 Task: In the  document Animals.txt Select the text and change paragraph spacing to  'Double' Change page orientation to  'Landscape' Add Page color Dark Red
Action: Mouse moved to (283, 216)
Screenshot: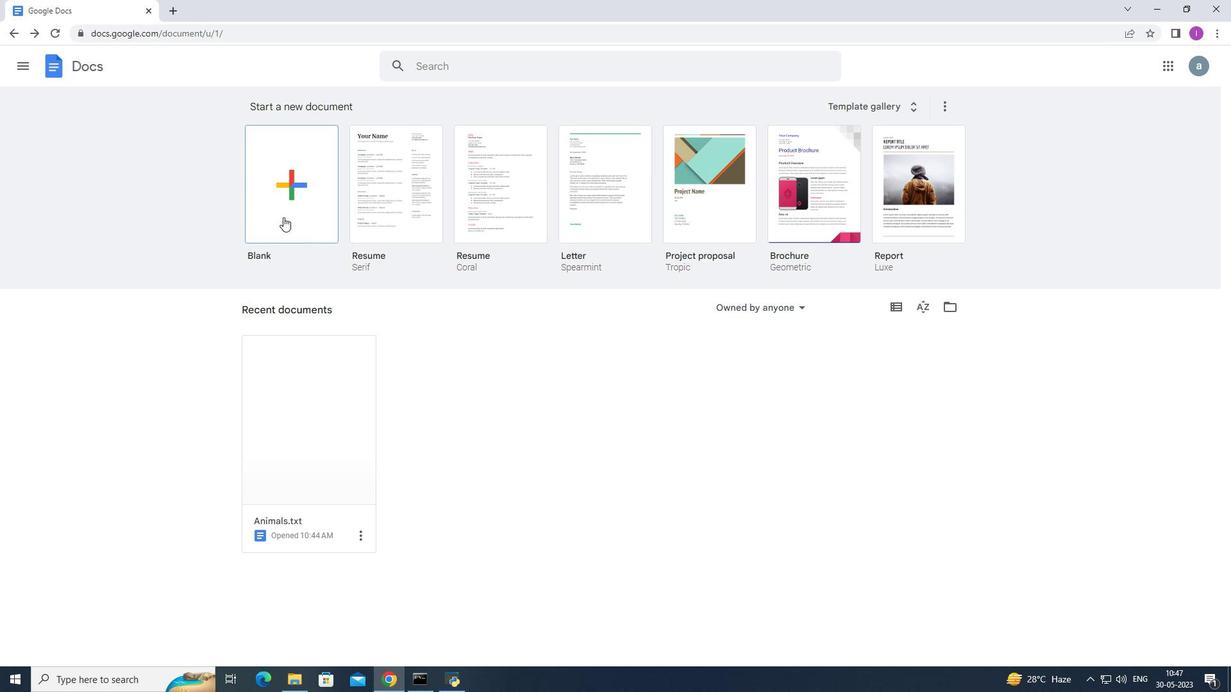 
Action: Mouse pressed left at (283, 216)
Screenshot: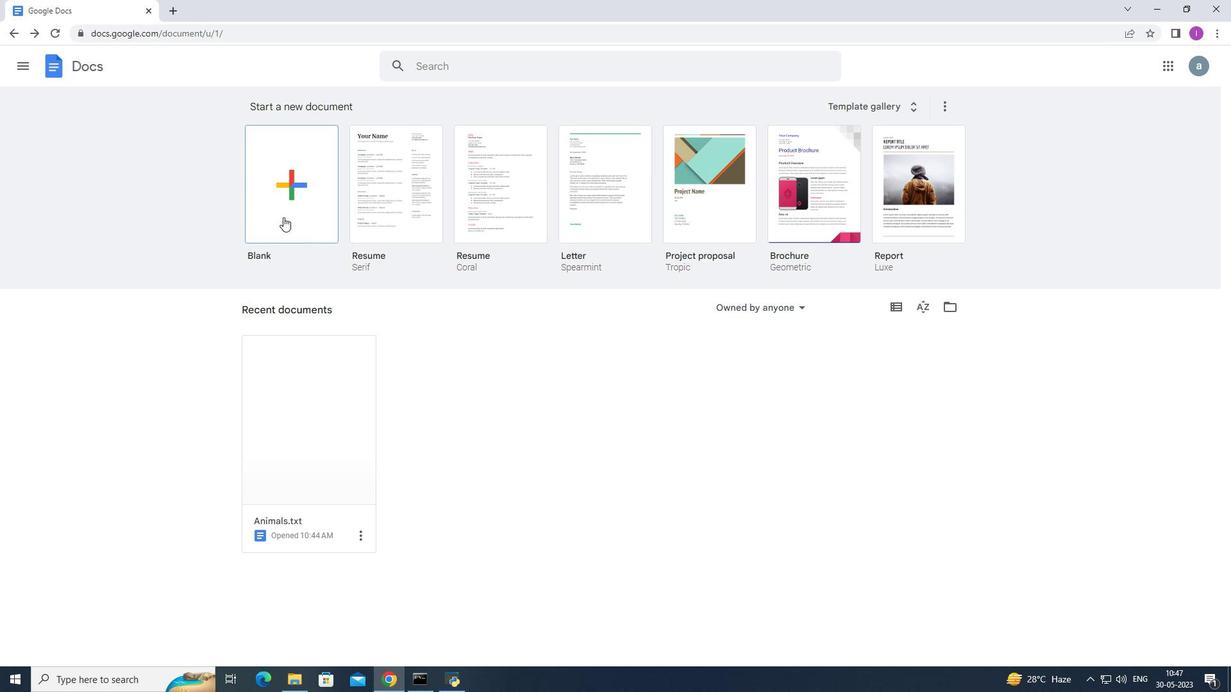 
Action: Mouse moved to (53, 76)
Screenshot: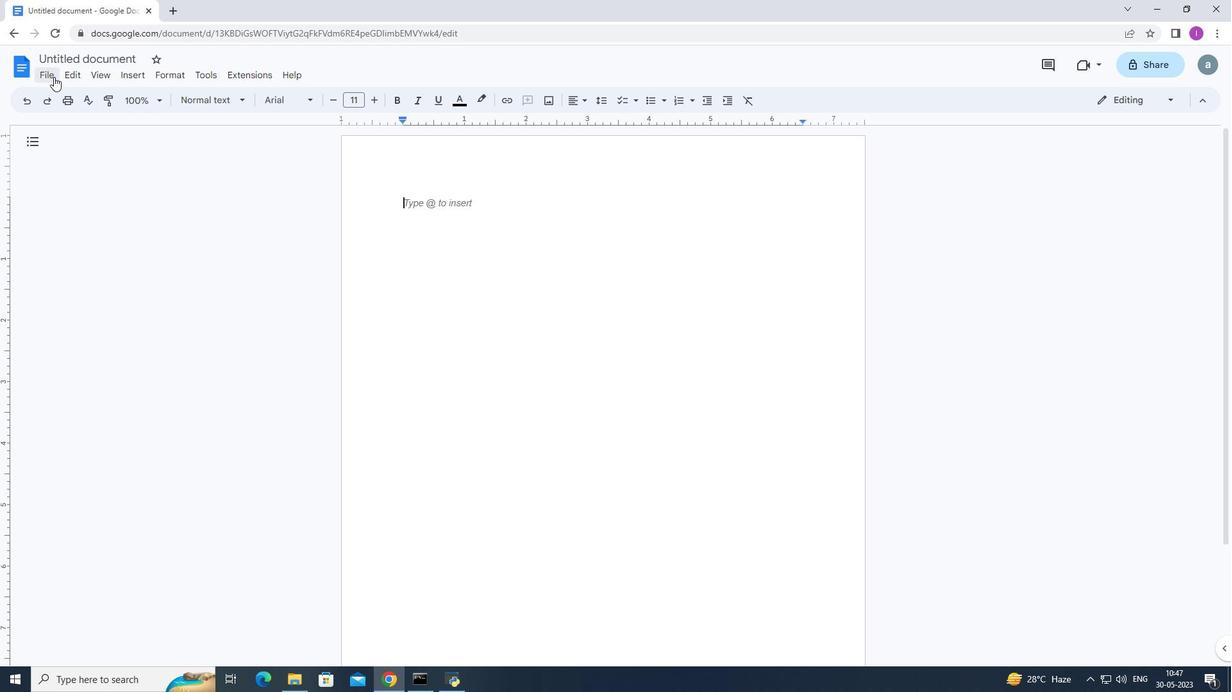
Action: Mouse pressed left at (53, 76)
Screenshot: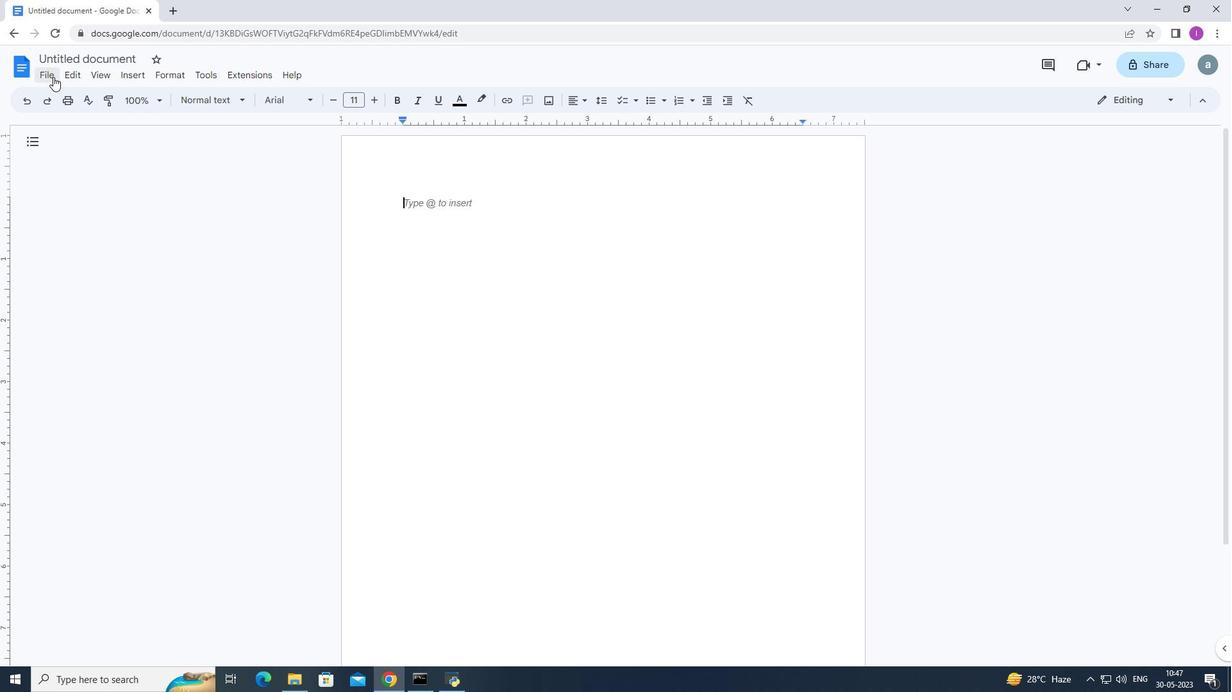 
Action: Mouse moved to (94, 114)
Screenshot: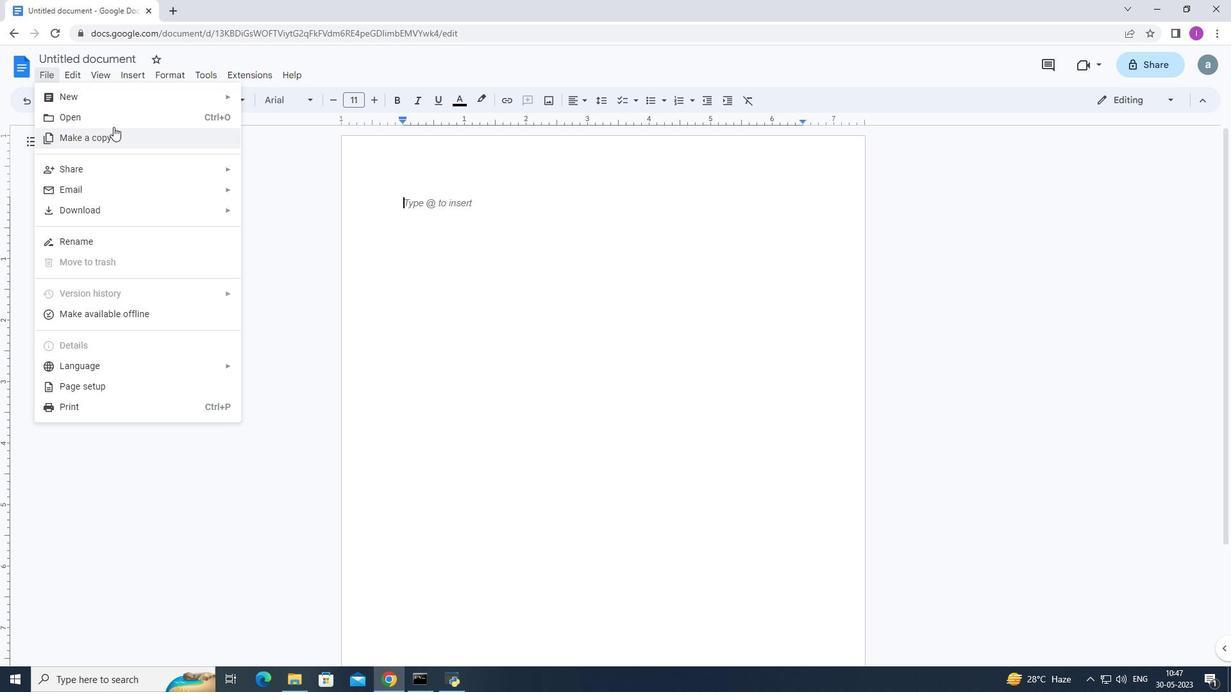 
Action: Mouse pressed left at (94, 114)
Screenshot: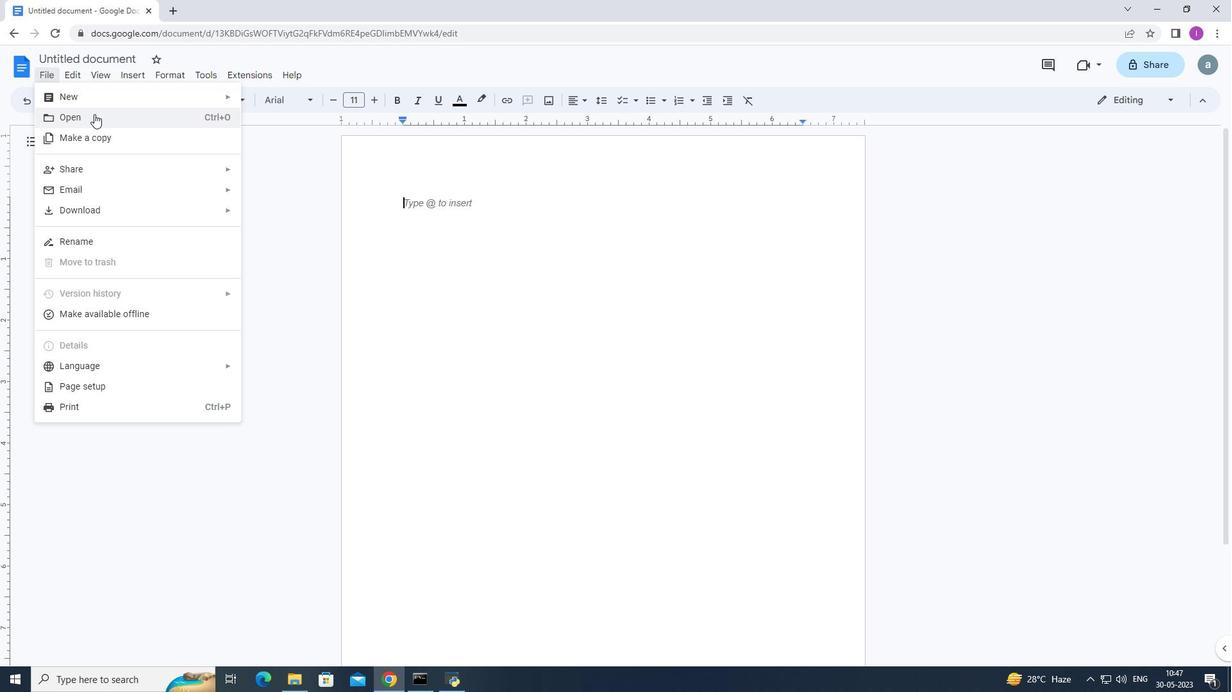 
Action: Mouse moved to (269, 311)
Screenshot: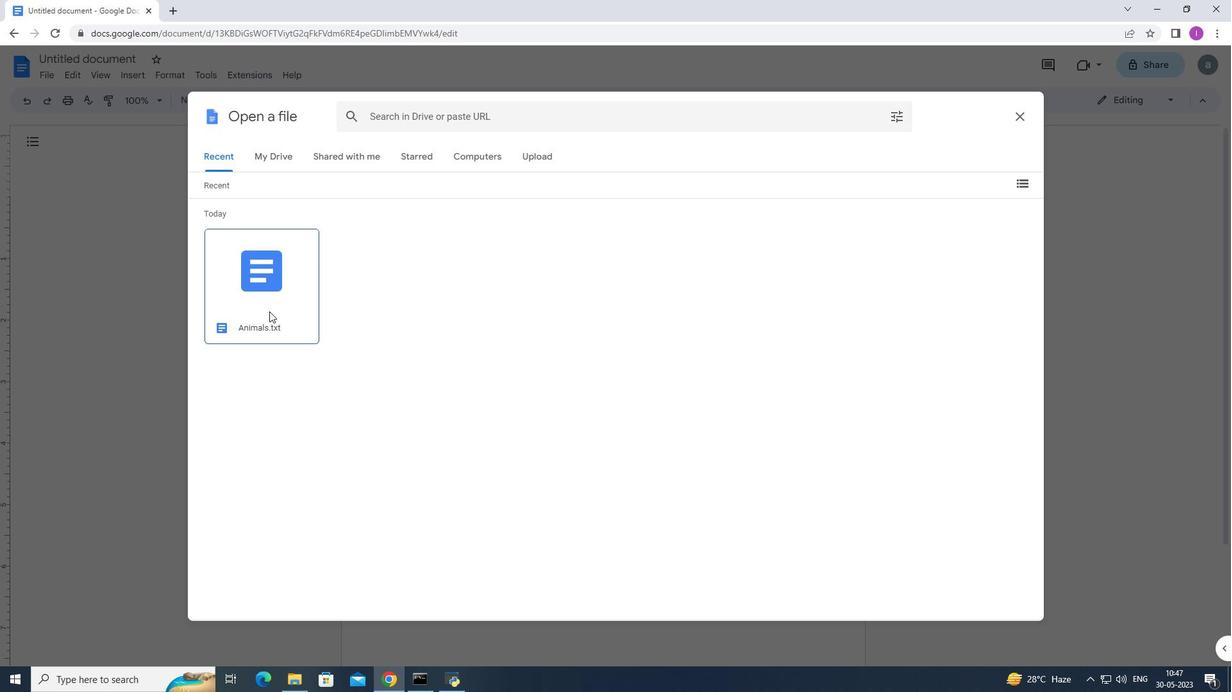 
Action: Mouse pressed left at (269, 311)
Screenshot: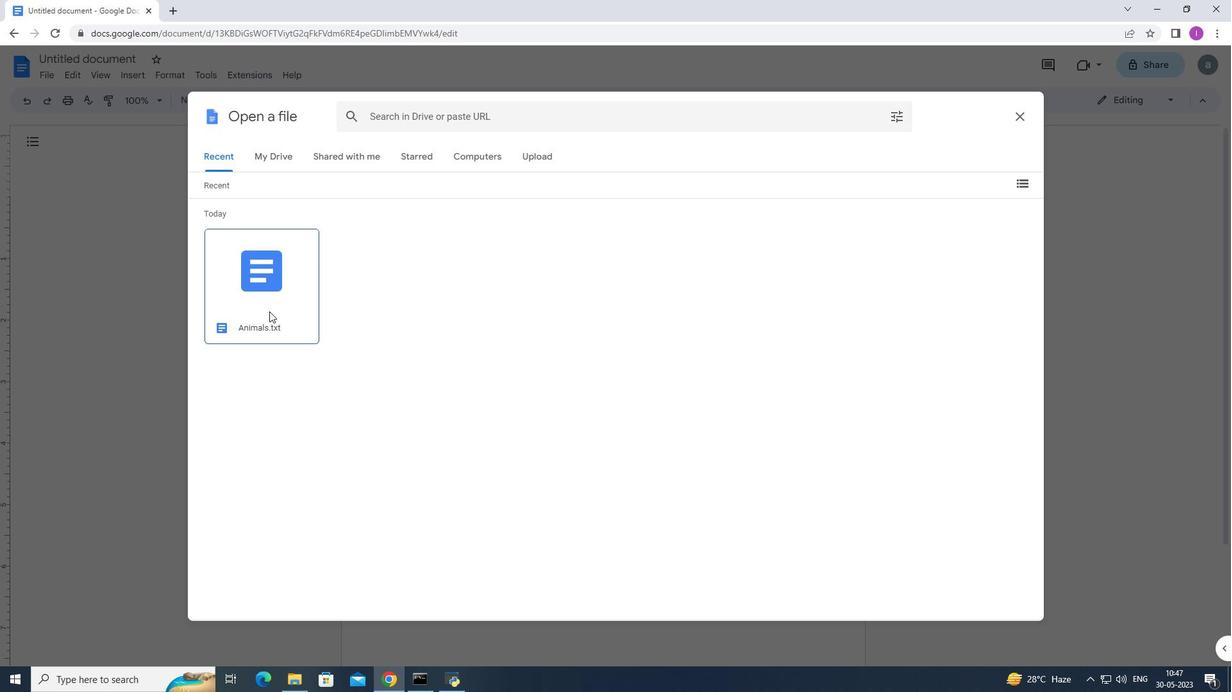 
Action: Mouse moved to (259, 327)
Screenshot: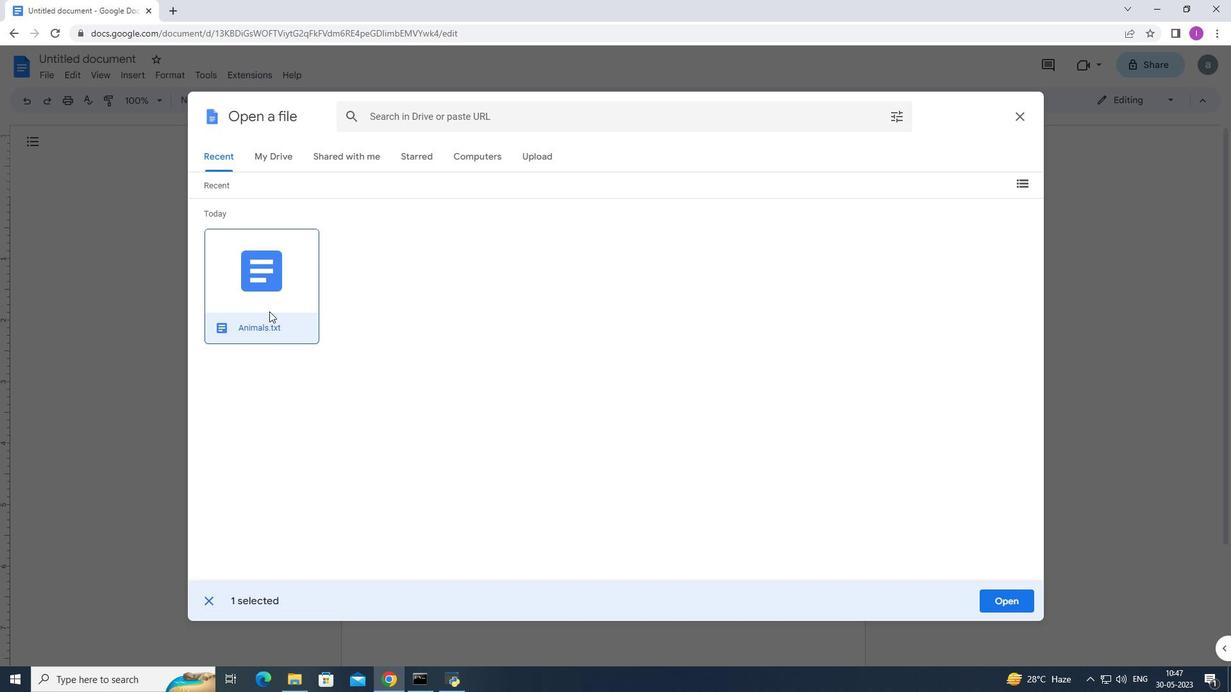 
Action: Mouse pressed left at (259, 327)
Screenshot: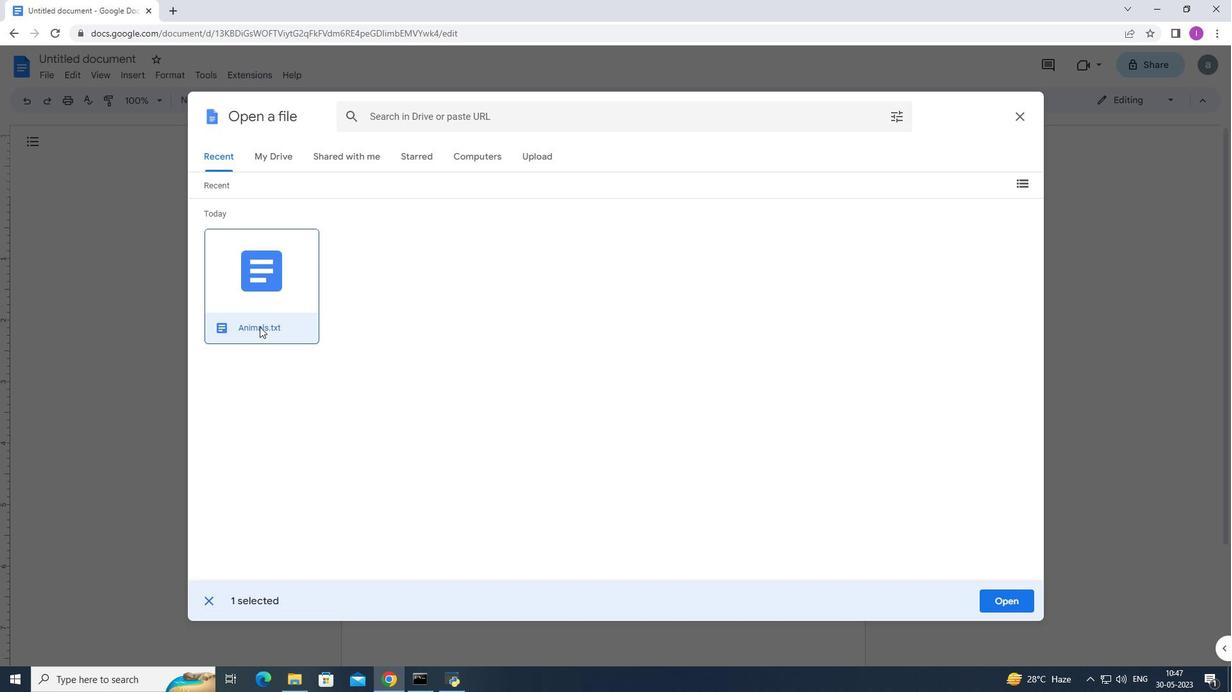 
Action: Mouse moved to (259, 327)
Screenshot: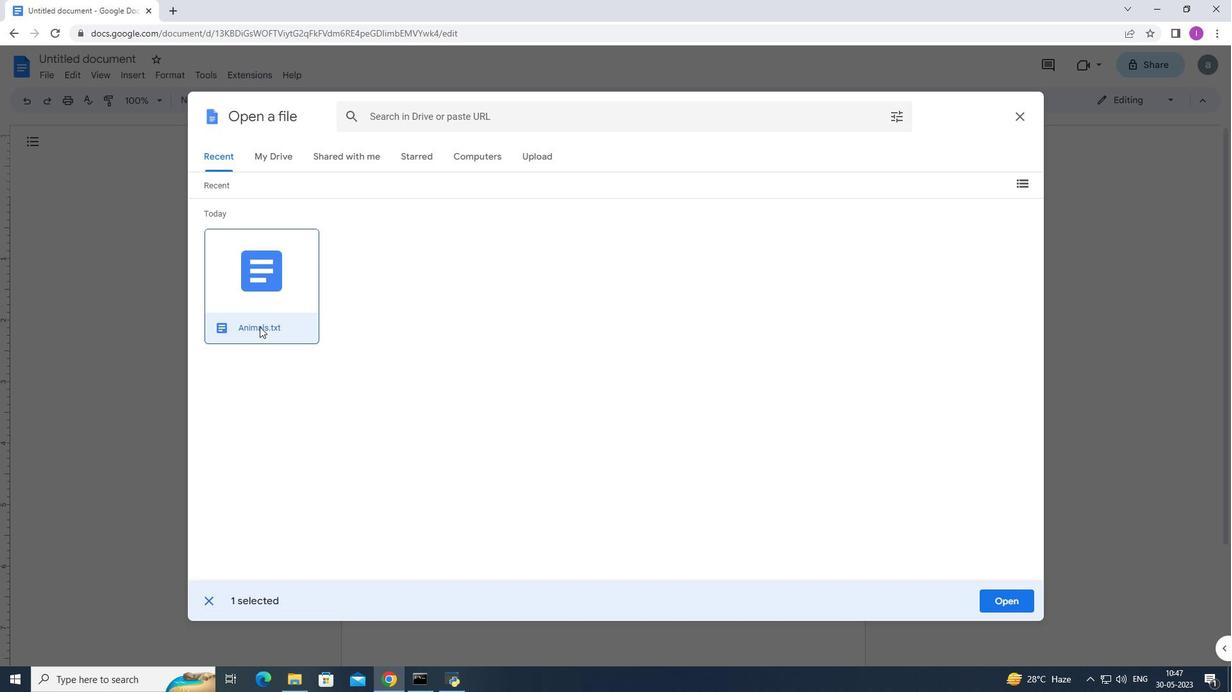 
Action: Mouse pressed left at (259, 327)
Screenshot: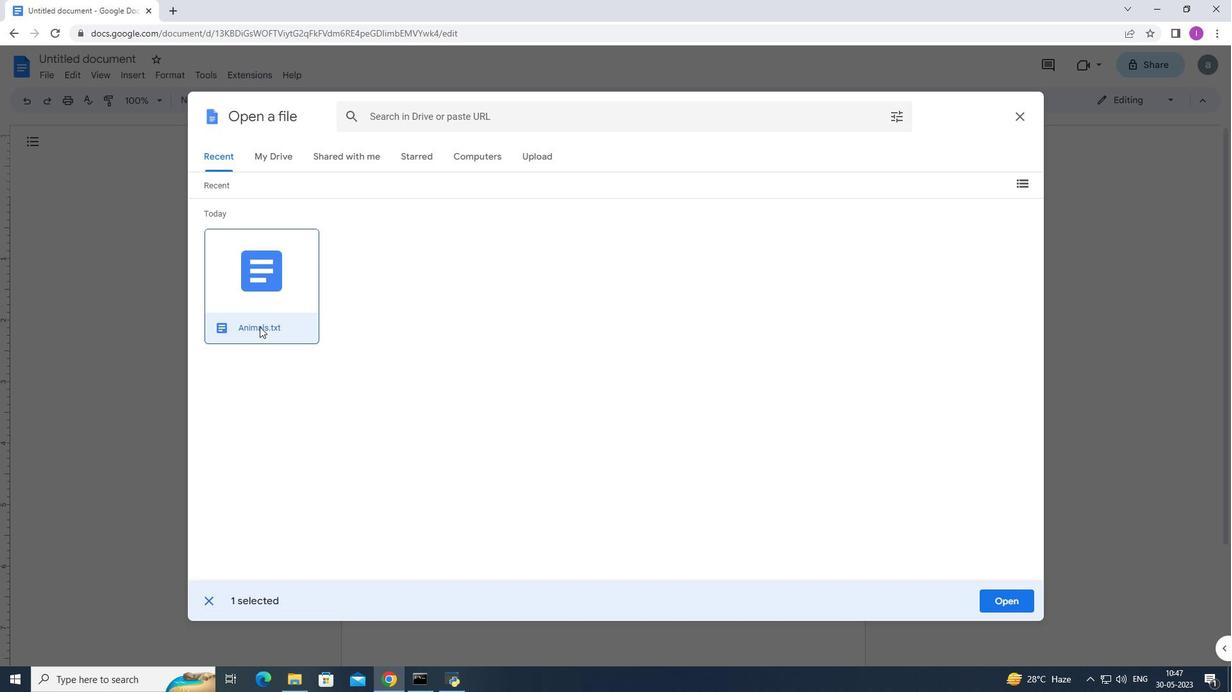 
Action: Mouse moved to (107, 73)
Screenshot: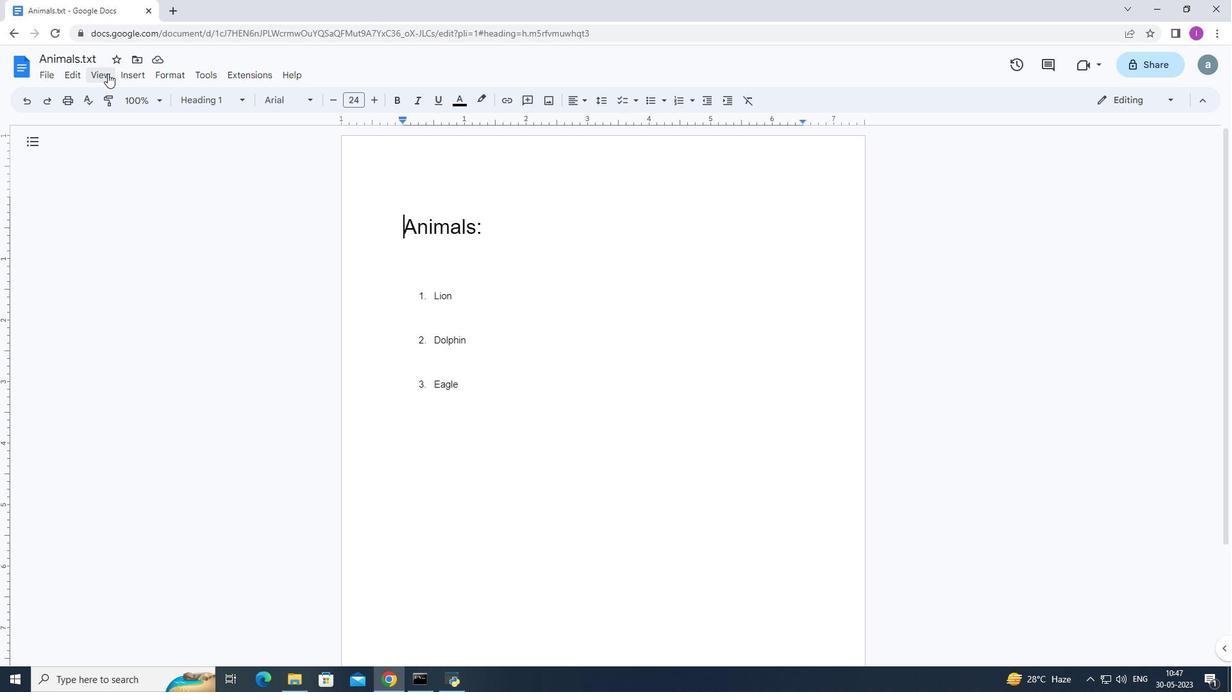 
Action: Mouse pressed left at (107, 73)
Screenshot: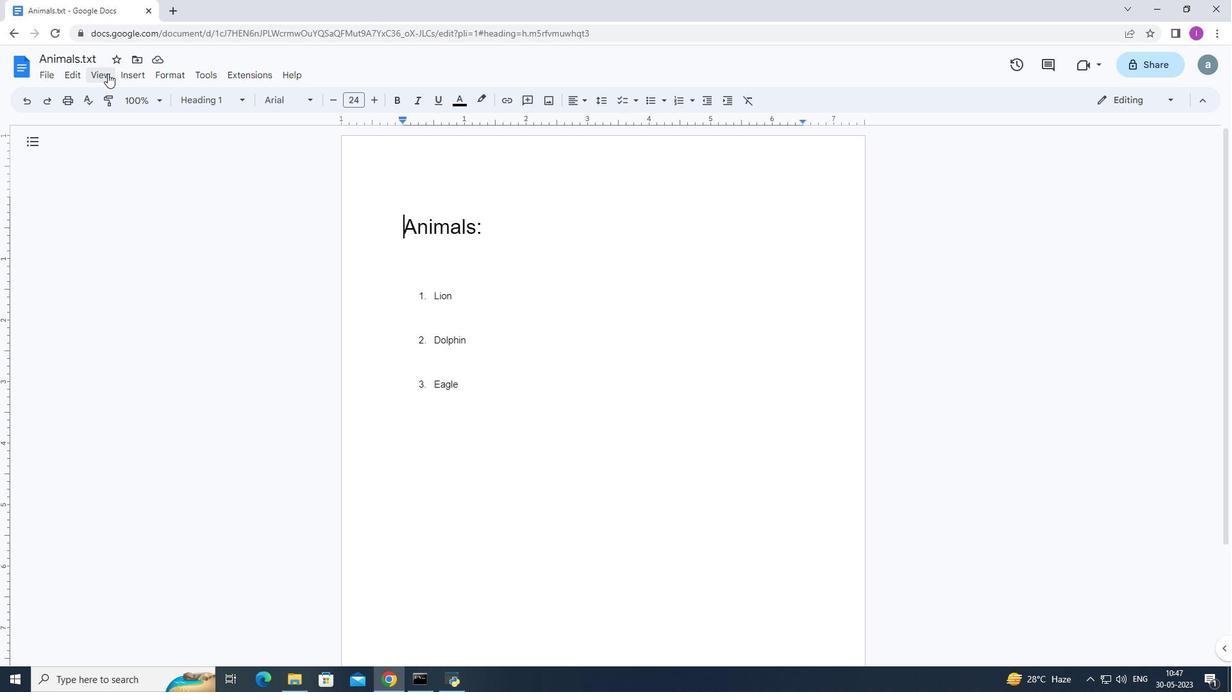 
Action: Mouse moved to (141, 76)
Screenshot: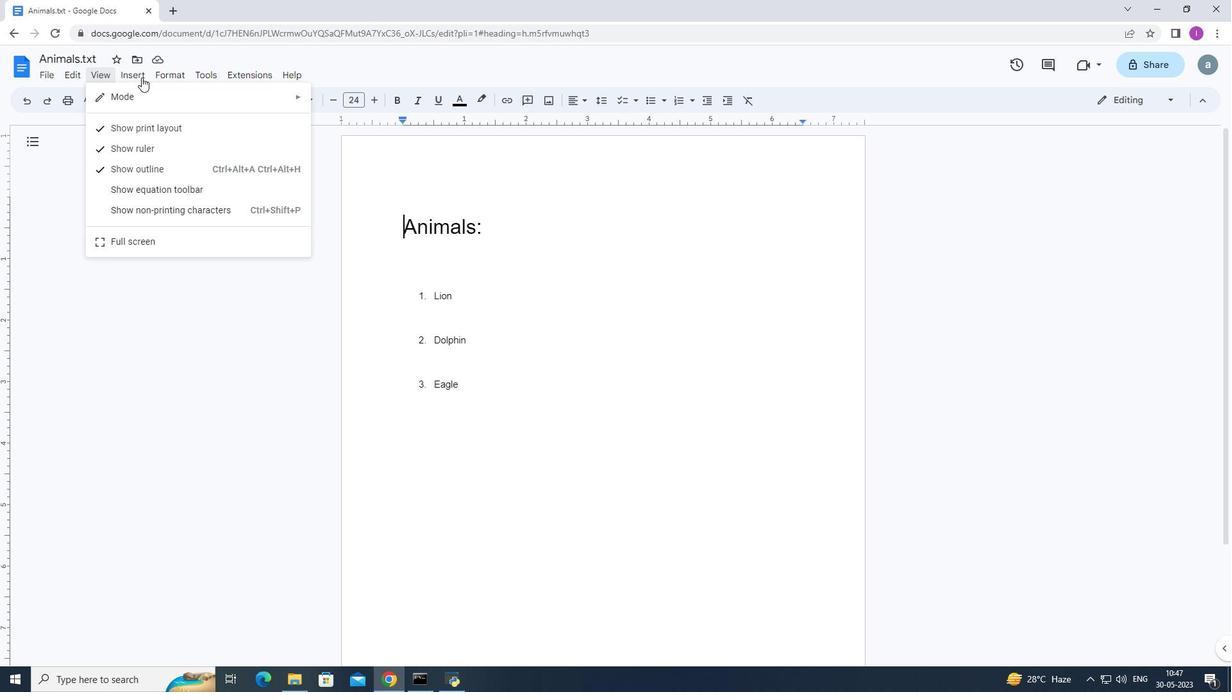 
Action: Mouse pressed left at (141, 76)
Screenshot: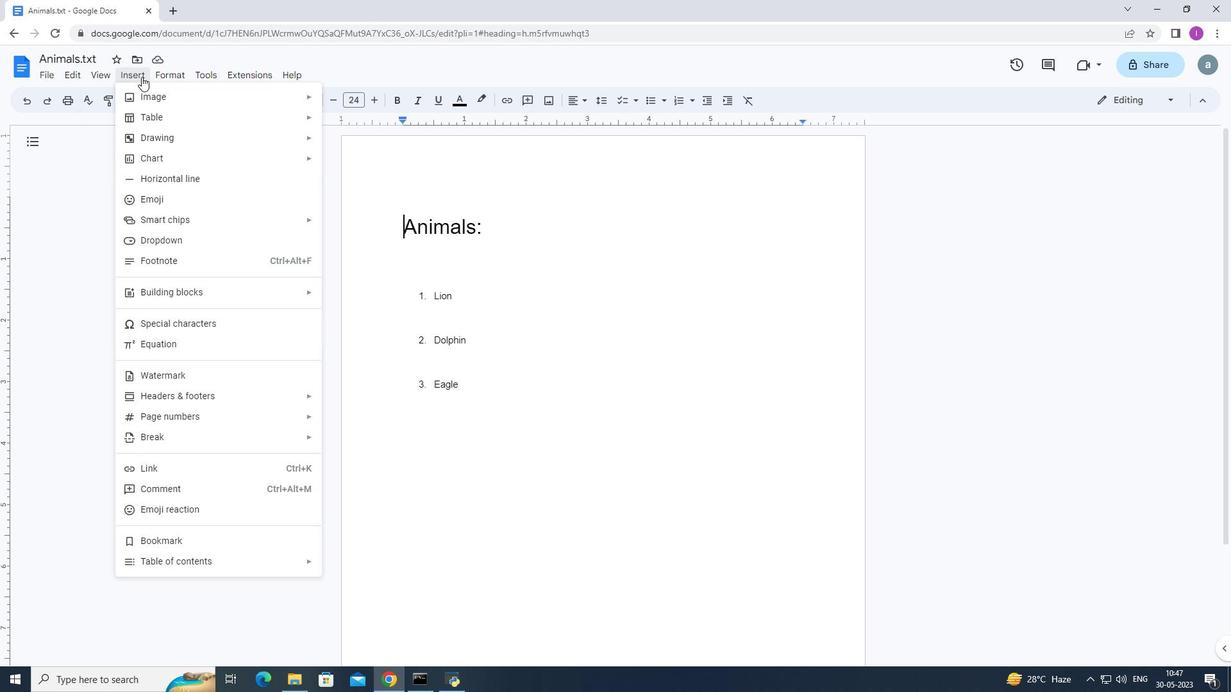 
Action: Mouse moved to (142, 76)
Screenshot: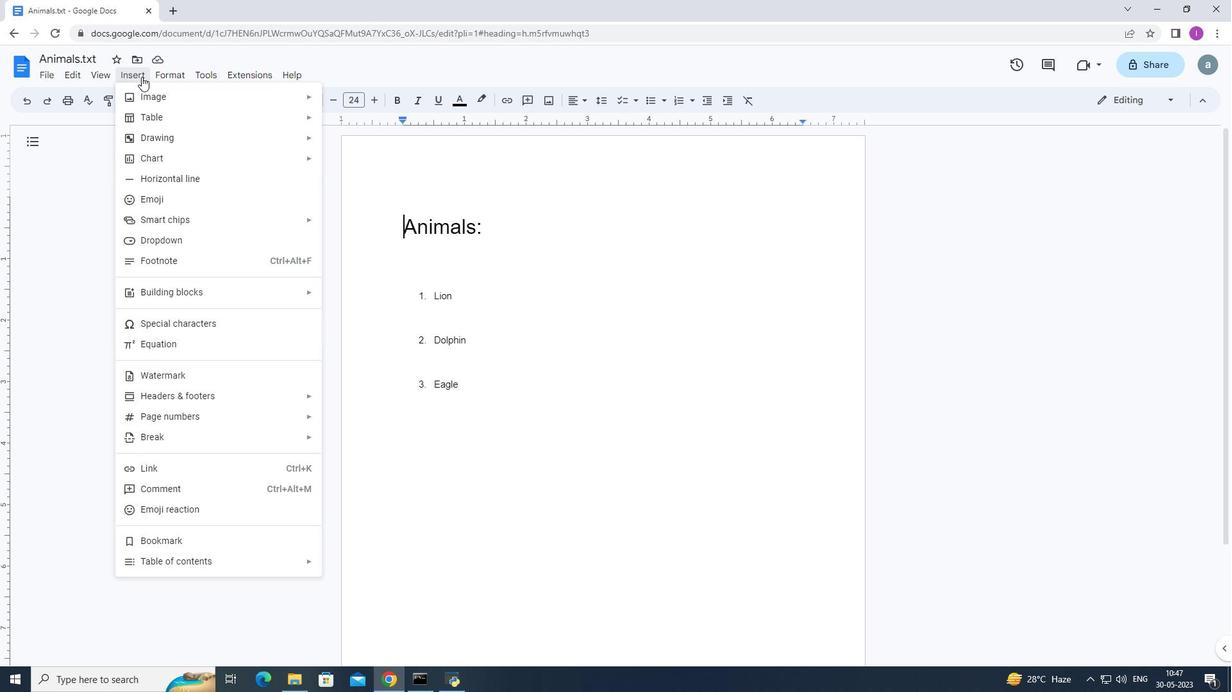 
Action: Mouse pressed left at (142, 76)
Screenshot: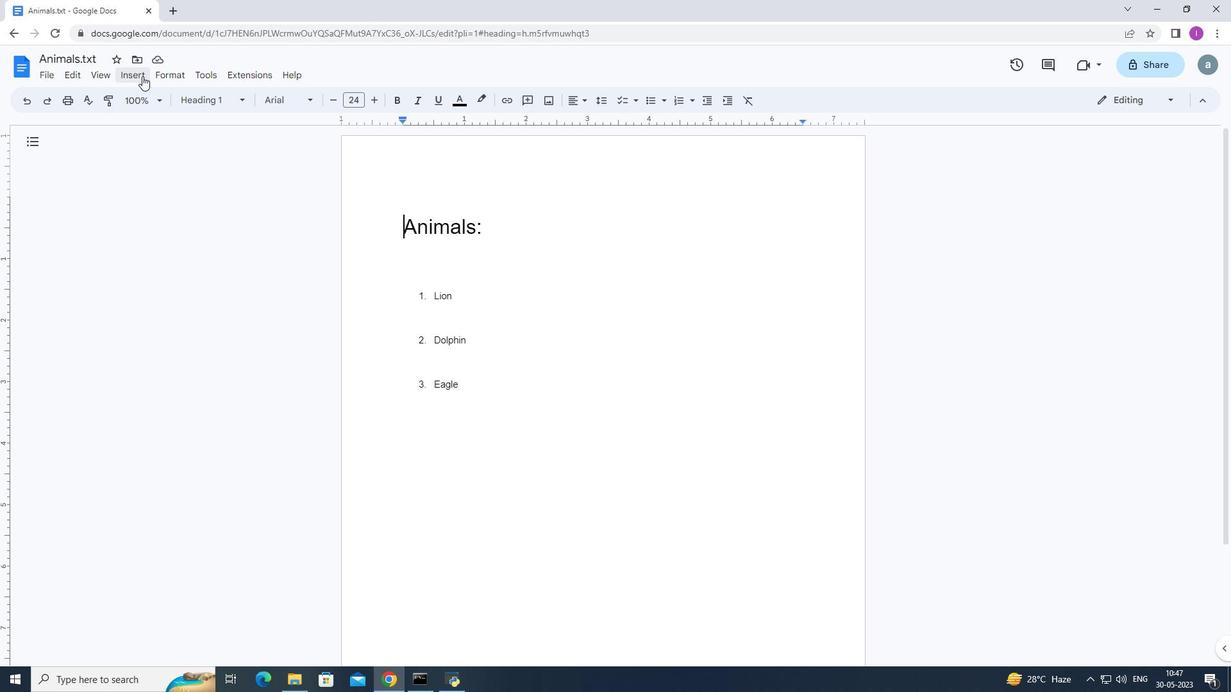 
Action: Mouse moved to (197, 279)
Screenshot: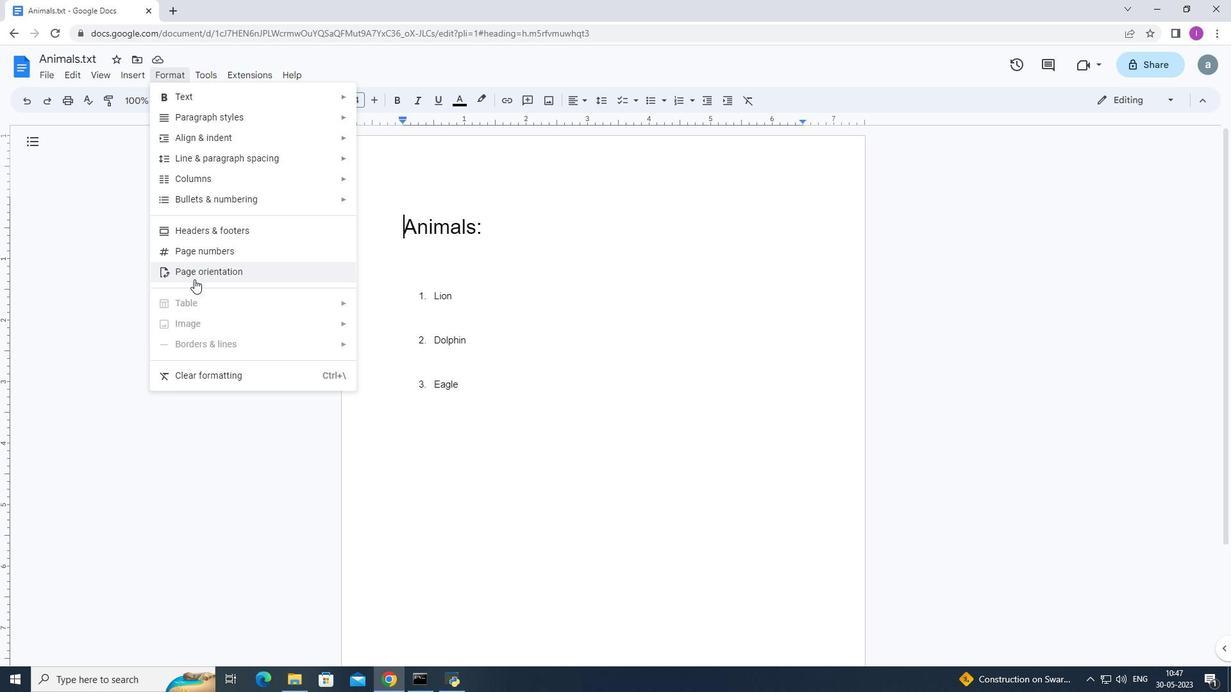 
Action: Mouse pressed left at (197, 279)
Screenshot: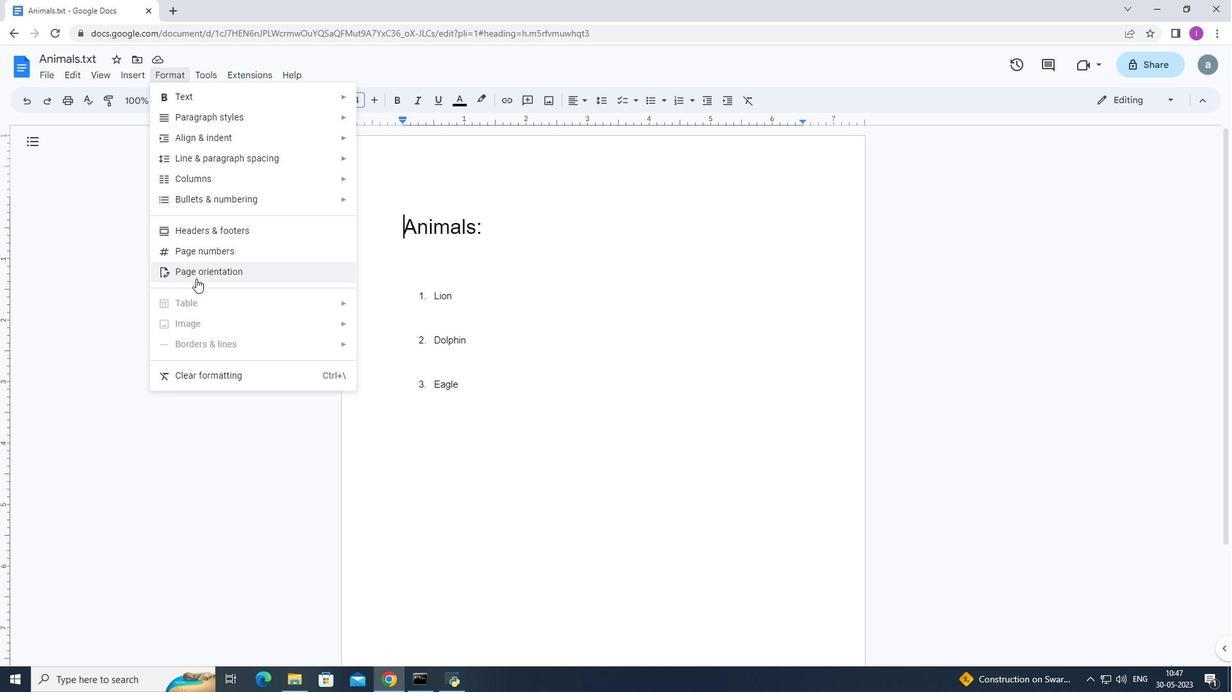 
Action: Mouse moved to (601, 381)
Screenshot: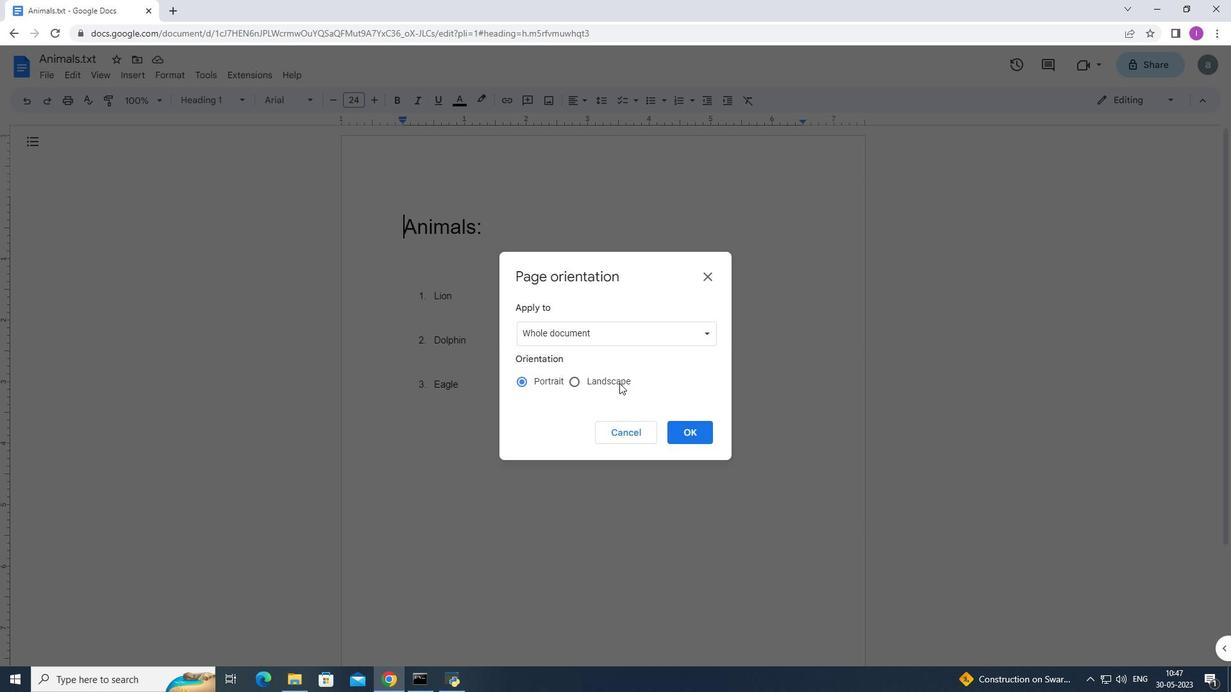 
Action: Mouse pressed left at (601, 381)
Screenshot: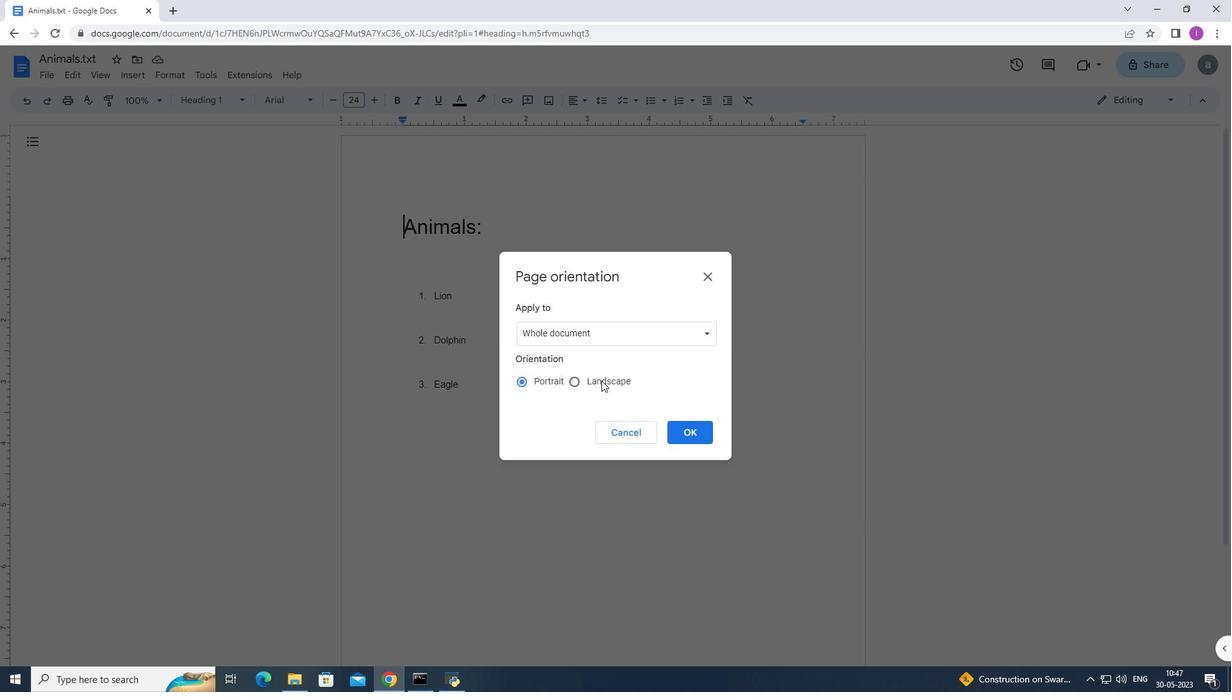
Action: Mouse moved to (693, 431)
Screenshot: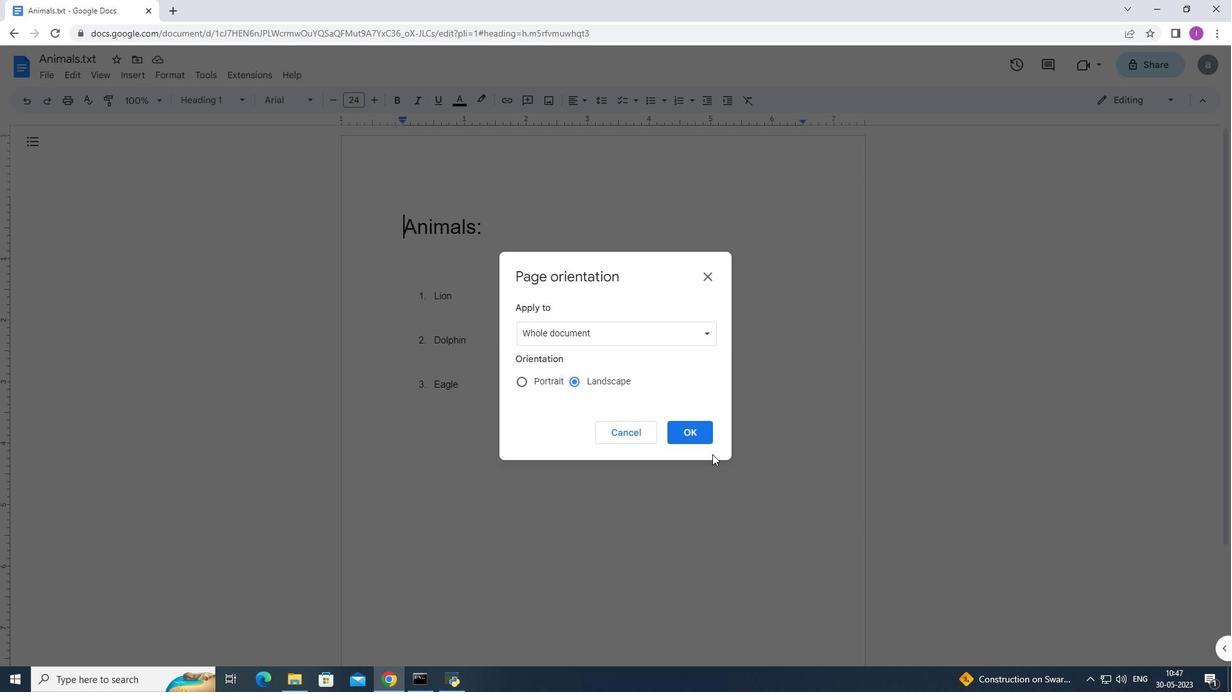 
Action: Mouse pressed left at (693, 431)
Screenshot: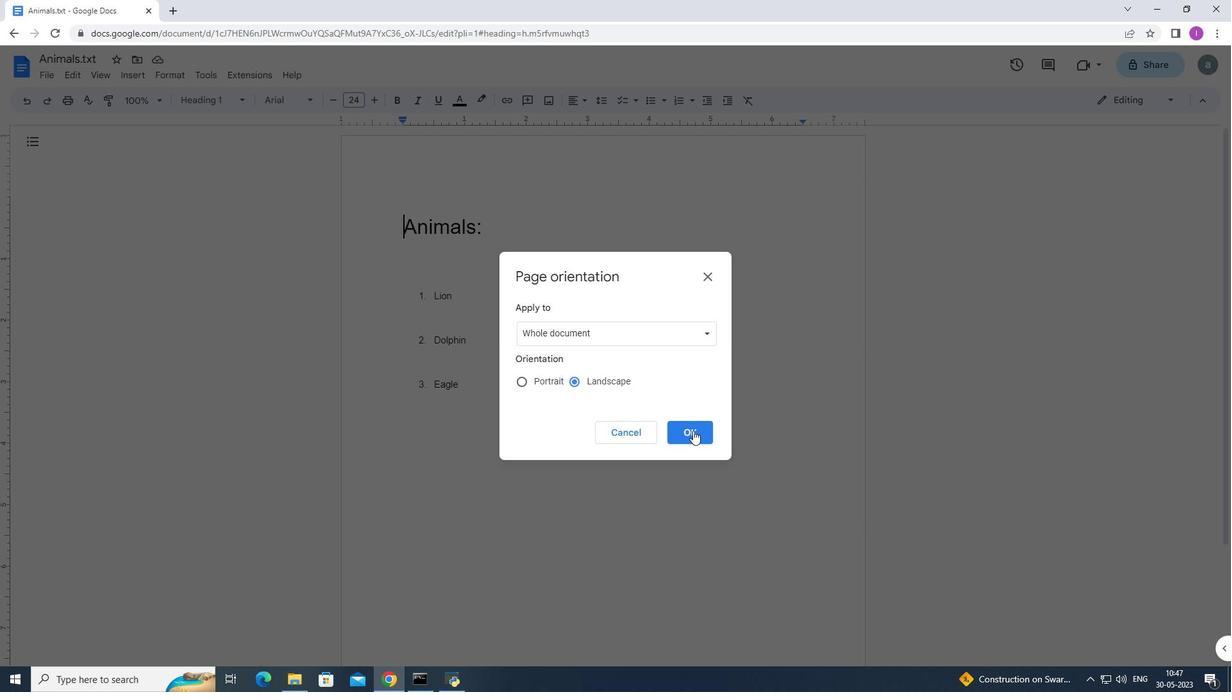 
Action: Mouse moved to (416, 390)
Screenshot: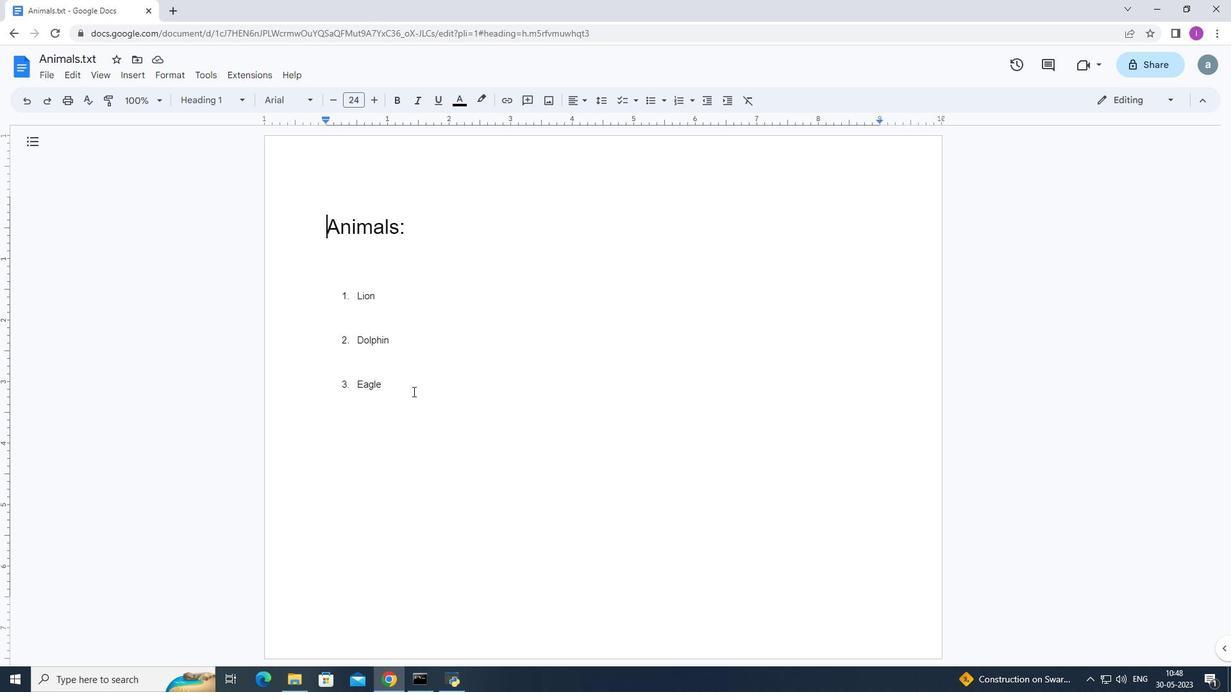 
Action: Mouse pressed left at (416, 390)
Screenshot: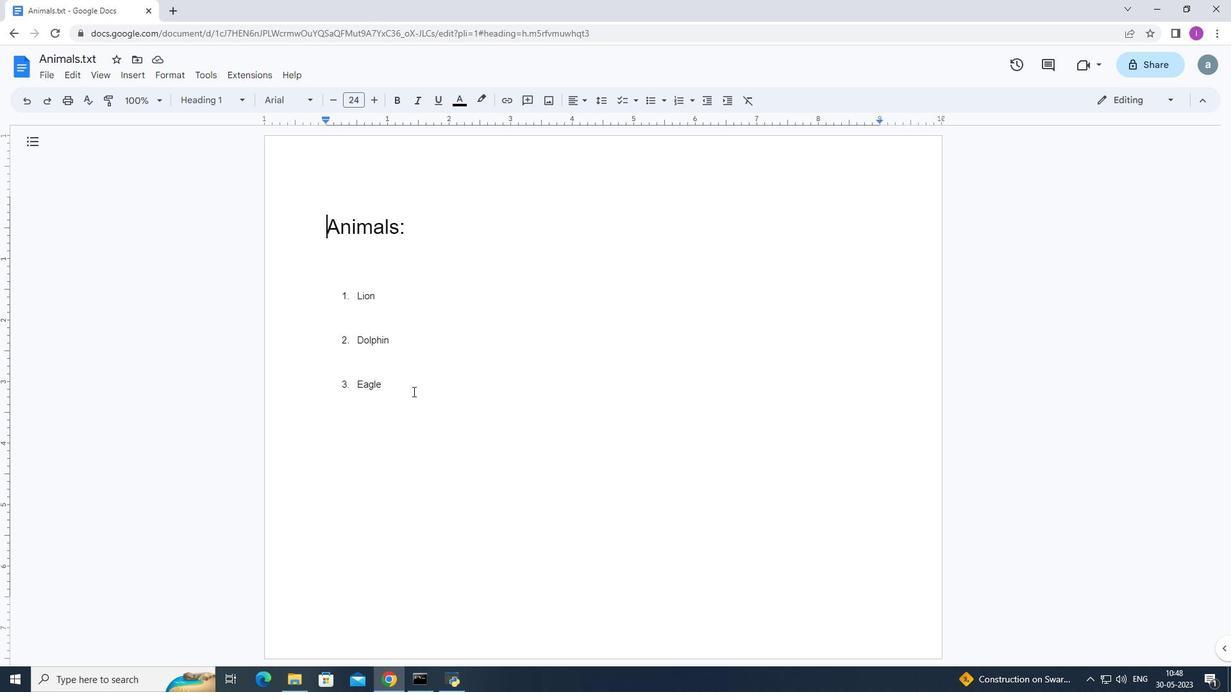 
Action: Mouse moved to (596, 96)
Screenshot: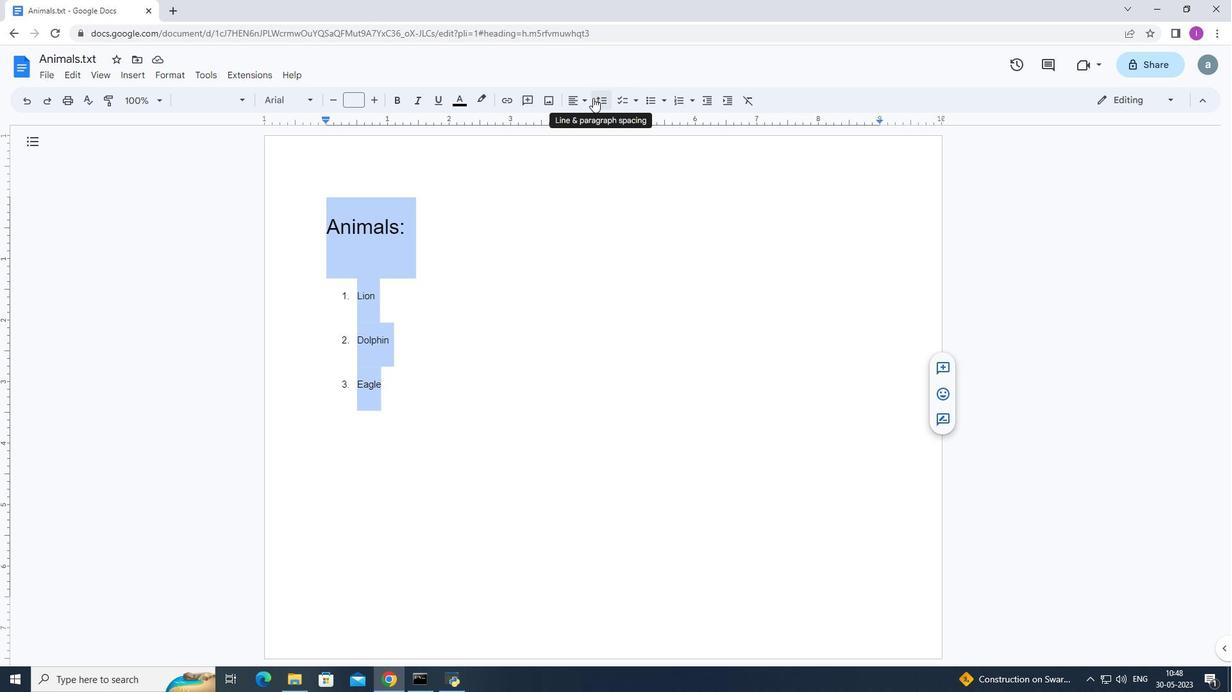 
Action: Mouse pressed left at (596, 96)
Screenshot: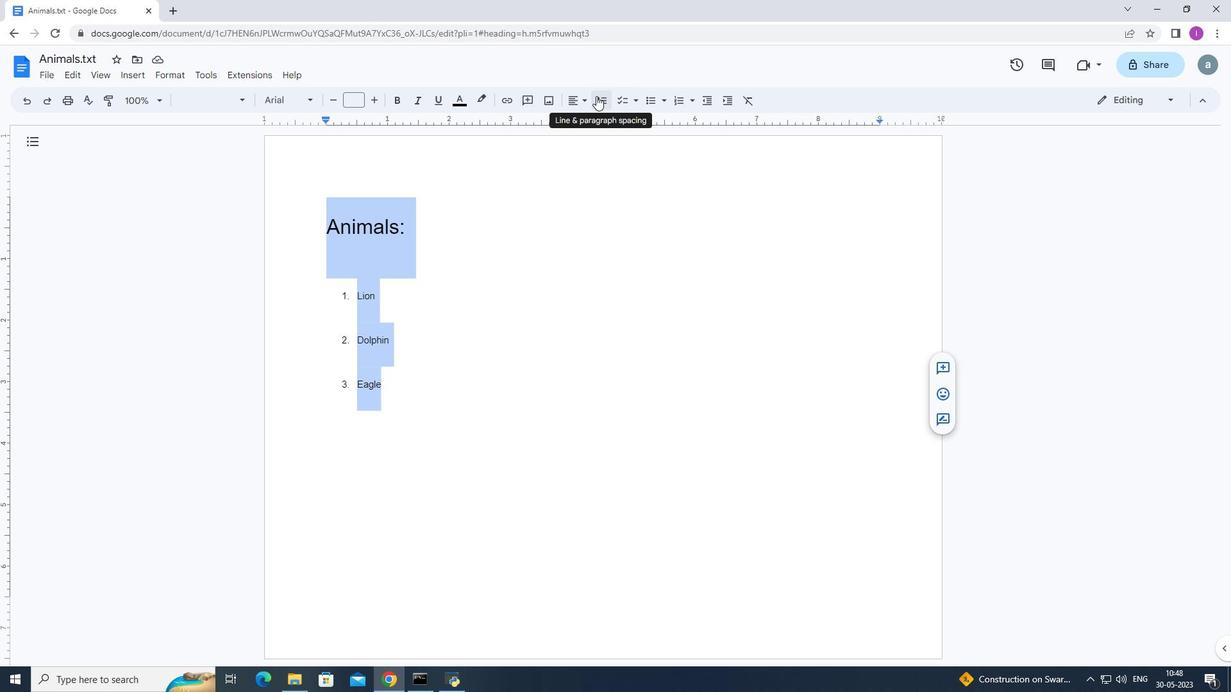 
Action: Mouse moved to (633, 177)
Screenshot: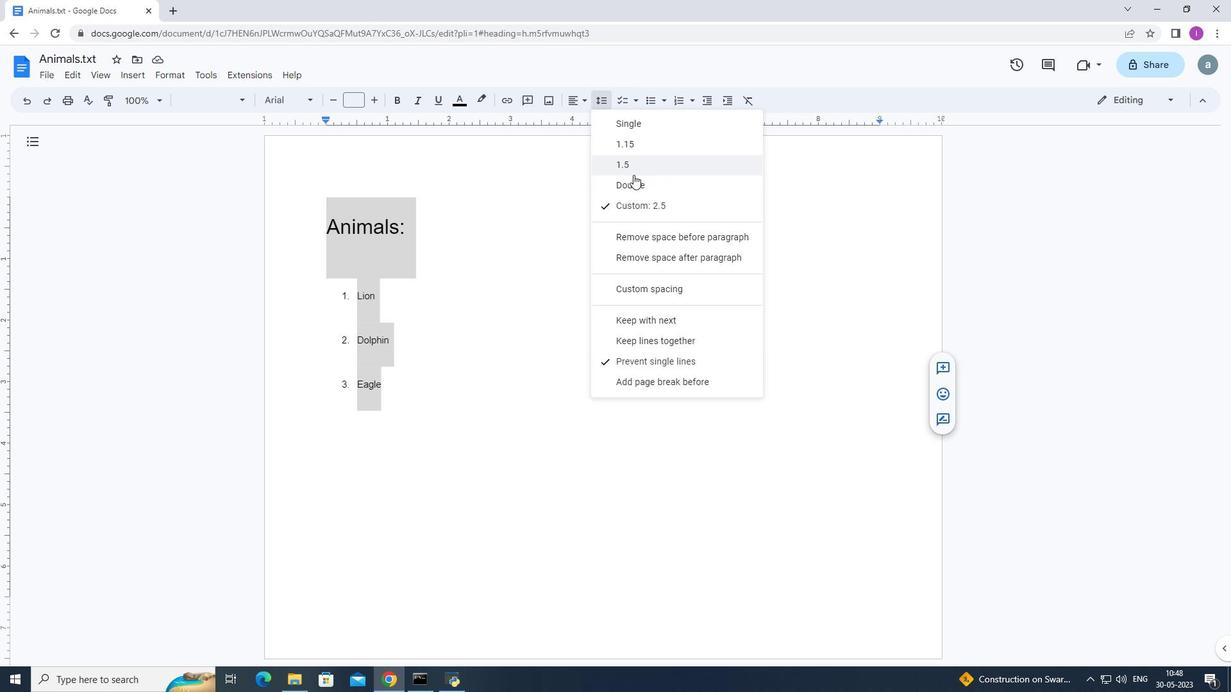 
Action: Mouse pressed left at (633, 177)
Screenshot: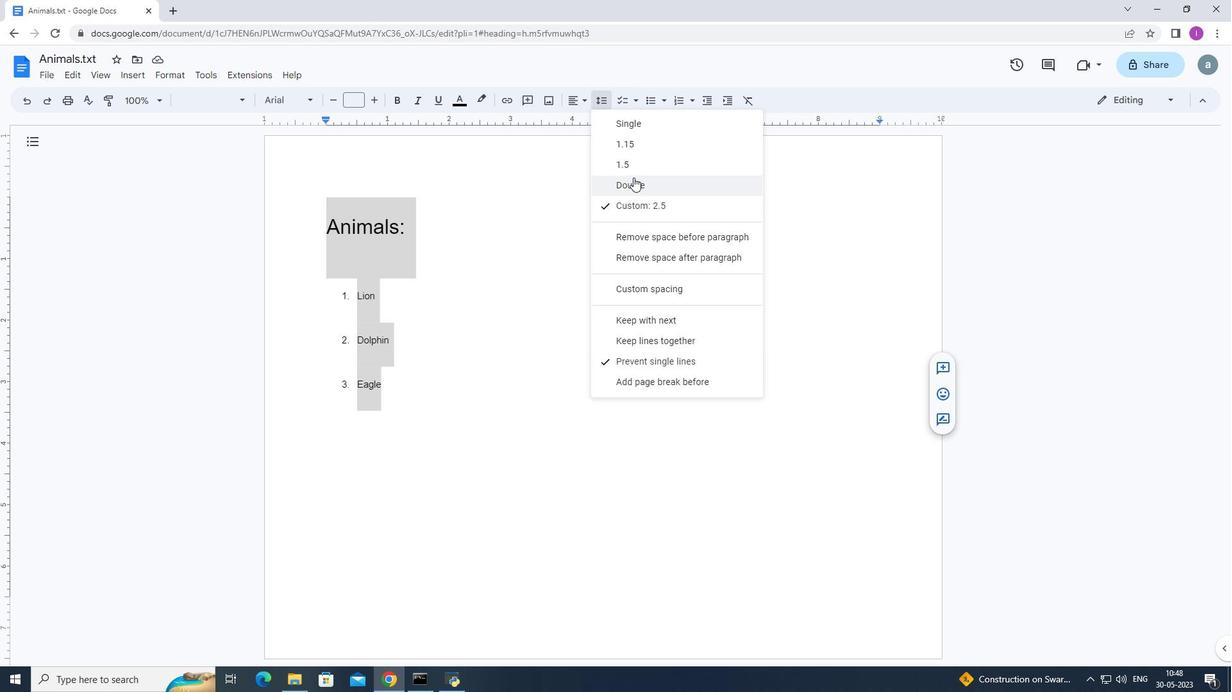 
Action: Mouse moved to (184, 71)
Screenshot: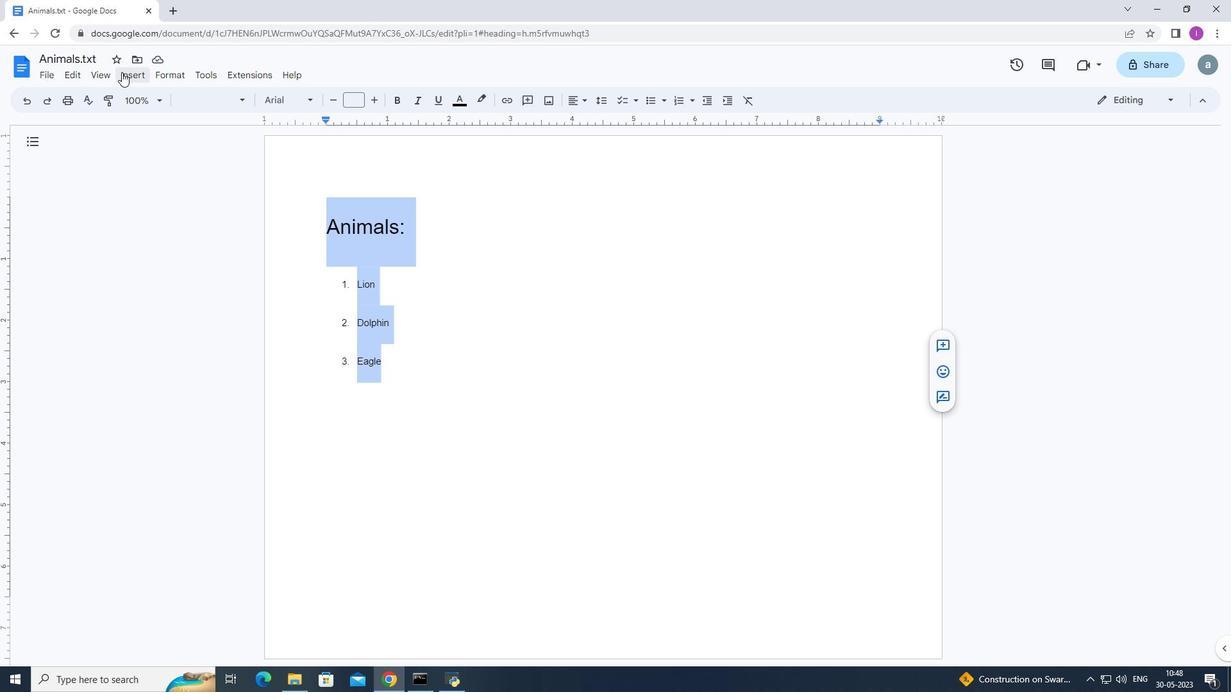 
Action: Mouse pressed left at (184, 71)
Screenshot: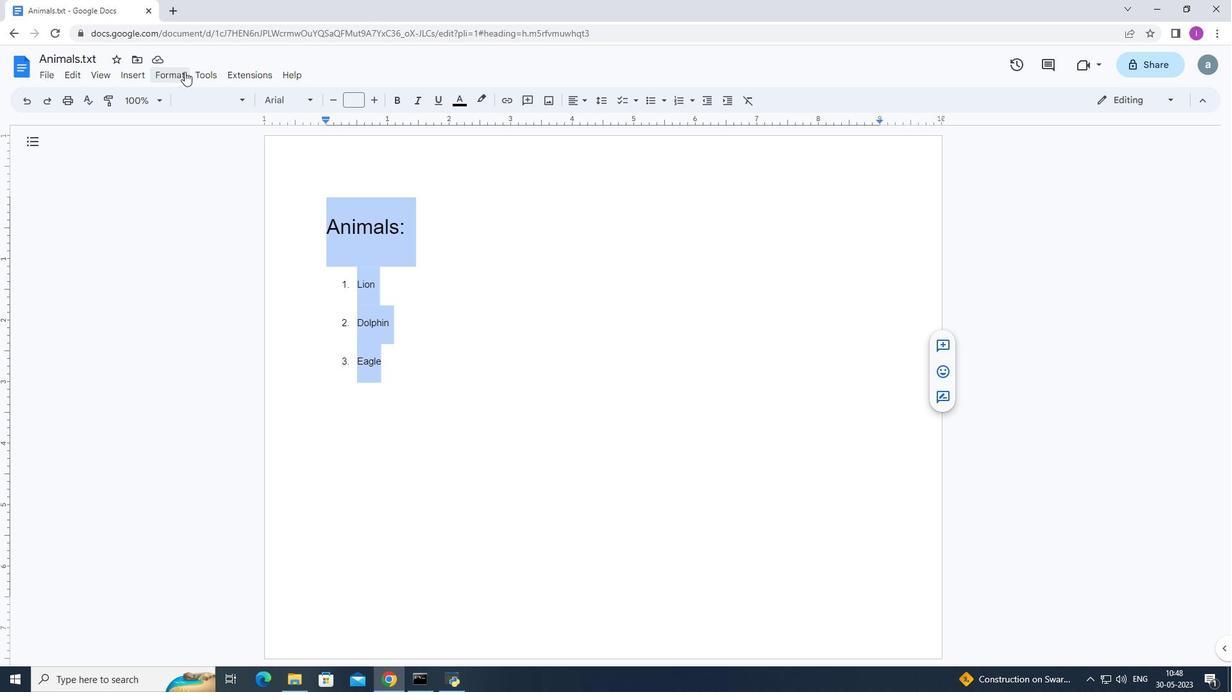 
Action: Mouse moved to (204, 71)
Screenshot: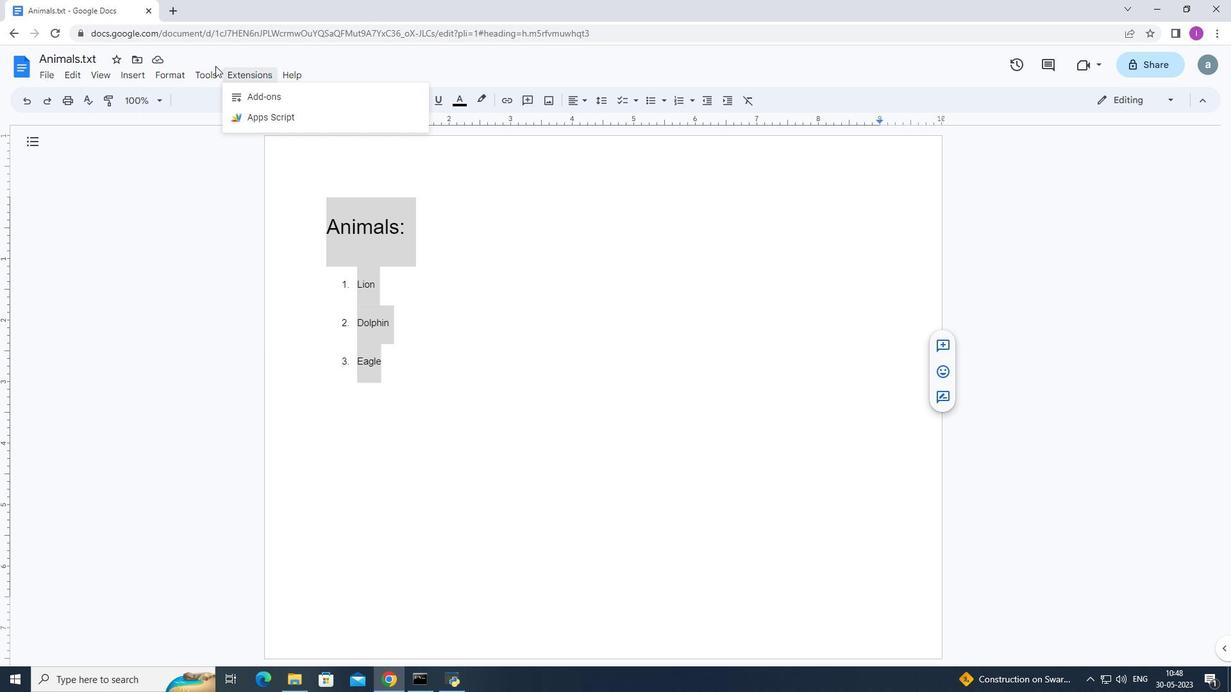
Action: Mouse pressed left at (204, 71)
Screenshot: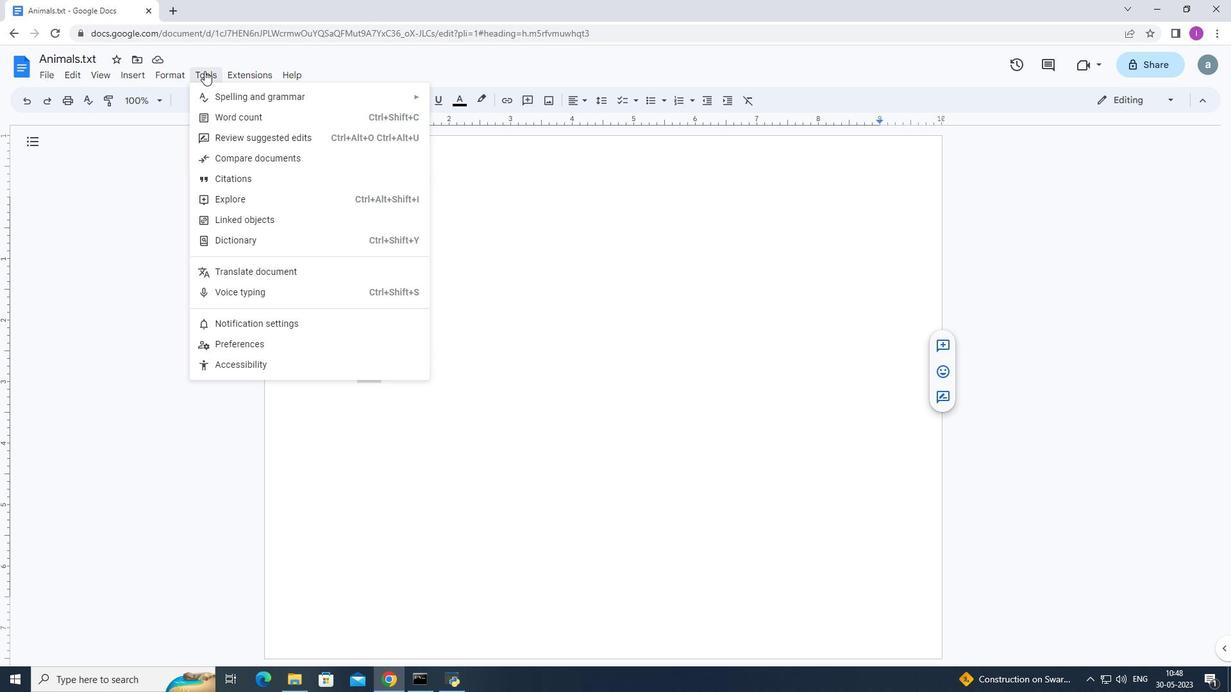 
Action: Mouse pressed left at (204, 71)
Screenshot: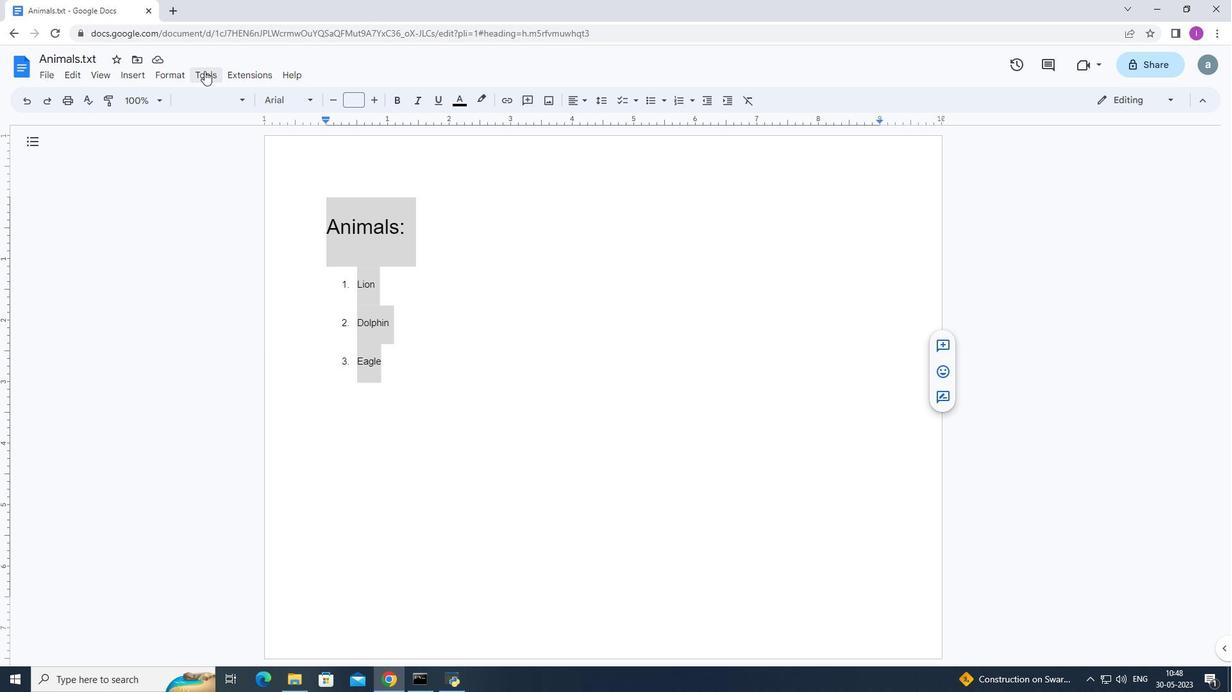 
Action: Mouse moved to (166, 82)
Screenshot: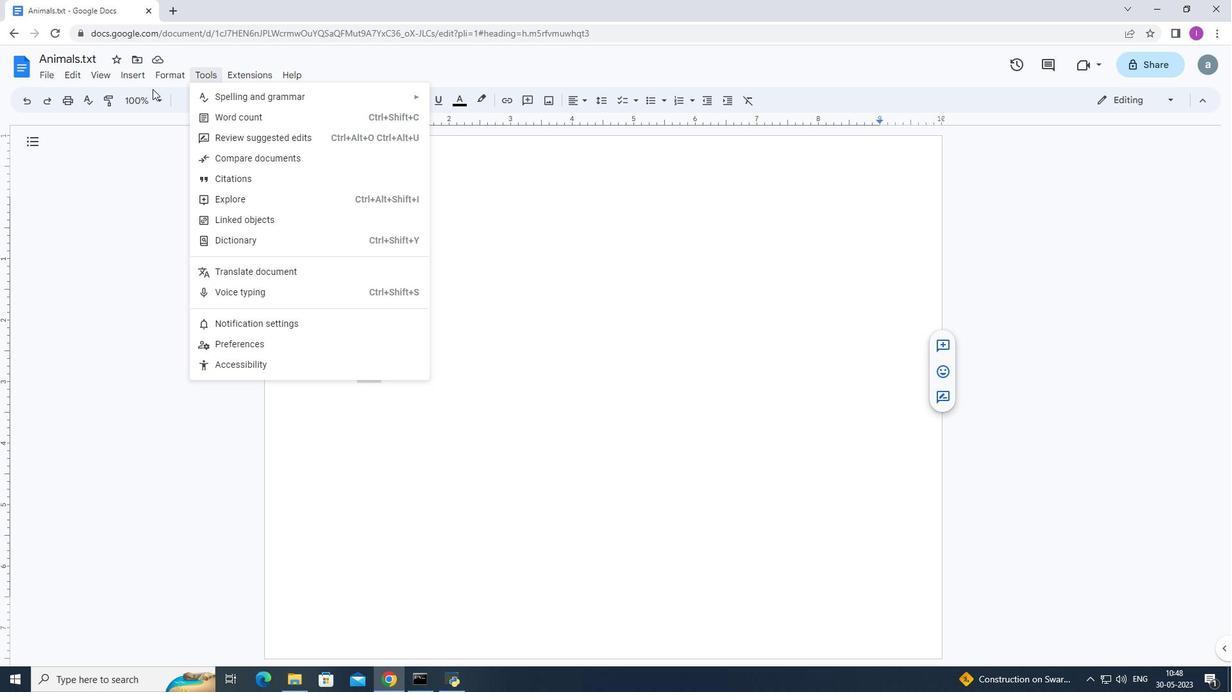 
Action: Mouse pressed left at (166, 82)
Screenshot: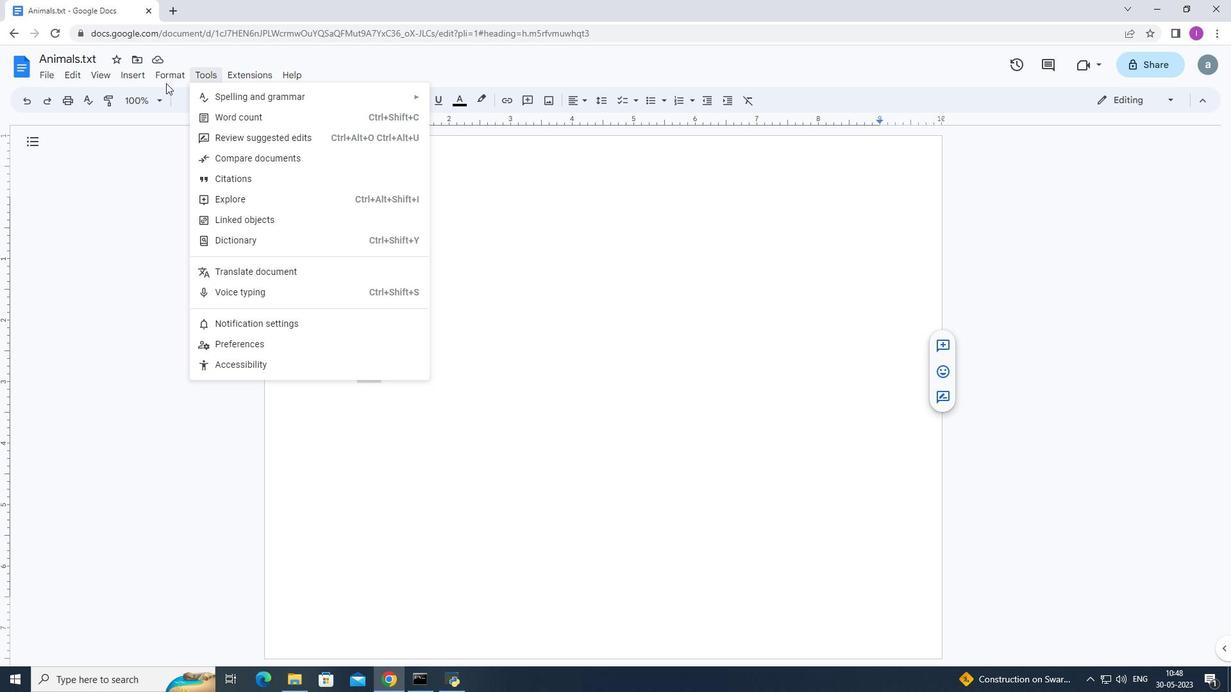 
Action: Mouse moved to (168, 72)
Screenshot: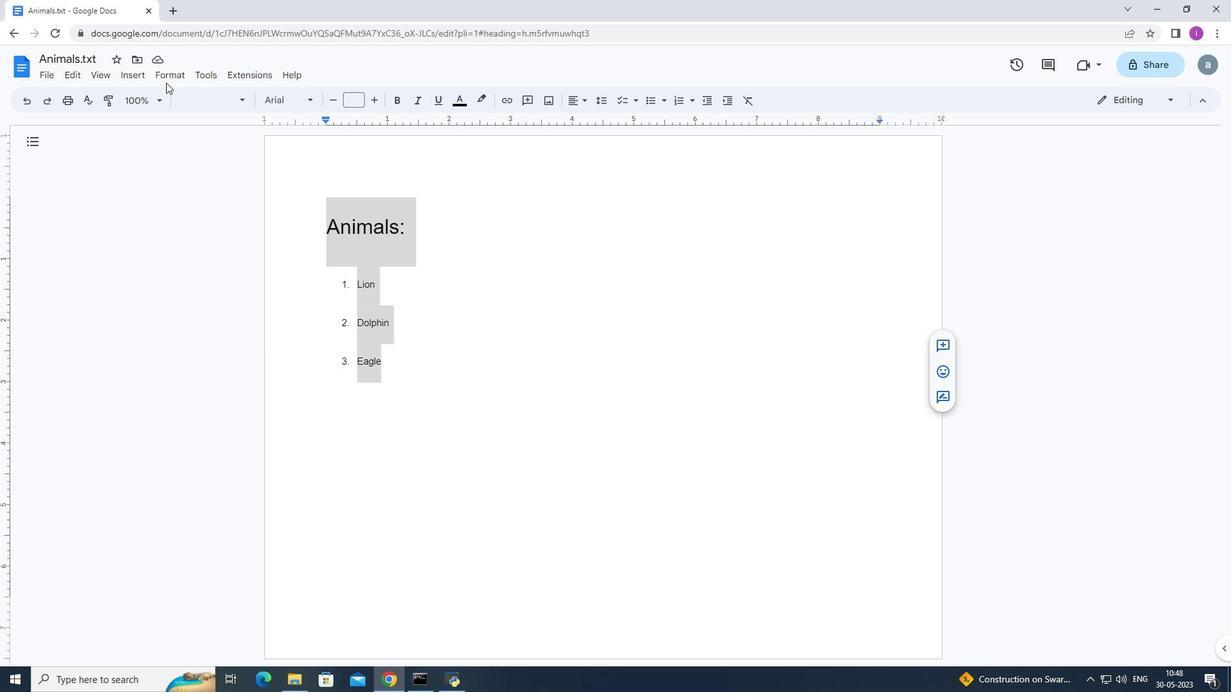 
Action: Mouse pressed left at (168, 72)
Screenshot: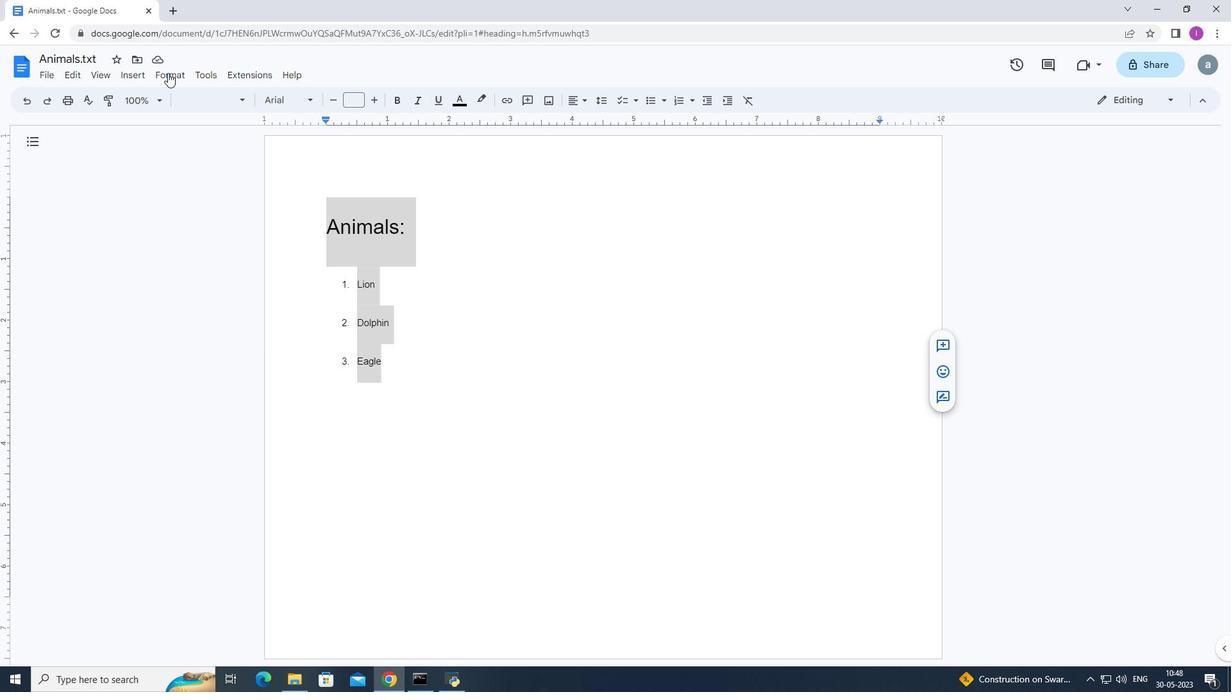 
Action: Mouse moved to (178, 440)
Screenshot: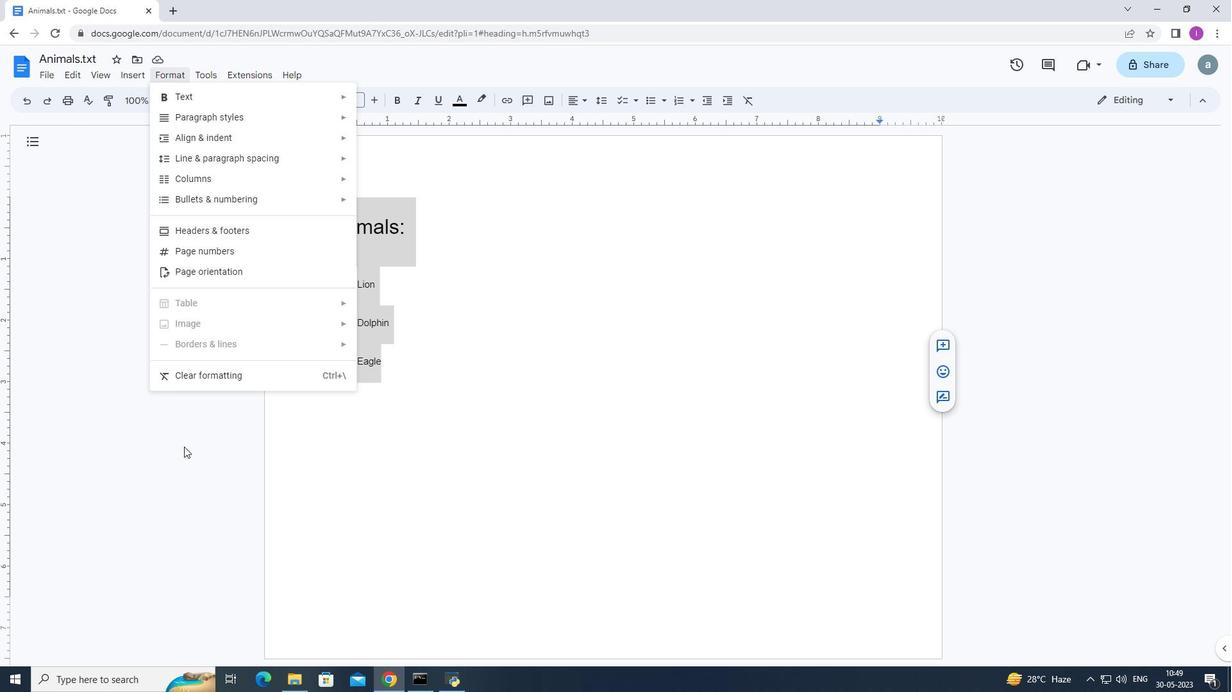 
Action: Mouse pressed left at (178, 440)
Screenshot: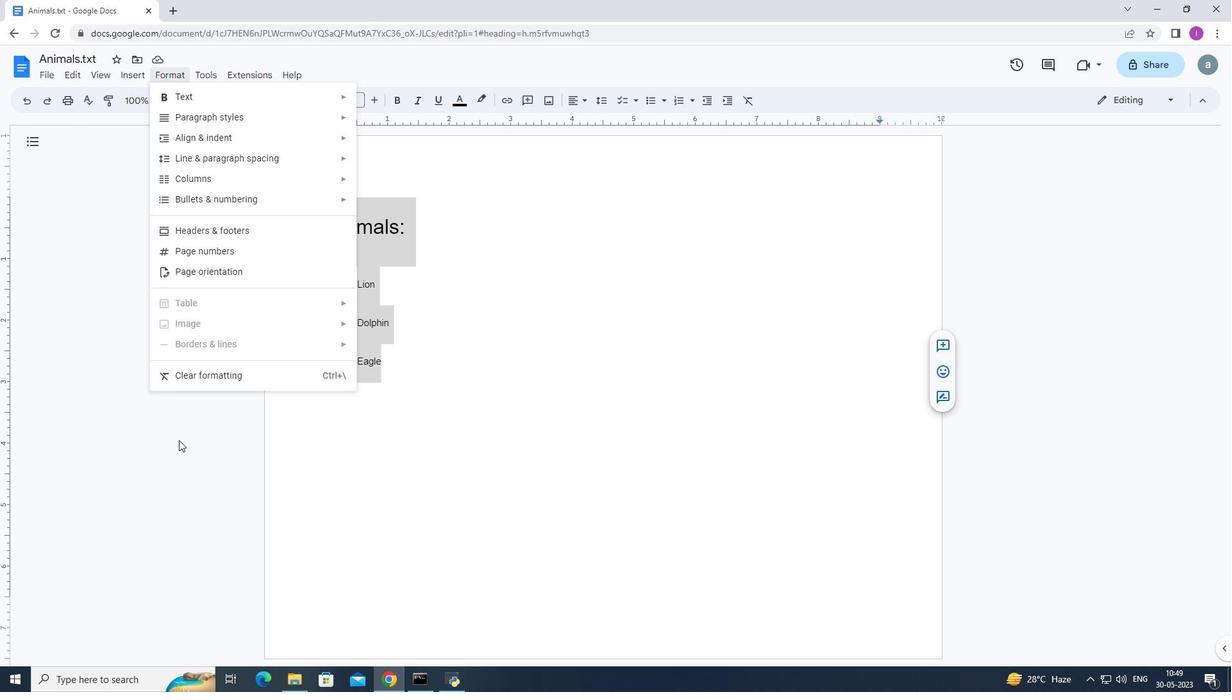 
Action: Mouse moved to (295, 72)
Screenshot: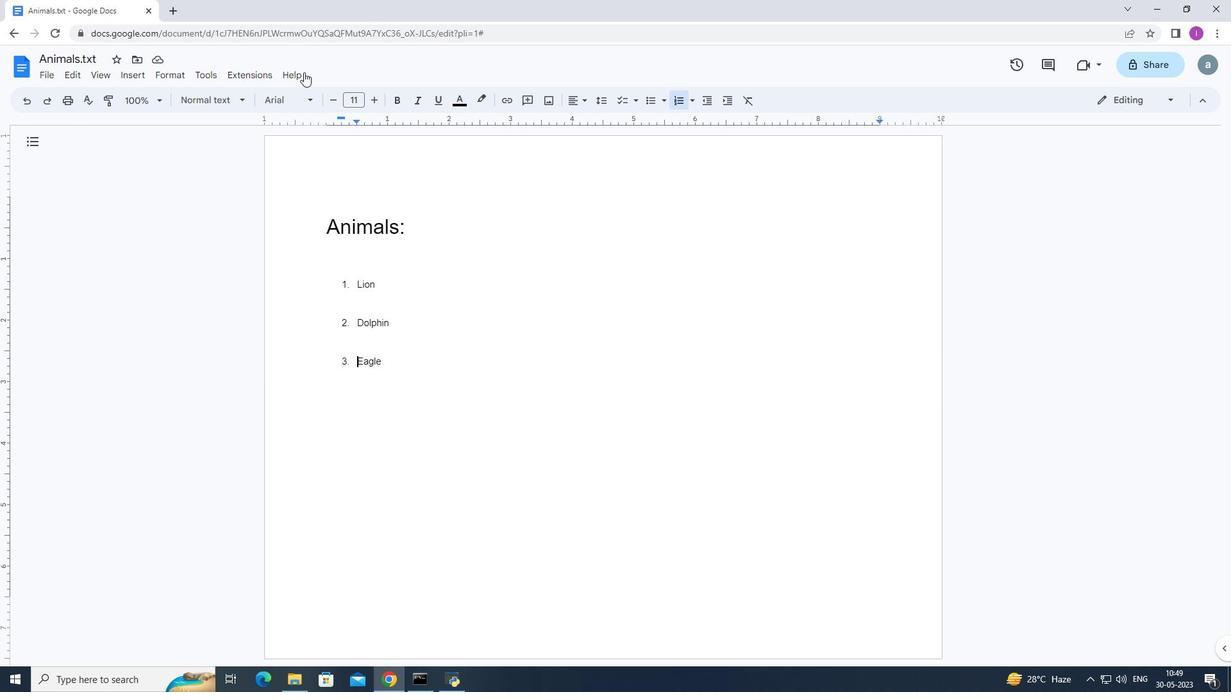 
Action: Mouse pressed left at (295, 72)
Screenshot: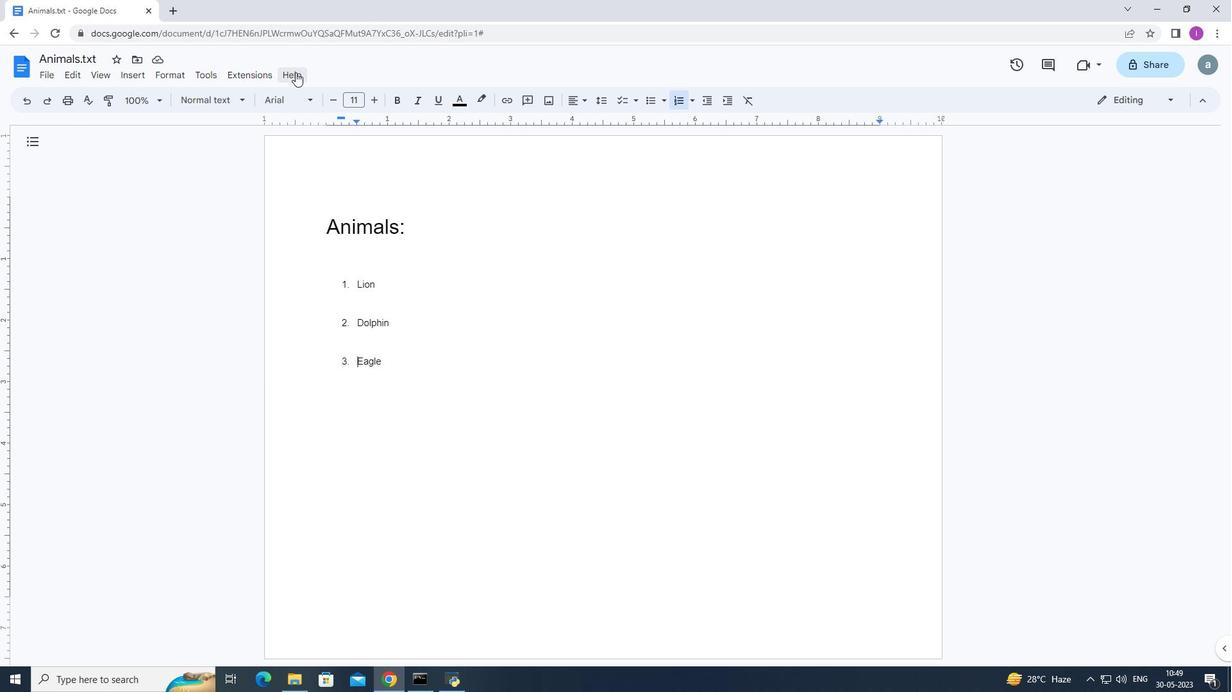 
Action: Mouse moved to (105, 210)
Screenshot: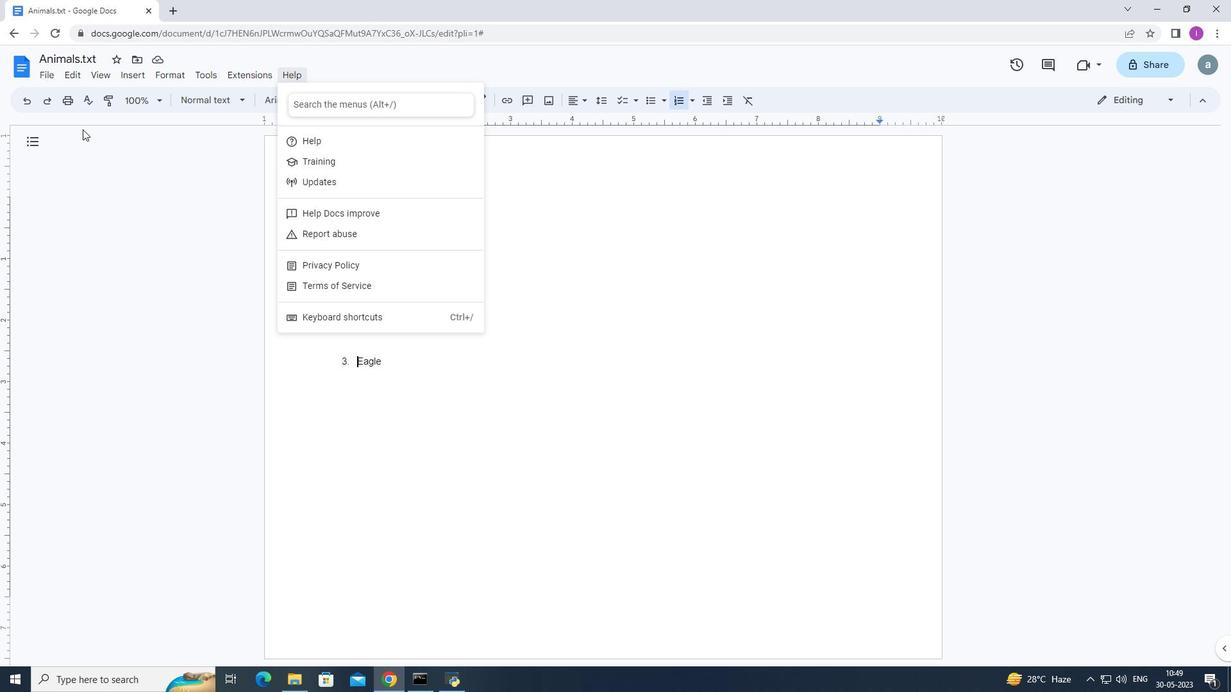 
Action: Mouse pressed left at (105, 210)
Screenshot: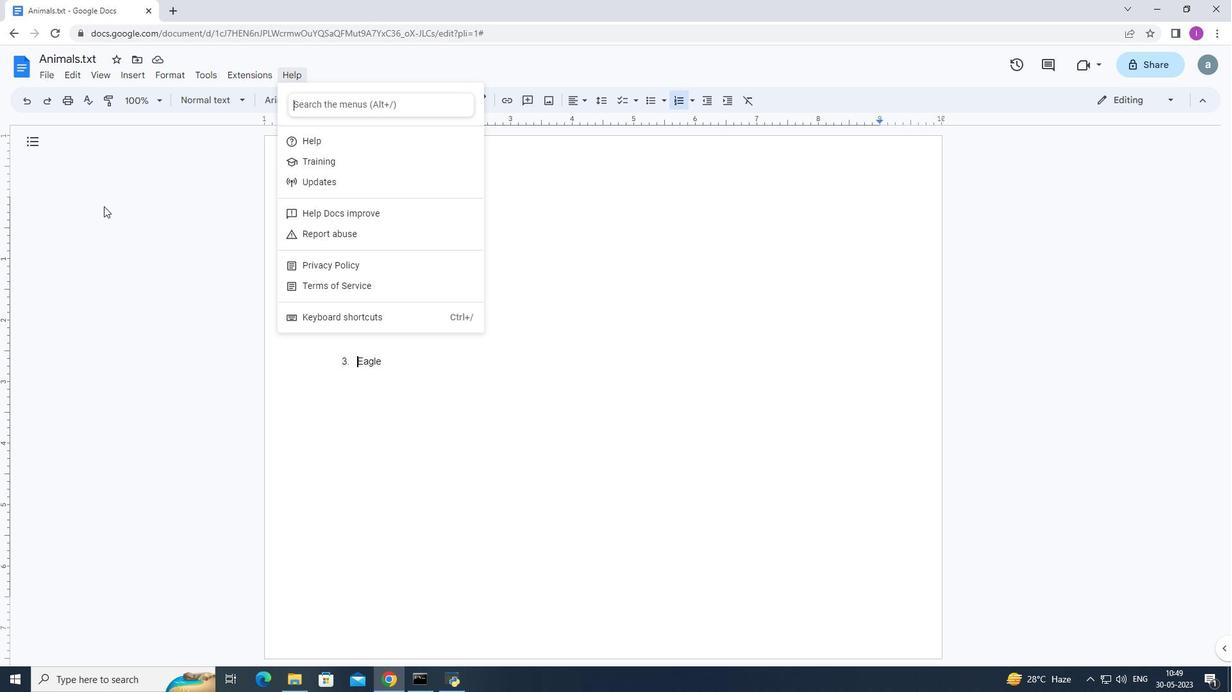 
Action: Mouse moved to (48, 78)
Screenshot: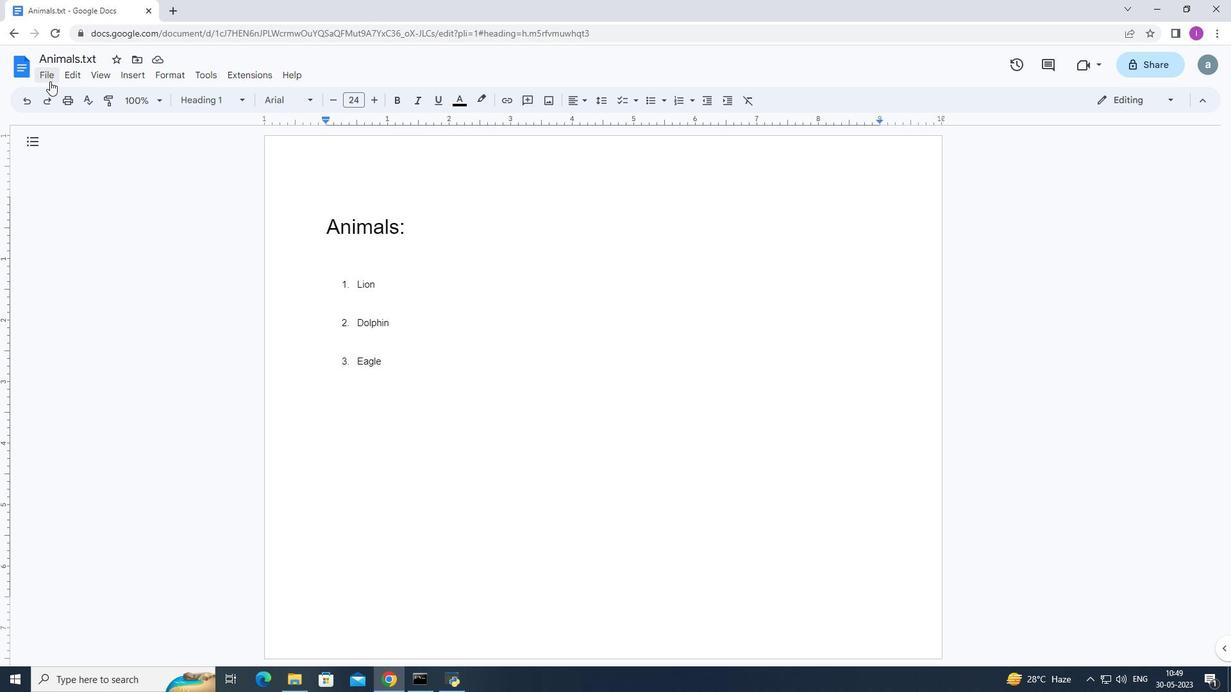 
Action: Mouse pressed left at (48, 78)
Screenshot: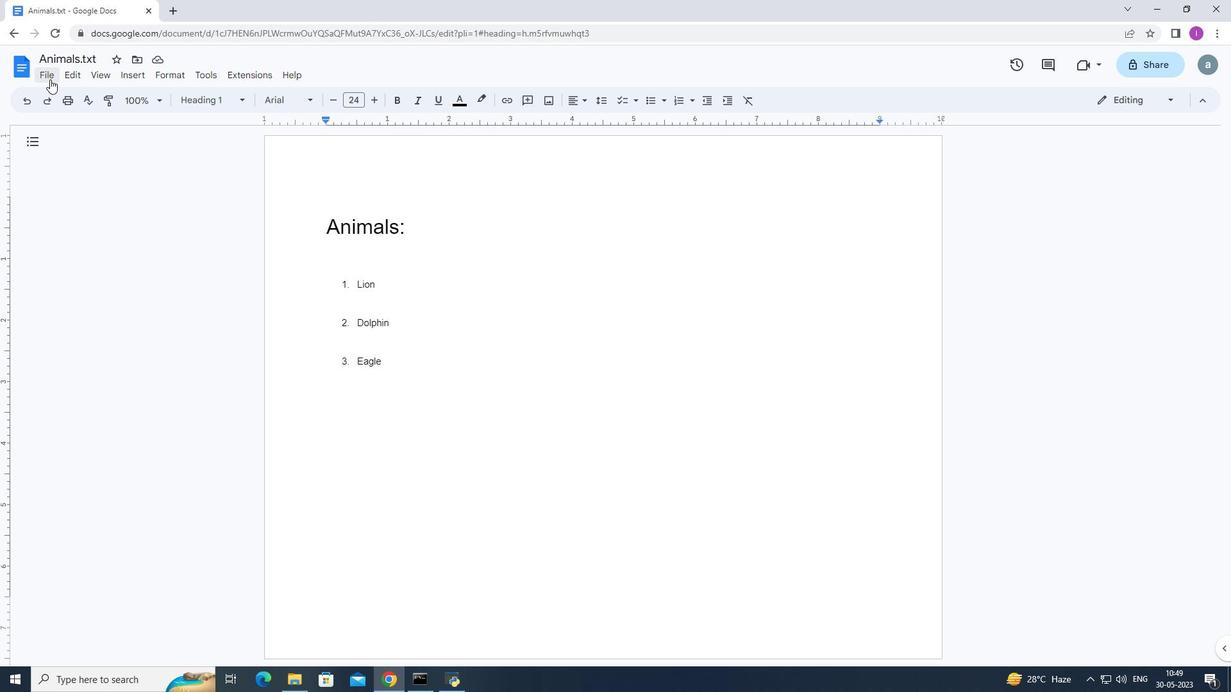
Action: Mouse moved to (87, 500)
Screenshot: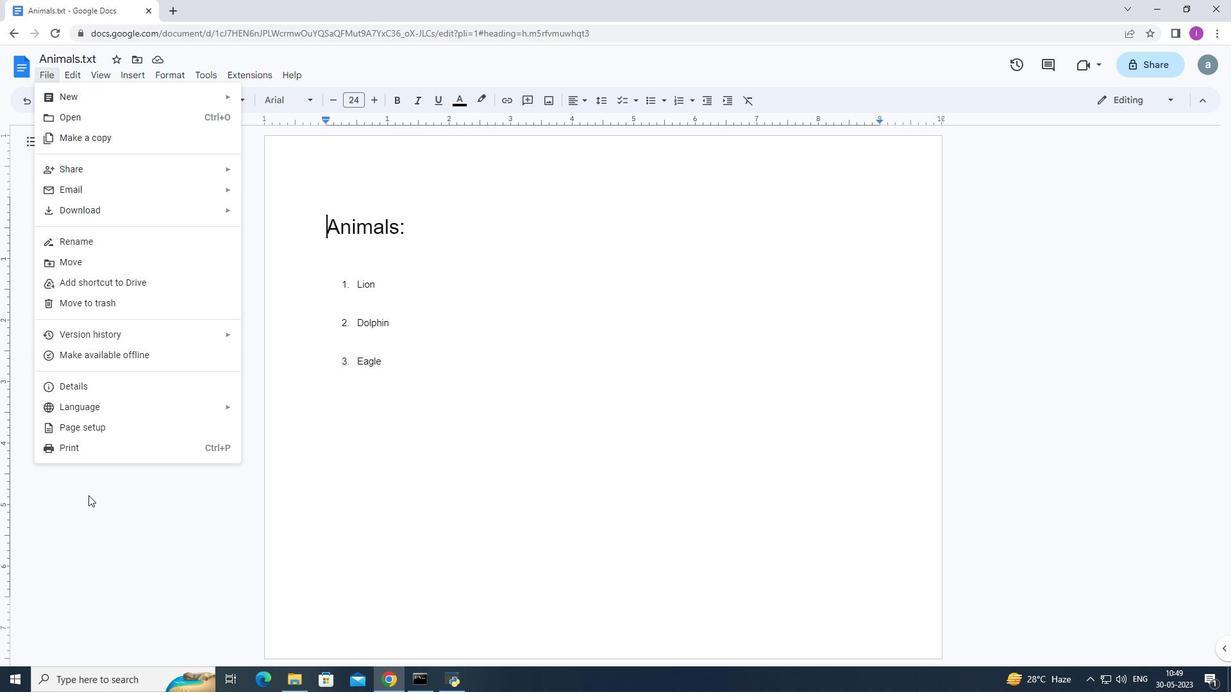 
Action: Mouse pressed left at (87, 500)
Screenshot: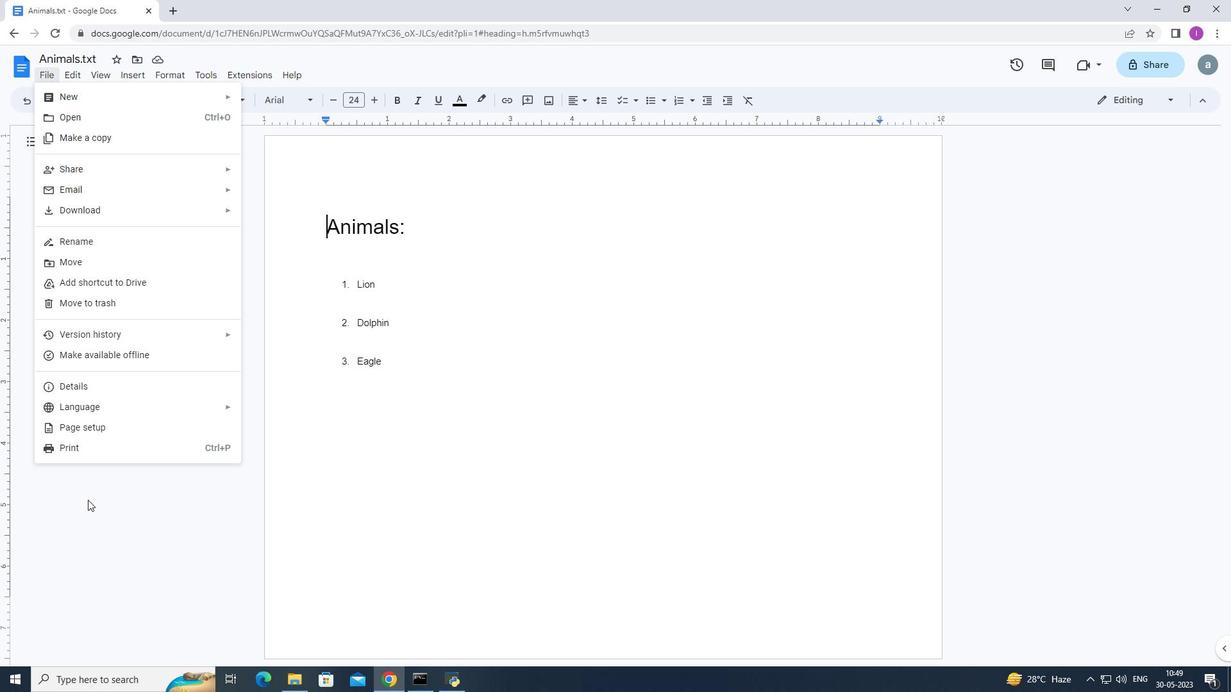 
Action: Mouse moved to (62, 80)
Screenshot: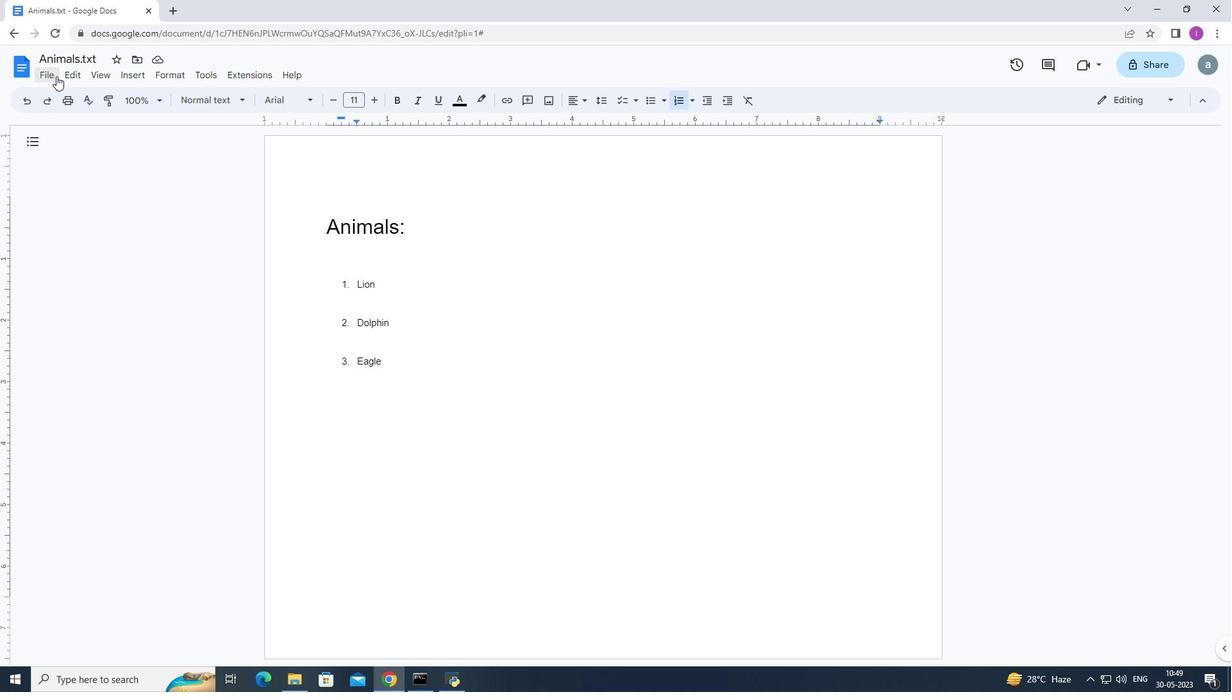 
Action: Mouse pressed left at (62, 80)
Screenshot: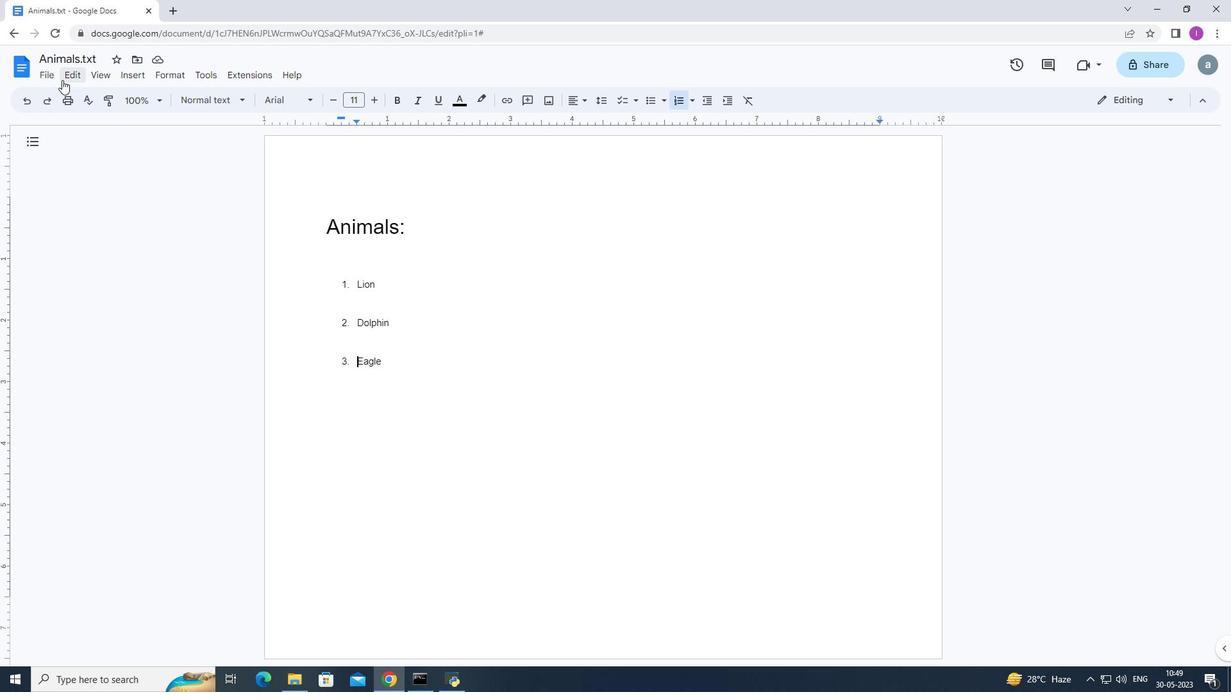 
Action: Mouse moved to (124, 361)
Screenshot: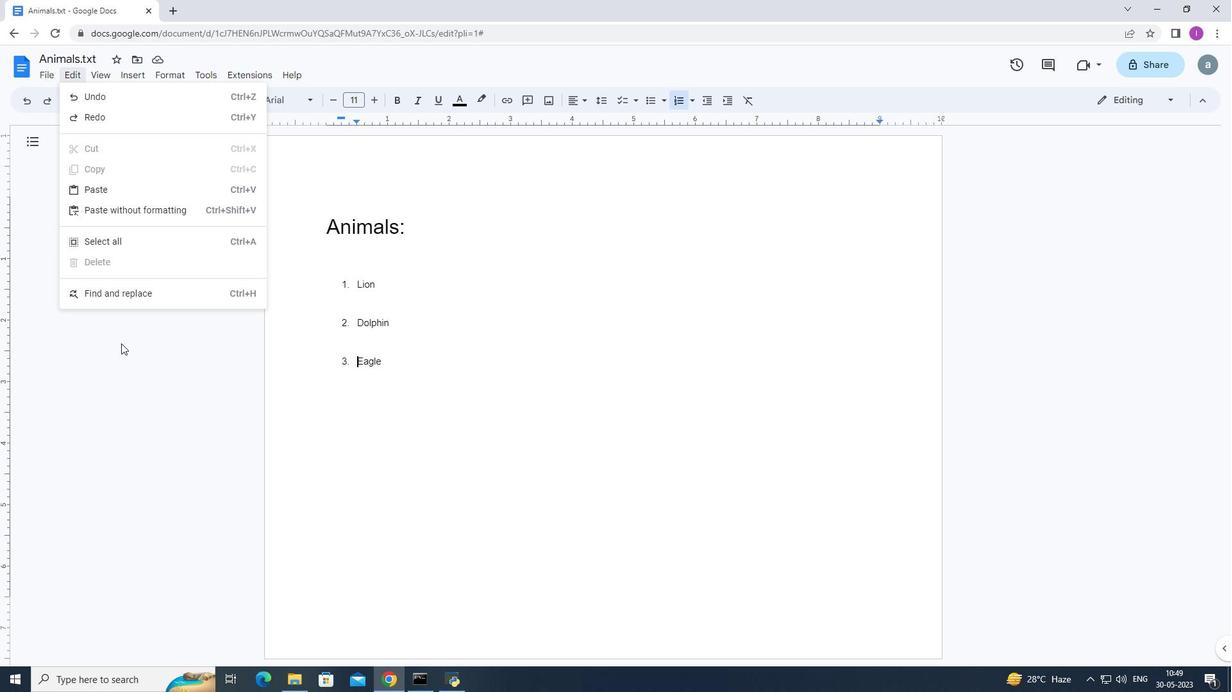 
Action: Mouse pressed left at (124, 361)
Screenshot: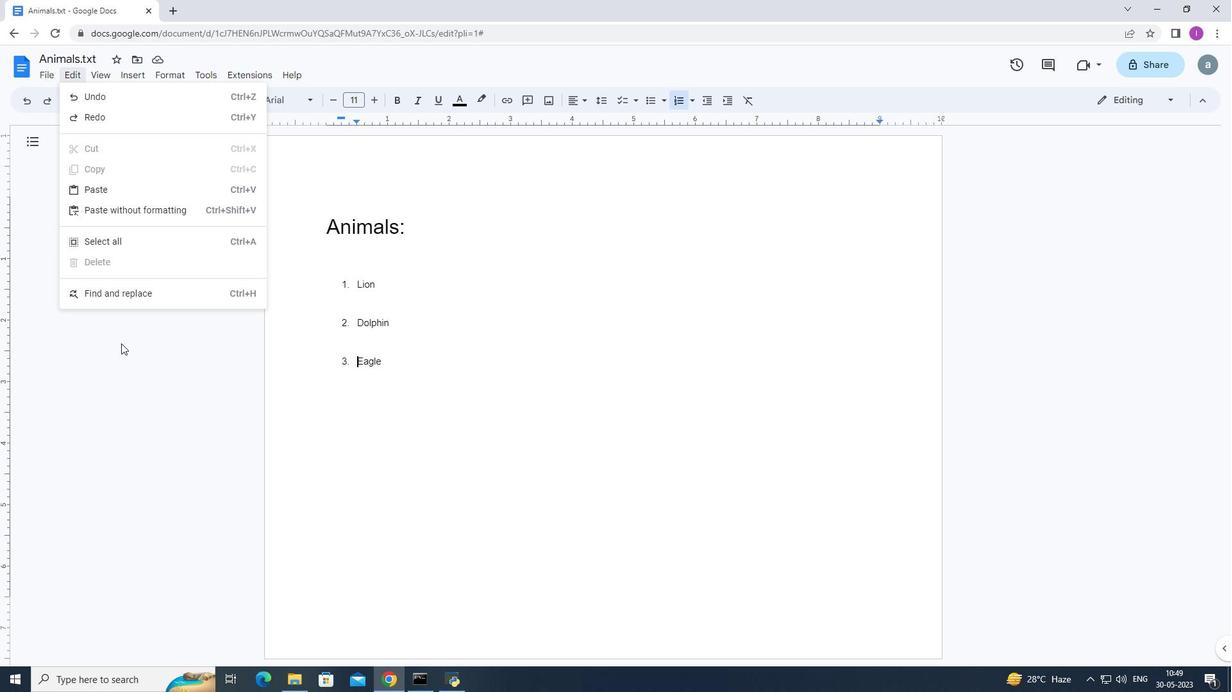 
Action: Mouse moved to (447, 363)
Screenshot: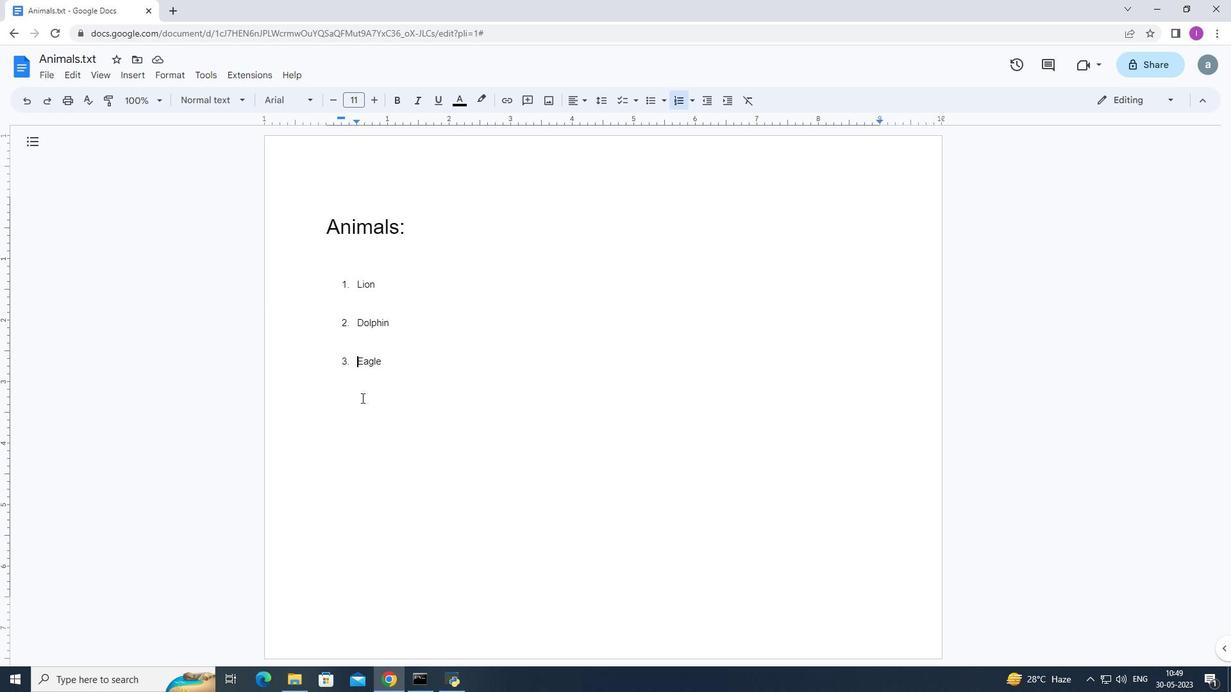 
Action: Mouse pressed left at (447, 363)
Screenshot: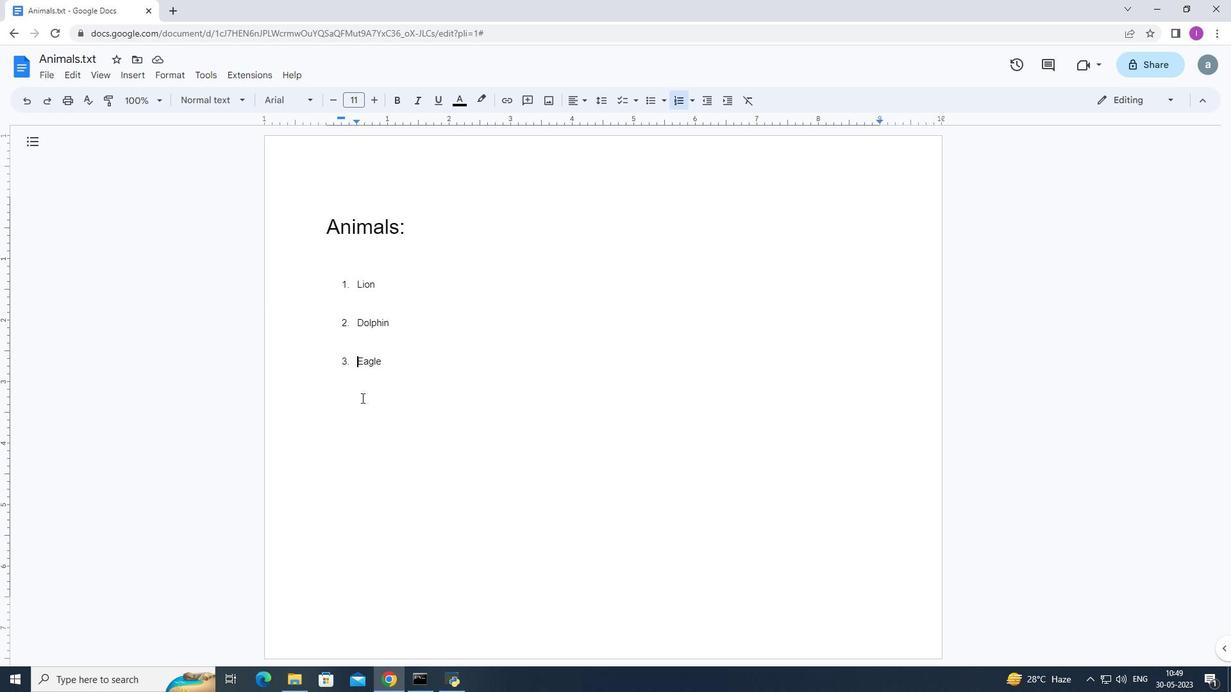 
Action: Mouse moved to (63, 73)
Screenshot: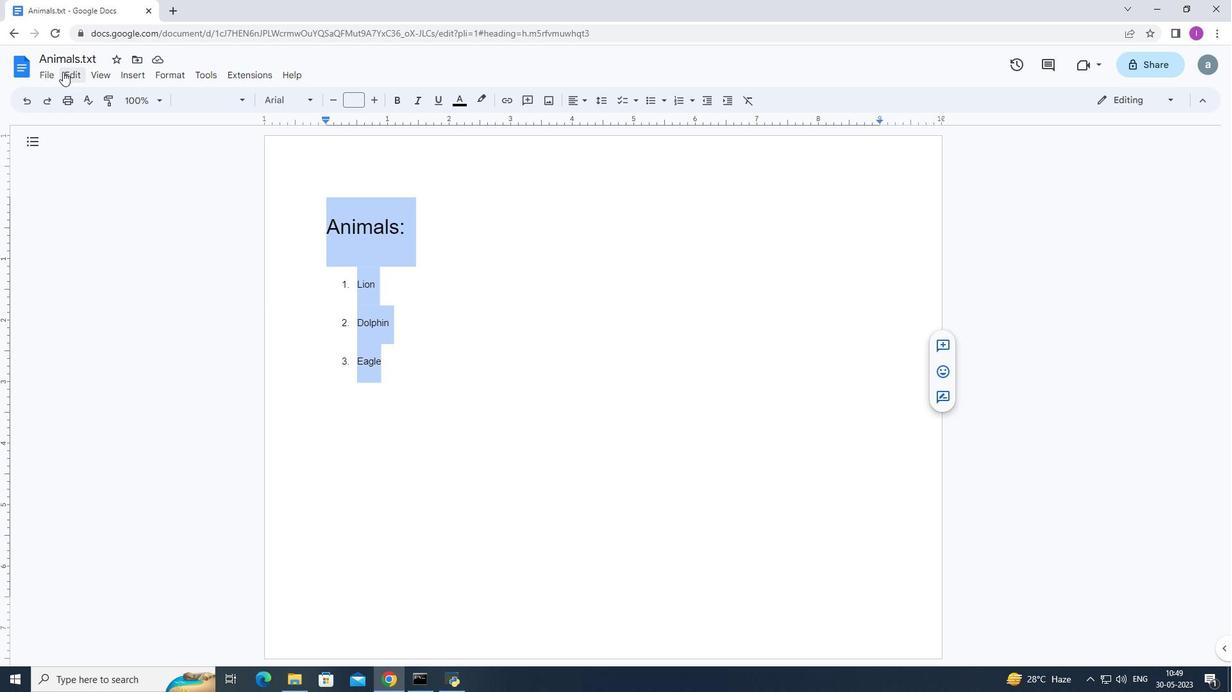 
Action: Mouse pressed left at (63, 73)
Screenshot: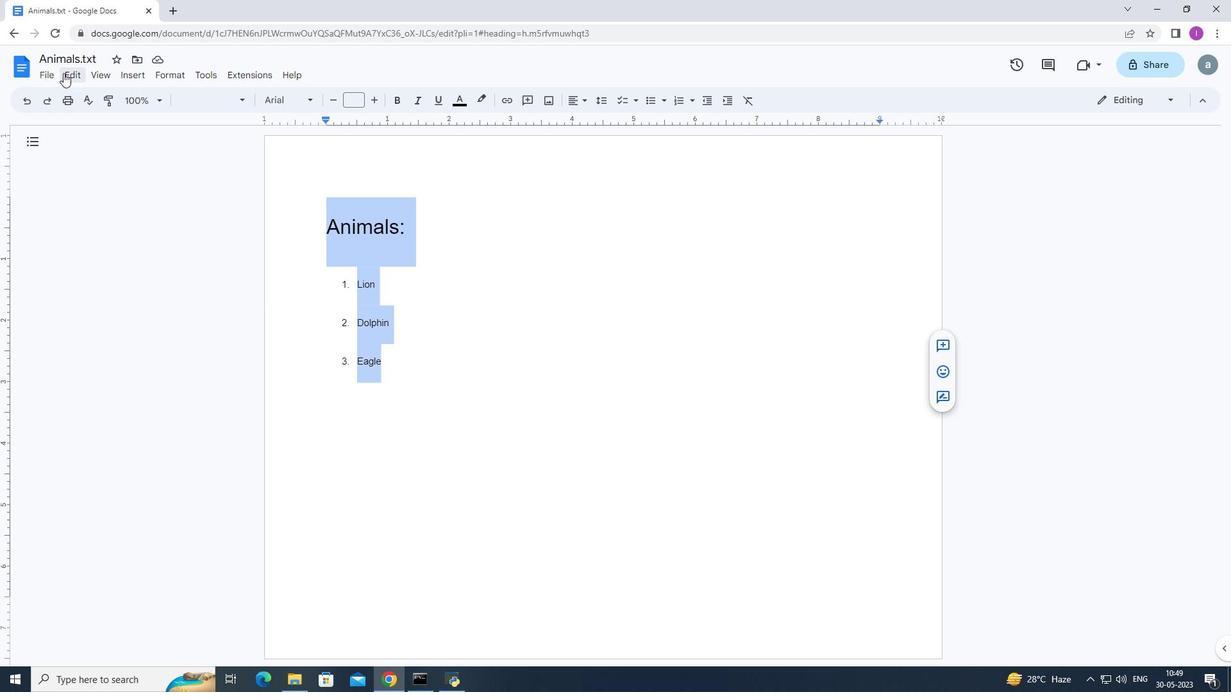 
Action: Mouse moved to (121, 330)
Screenshot: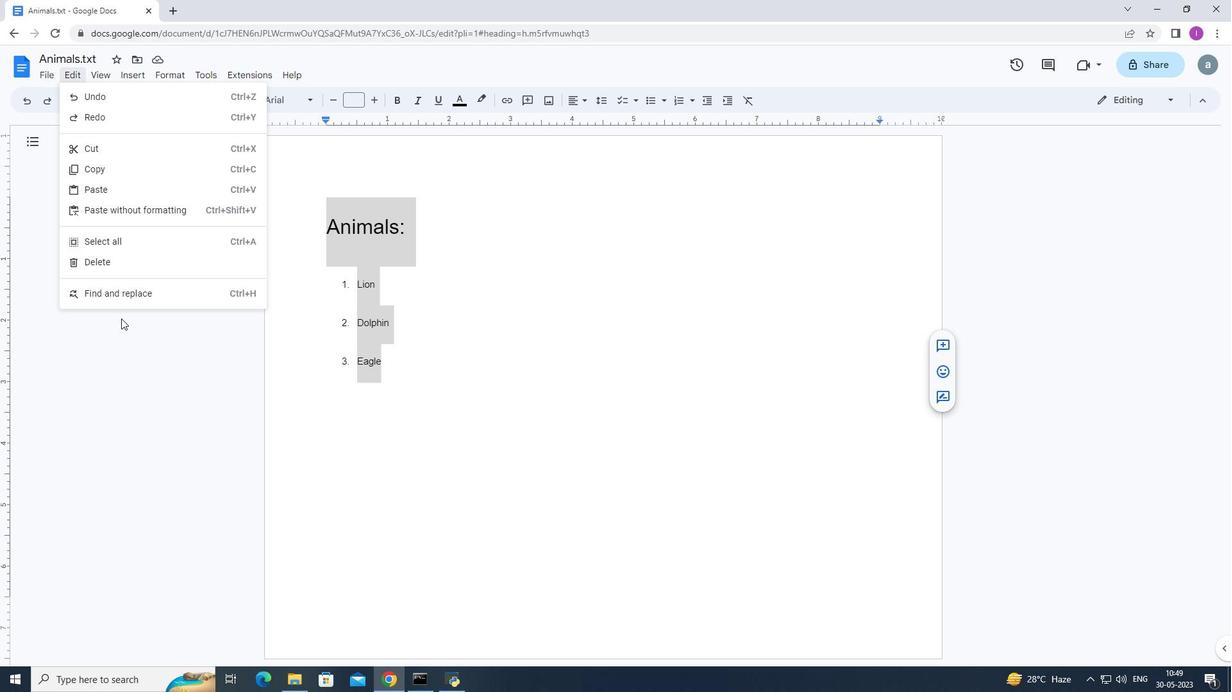 
Action: Mouse pressed left at (121, 330)
Screenshot: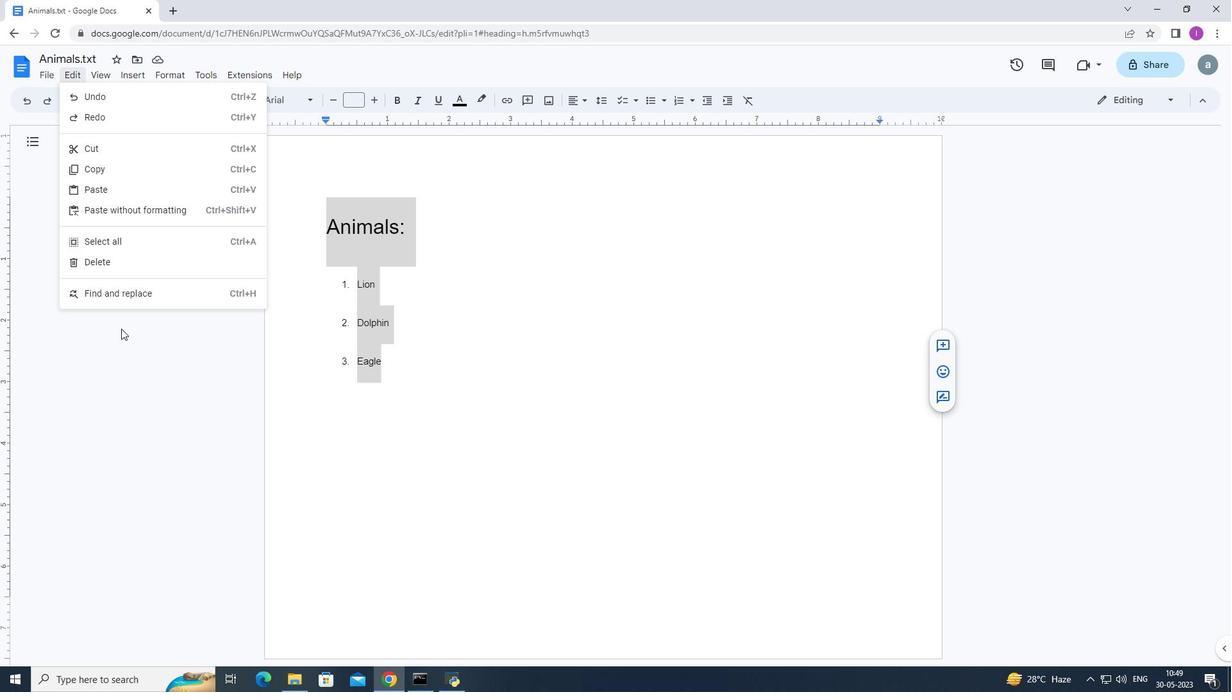 
Action: Mouse moved to (94, 71)
Screenshot: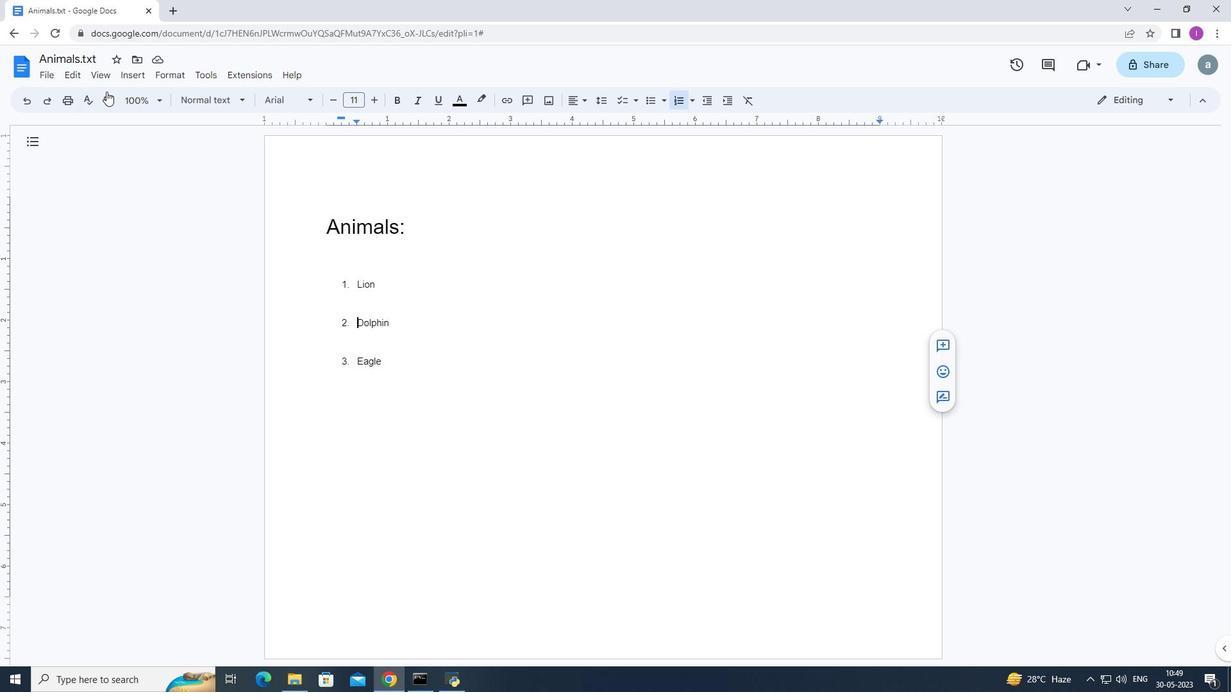 
Action: Mouse pressed left at (94, 71)
Screenshot: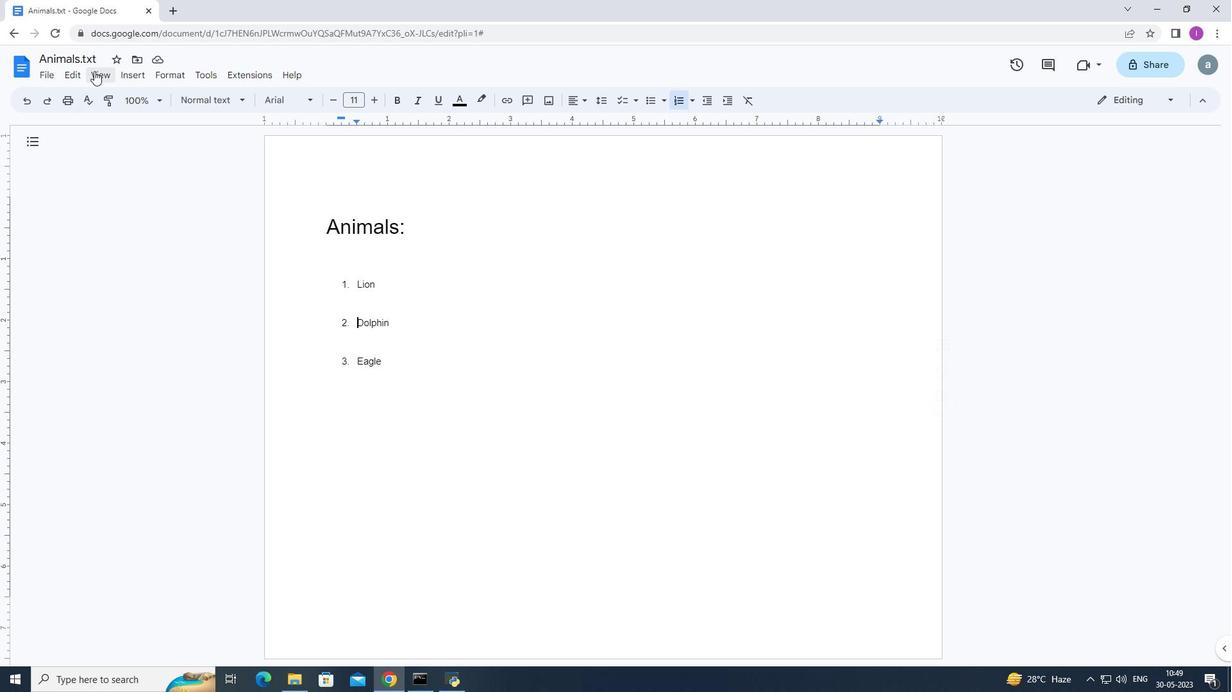 
Action: Mouse moved to (140, 298)
Screenshot: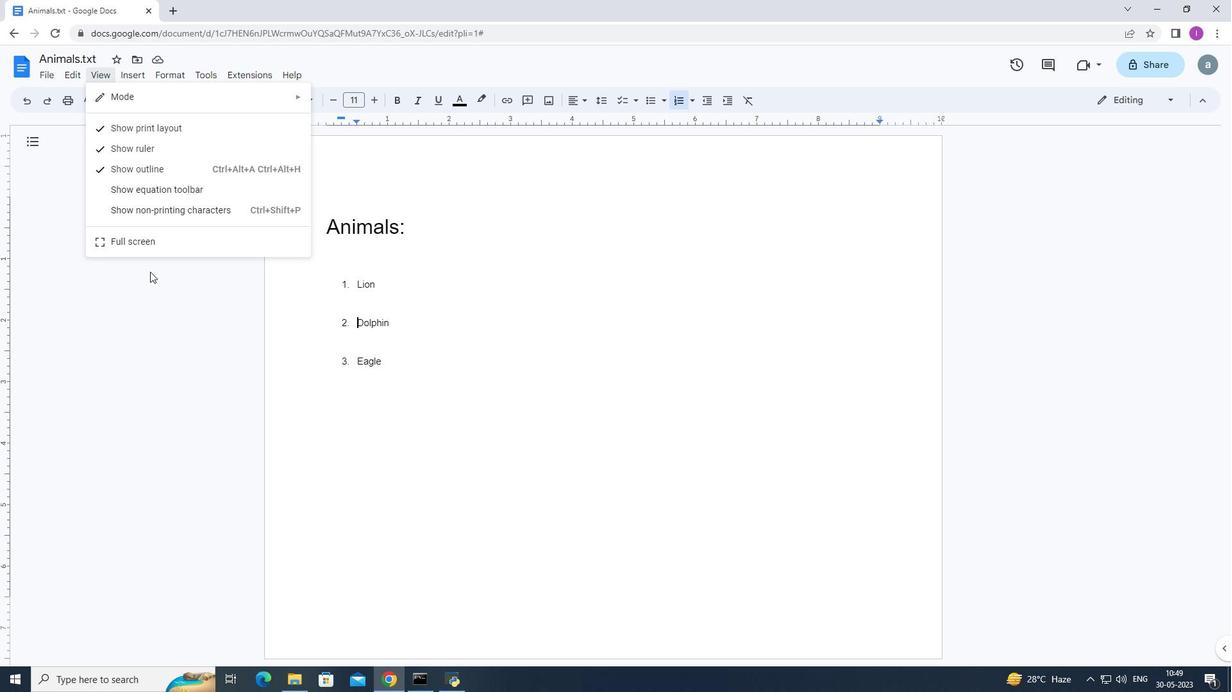 
Action: Mouse pressed left at (140, 298)
Screenshot: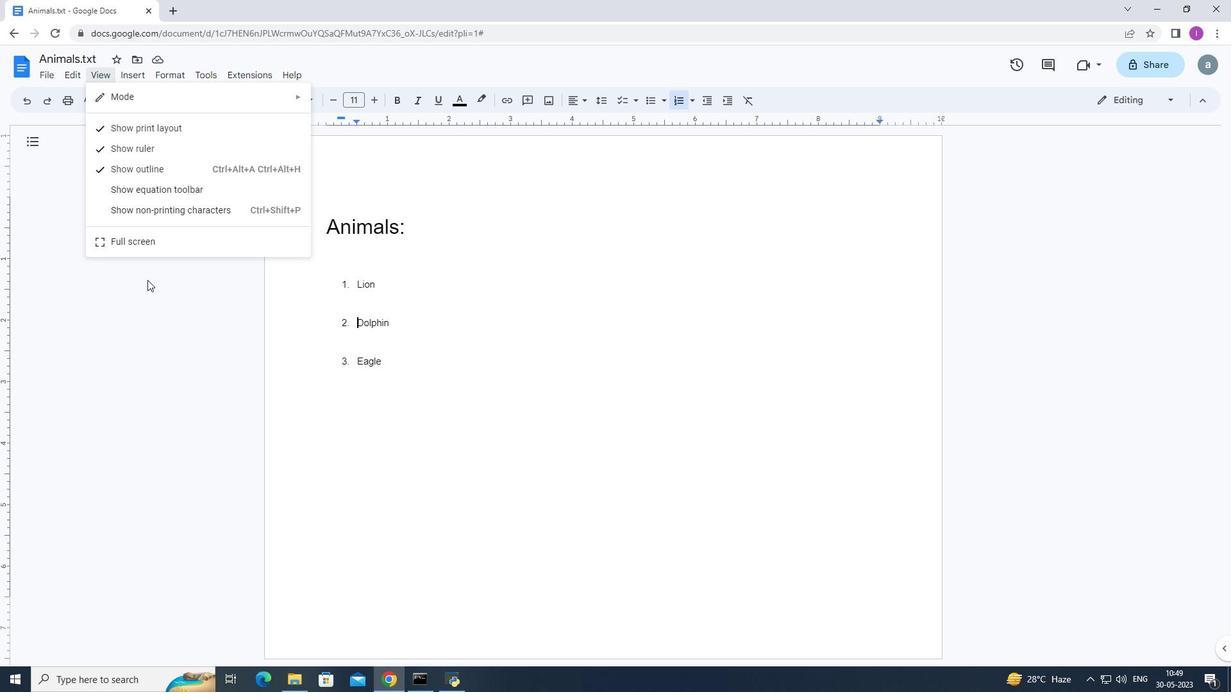 
Action: Mouse moved to (121, 75)
Screenshot: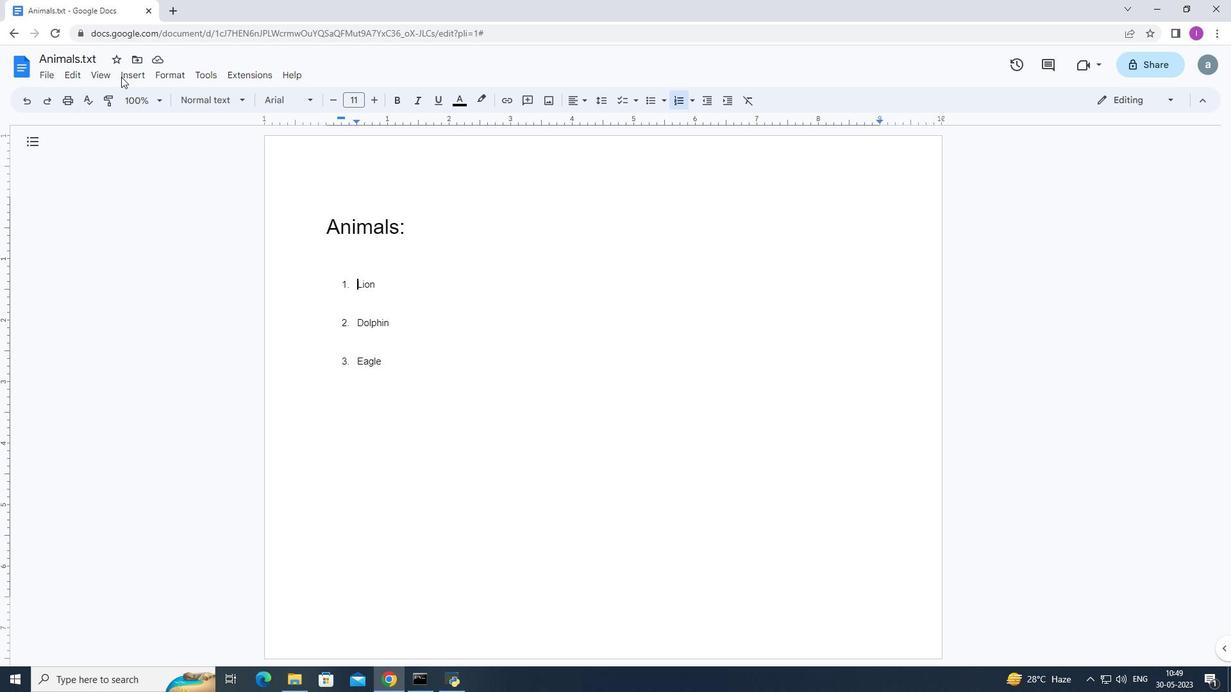 
Action: Mouse pressed left at (121, 75)
Screenshot: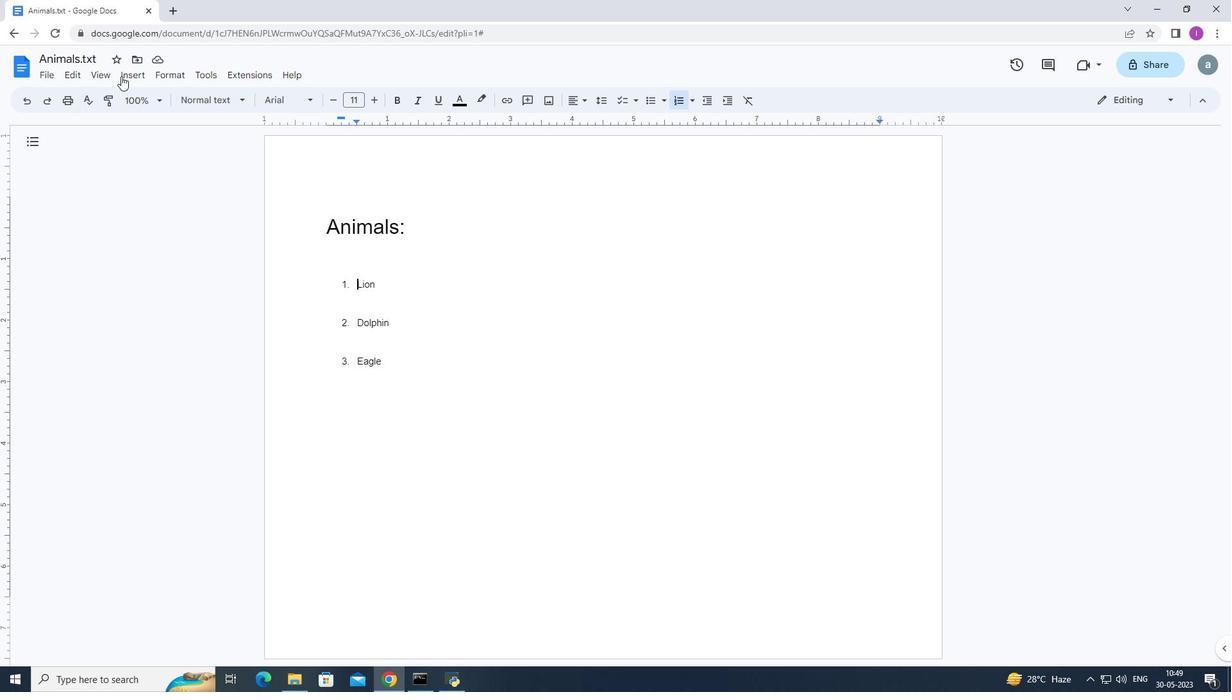 
Action: Mouse moved to (63, 315)
Screenshot: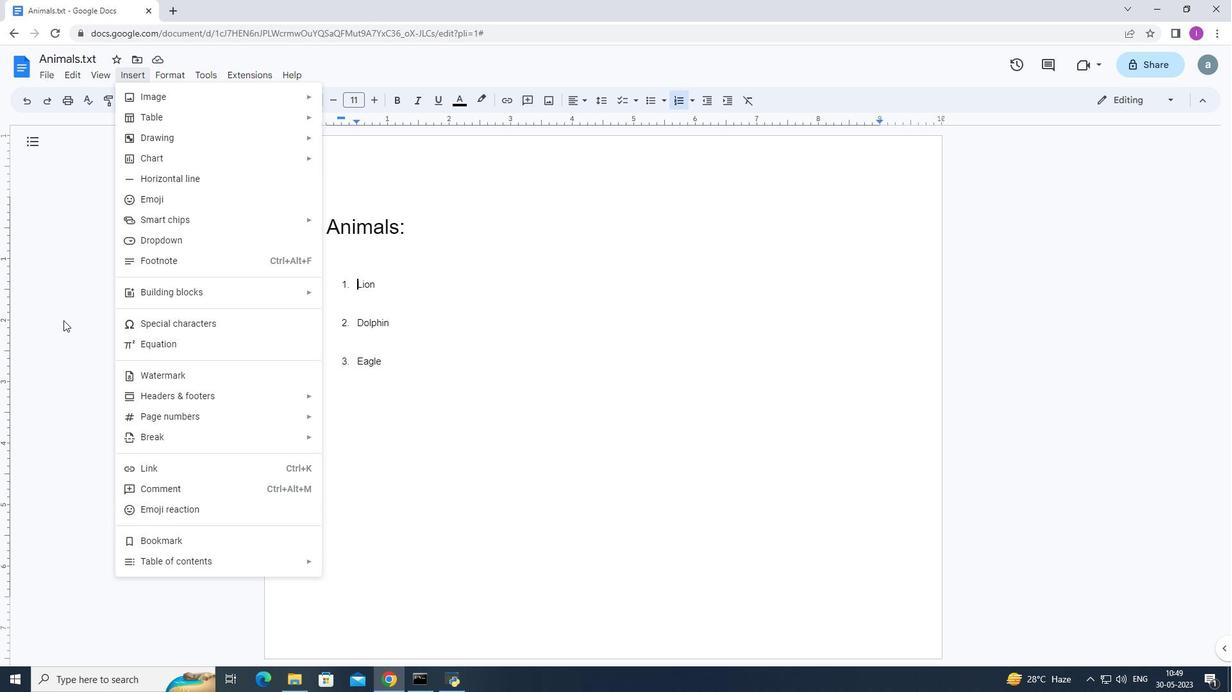 
Action: Mouse pressed left at (63, 315)
Screenshot: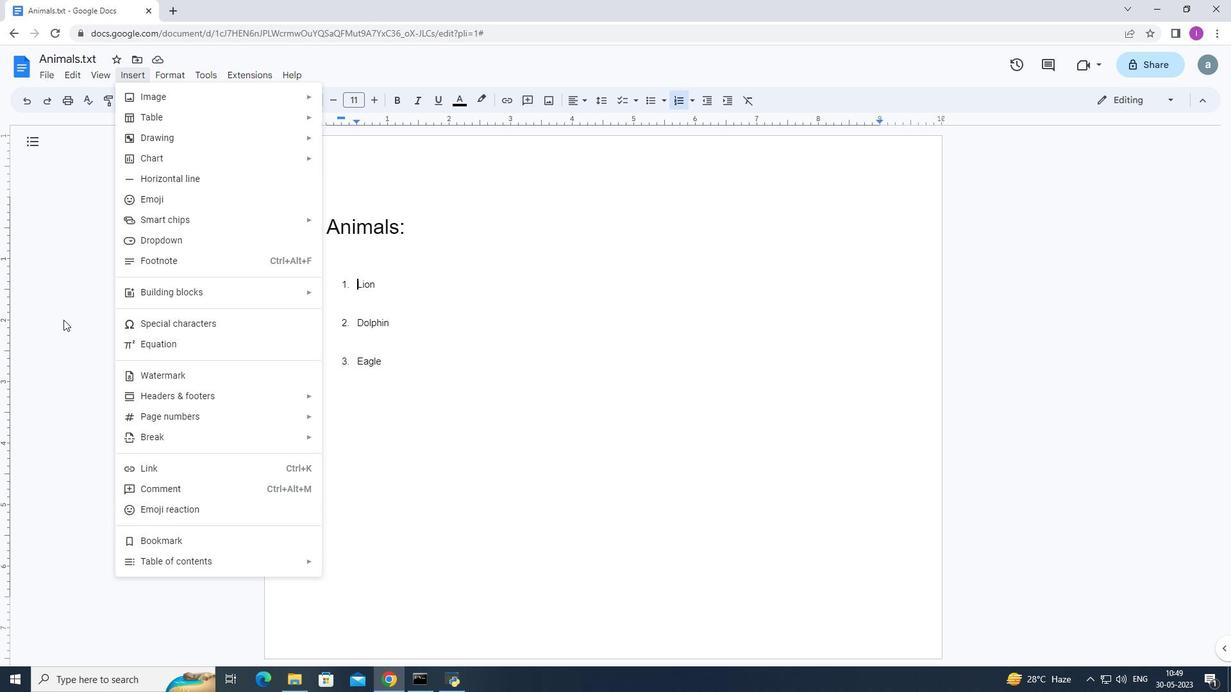 
Action: Mouse moved to (167, 76)
Screenshot: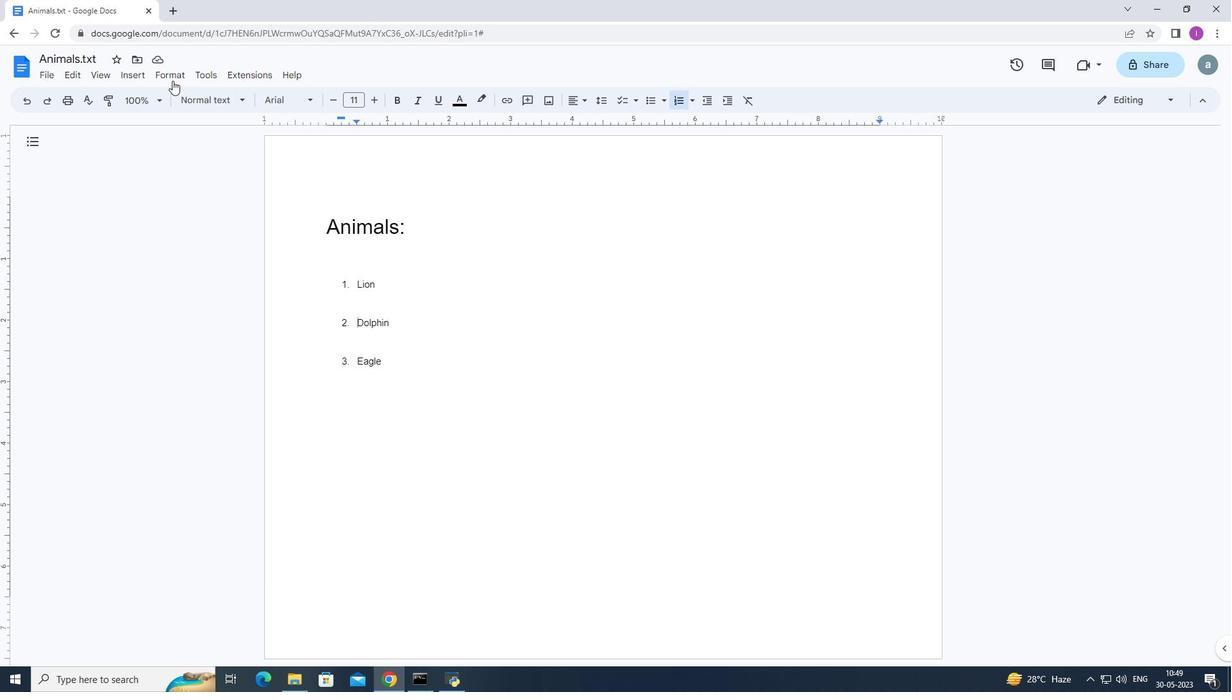 
Action: Mouse pressed left at (167, 76)
Screenshot: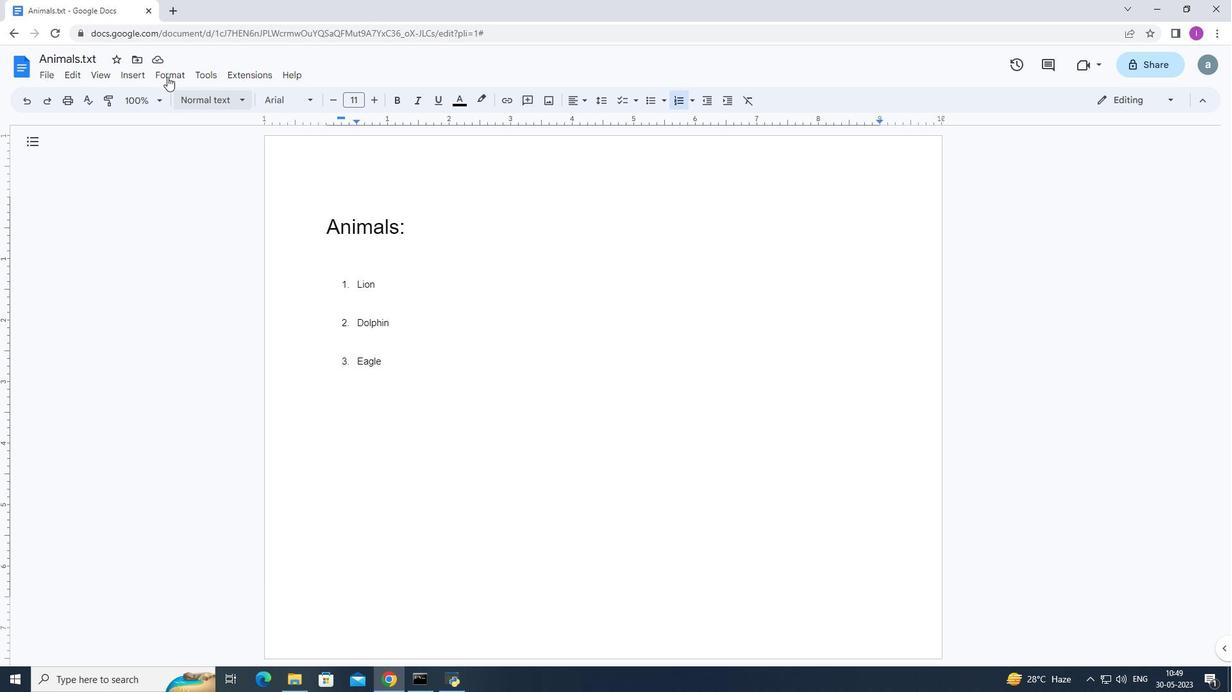 
Action: Mouse moved to (110, 326)
Screenshot: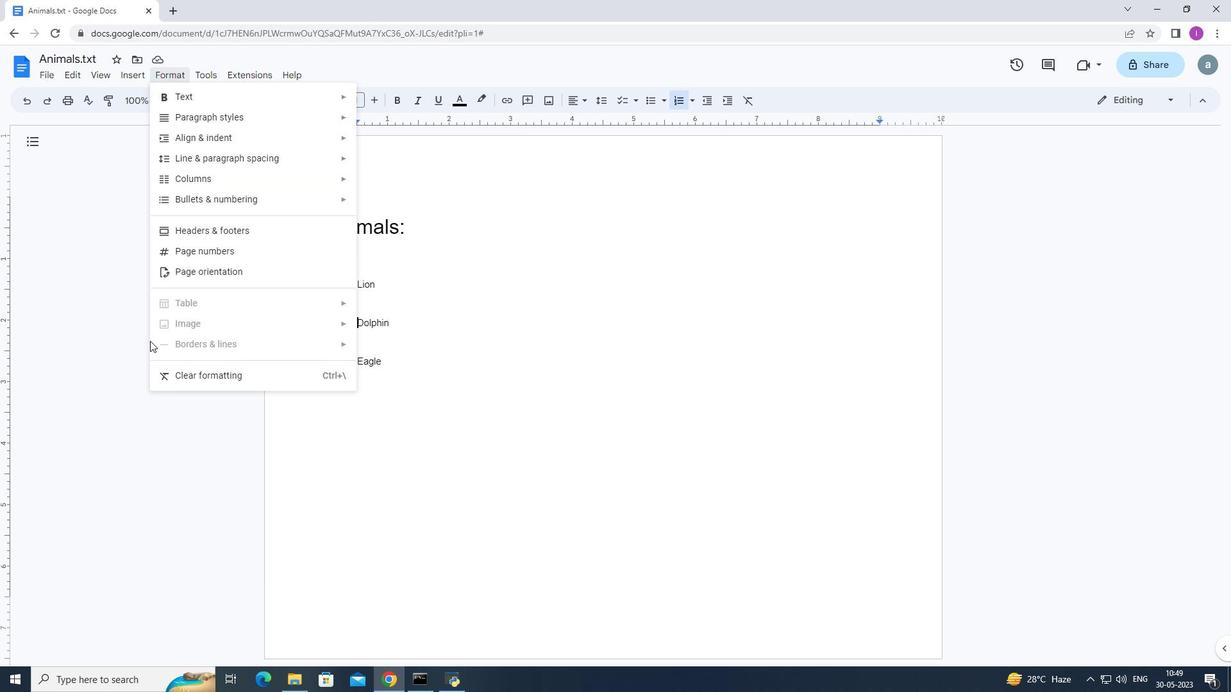 
Action: Mouse pressed left at (110, 326)
Screenshot: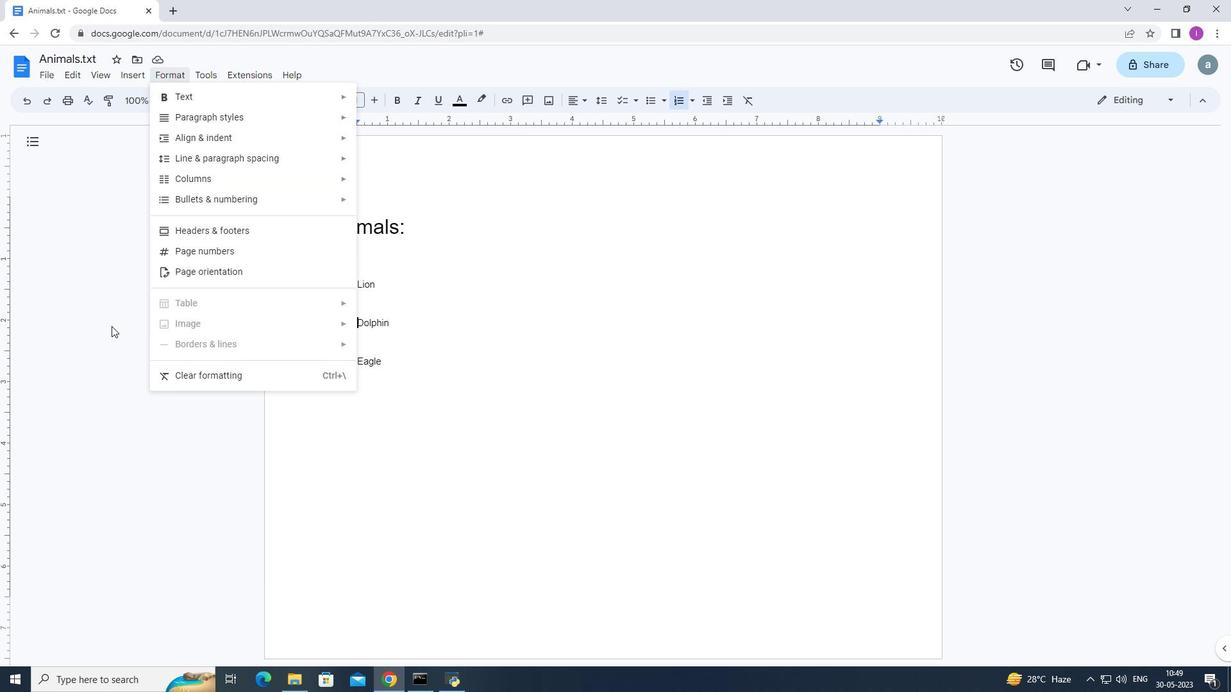 
Action: Mouse moved to (196, 71)
Screenshot: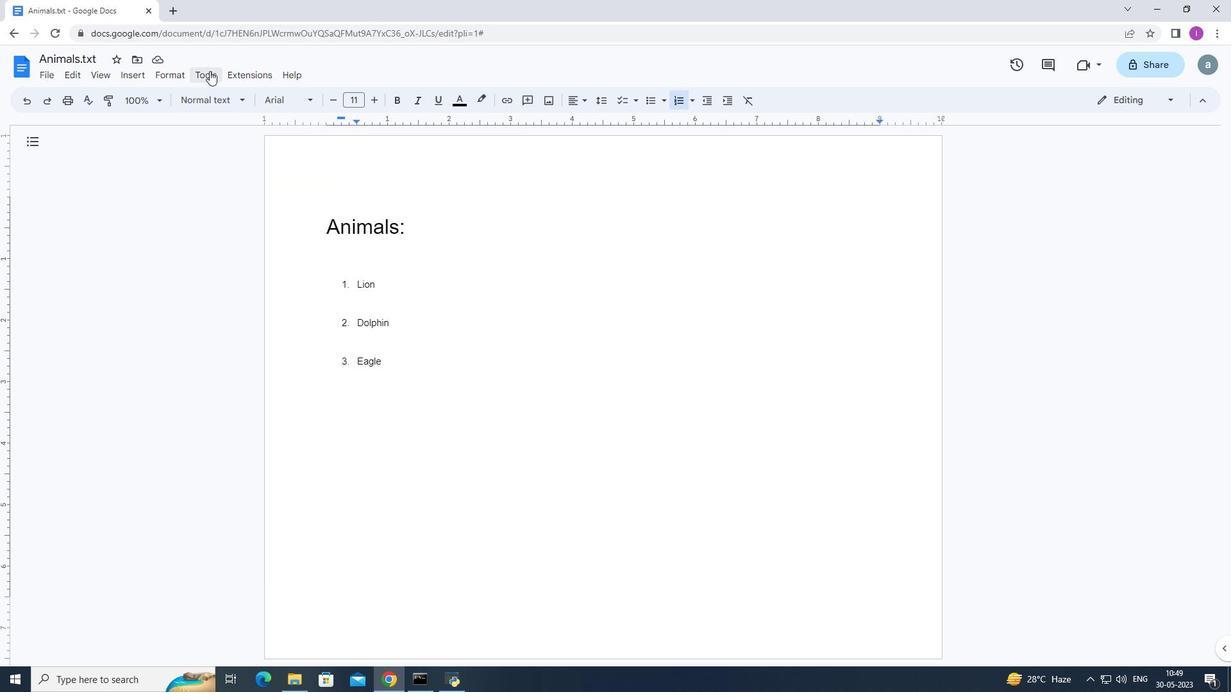 
Action: Mouse pressed left at (196, 71)
Screenshot: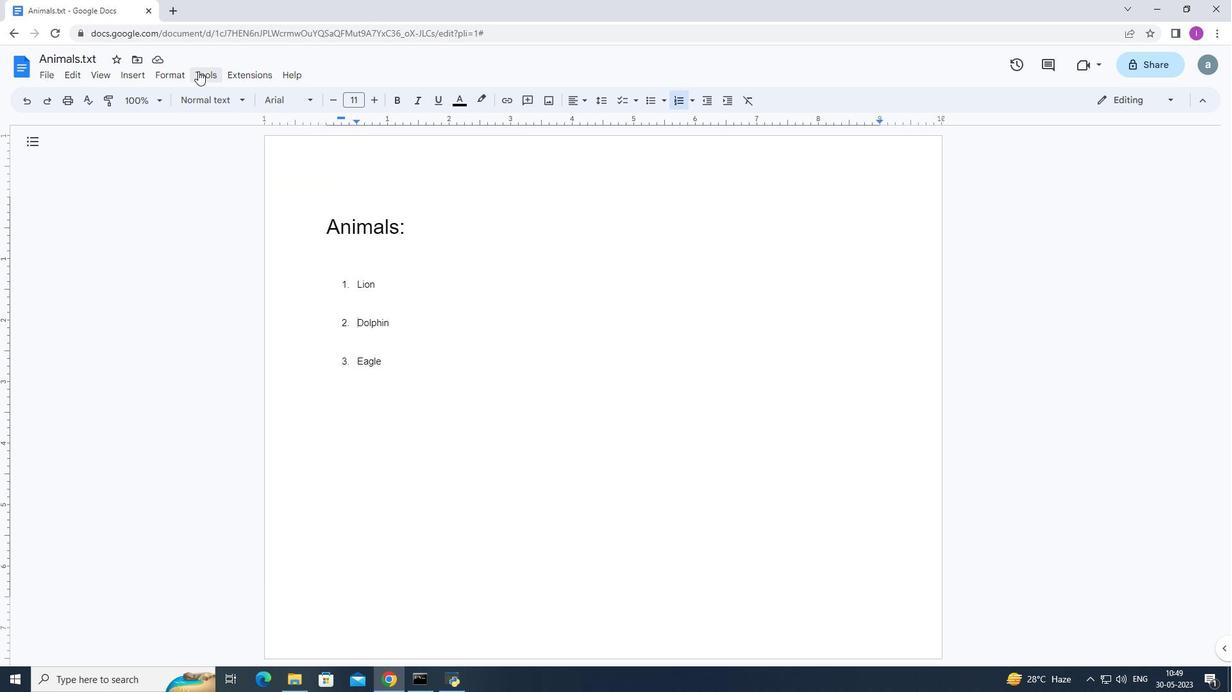 
Action: Mouse moved to (167, 350)
Screenshot: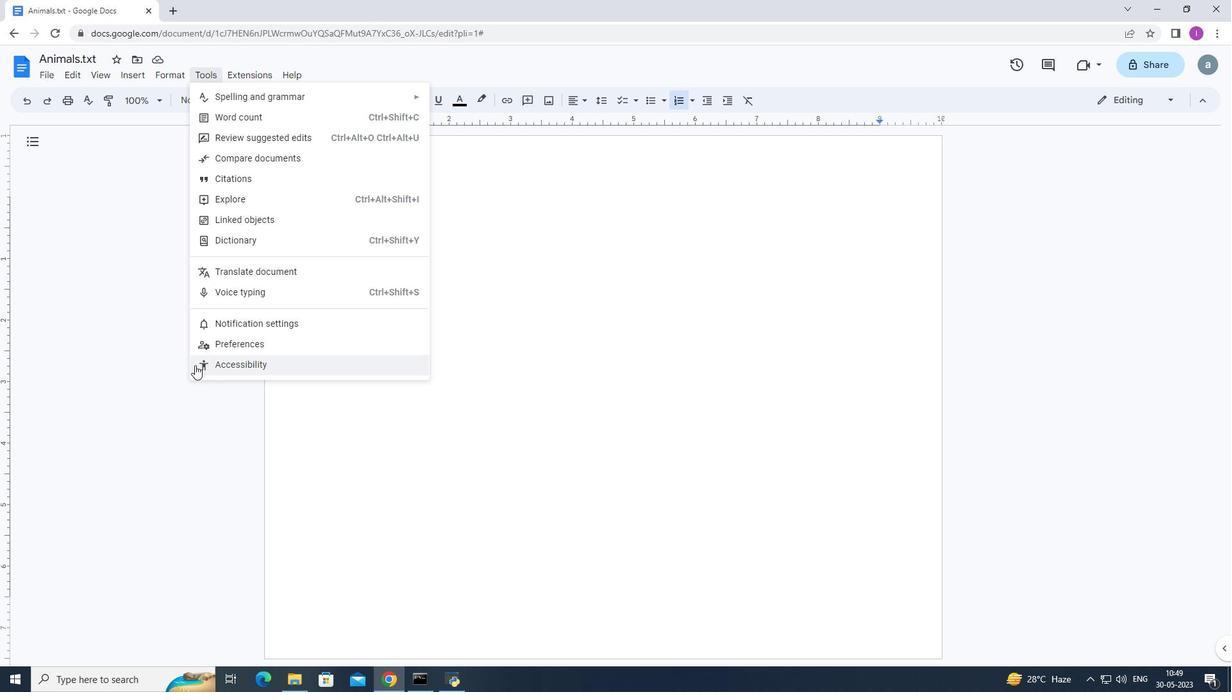 
Action: Mouse pressed left at (167, 350)
Screenshot: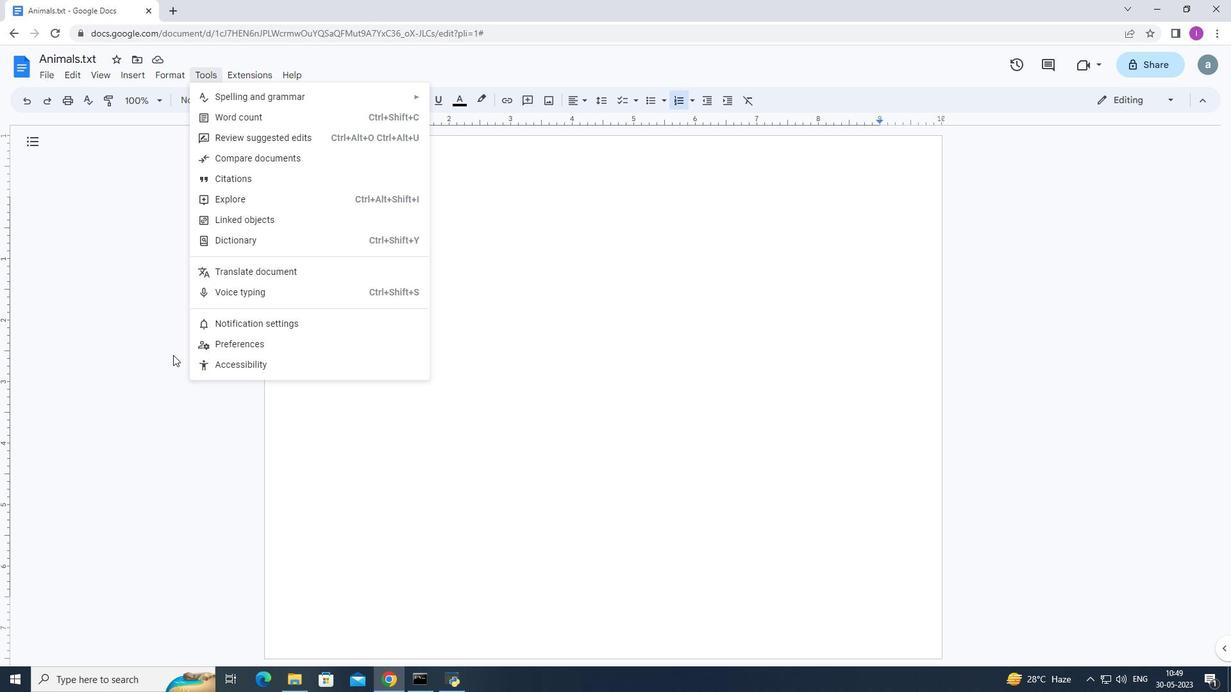 
Action: Mouse moved to (253, 75)
Screenshot: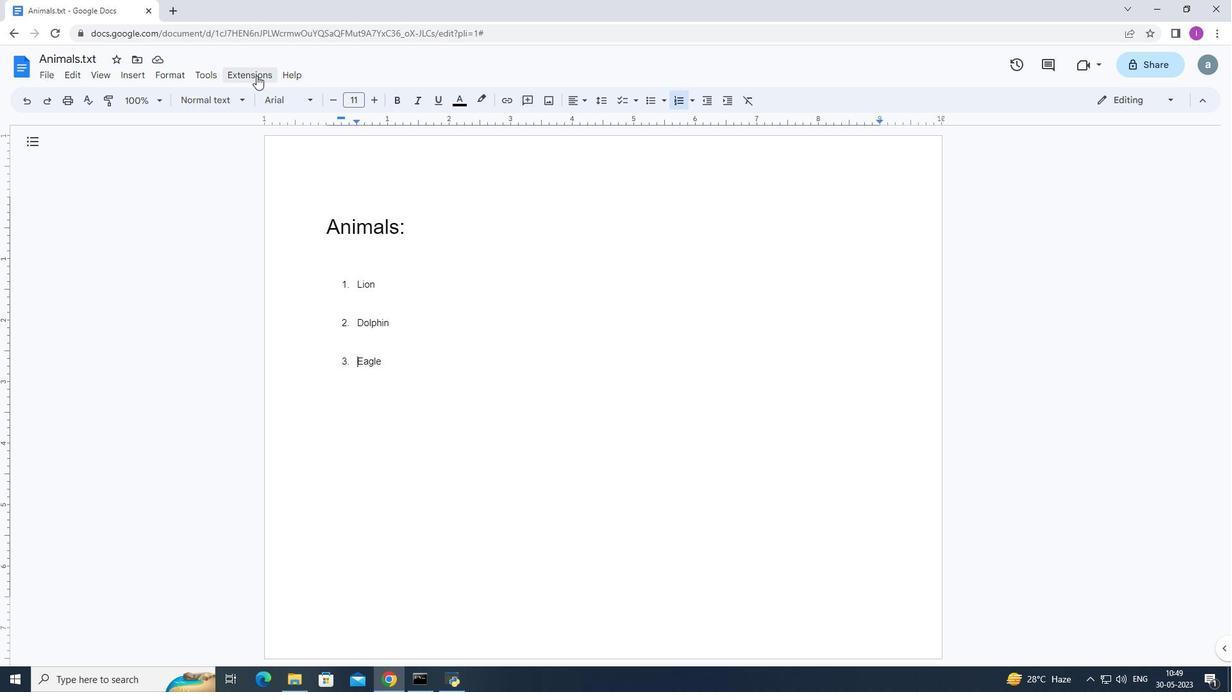 
Action: Mouse pressed left at (253, 75)
Screenshot: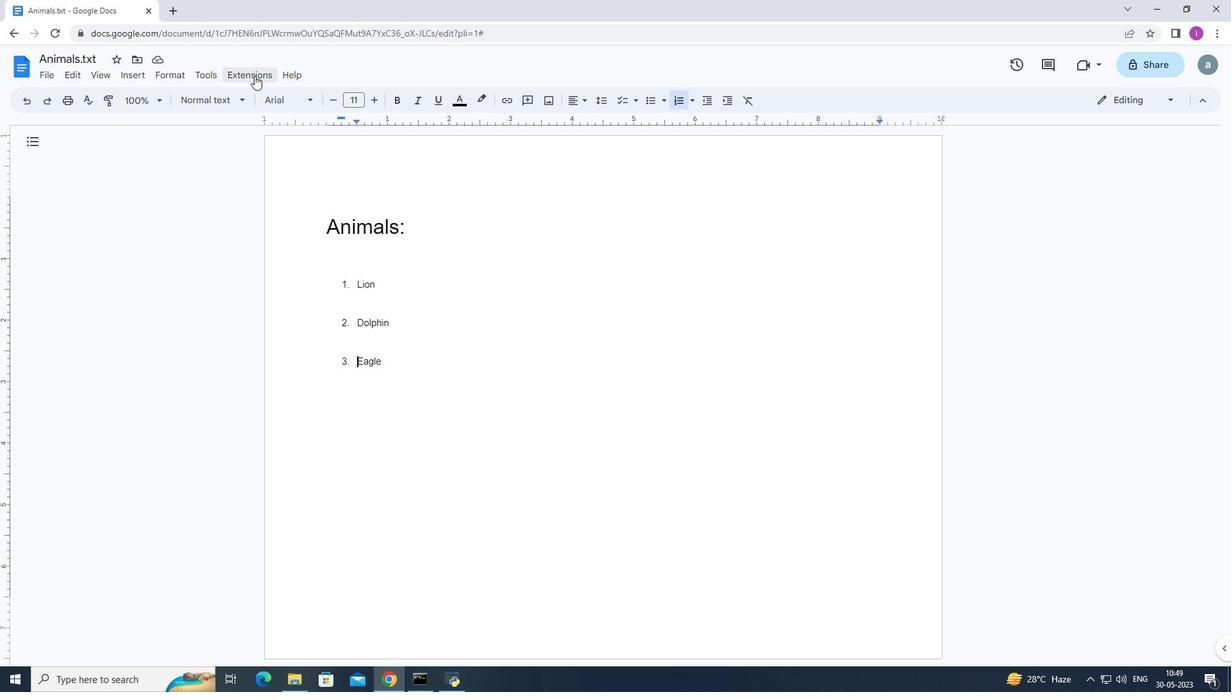 
Action: Mouse moved to (280, 71)
Screenshot: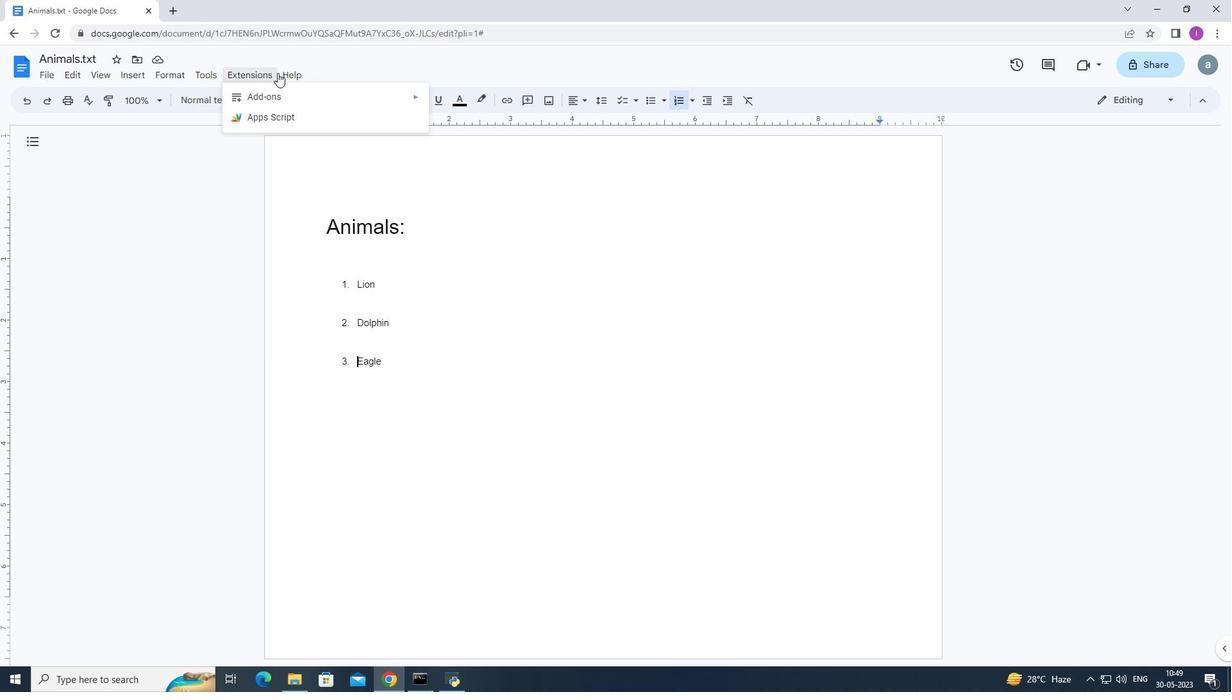 
Action: Mouse pressed left at (280, 71)
Screenshot: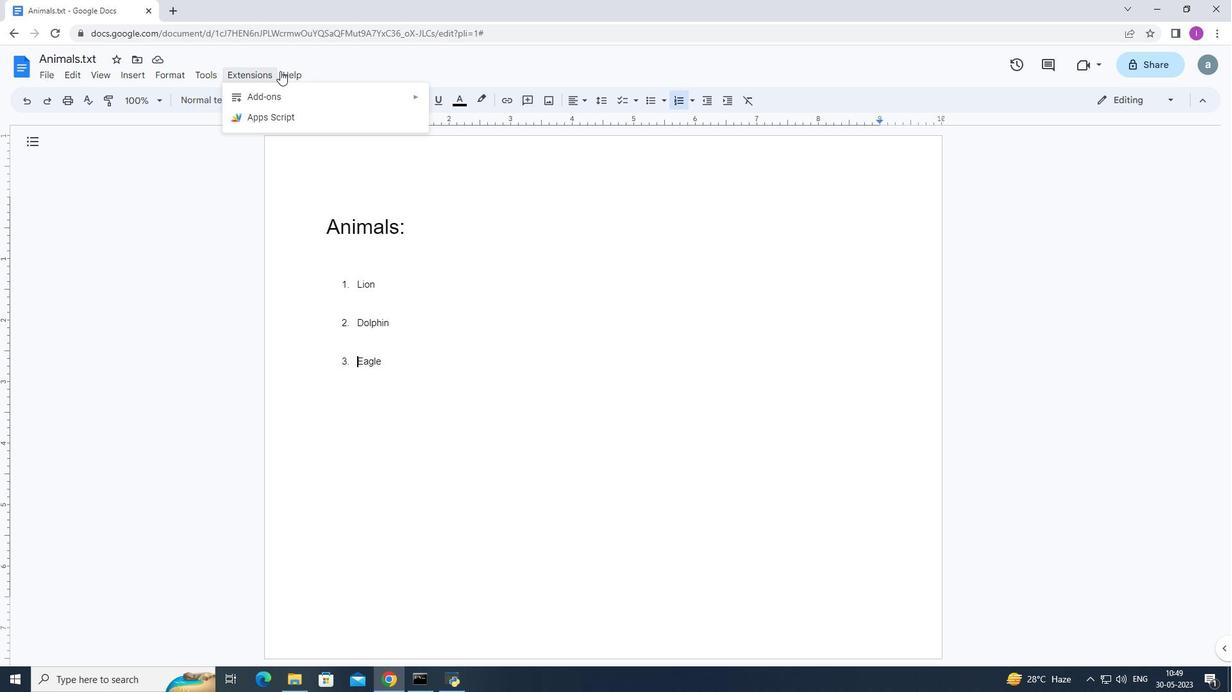 
Action: Mouse moved to (296, 71)
Screenshot: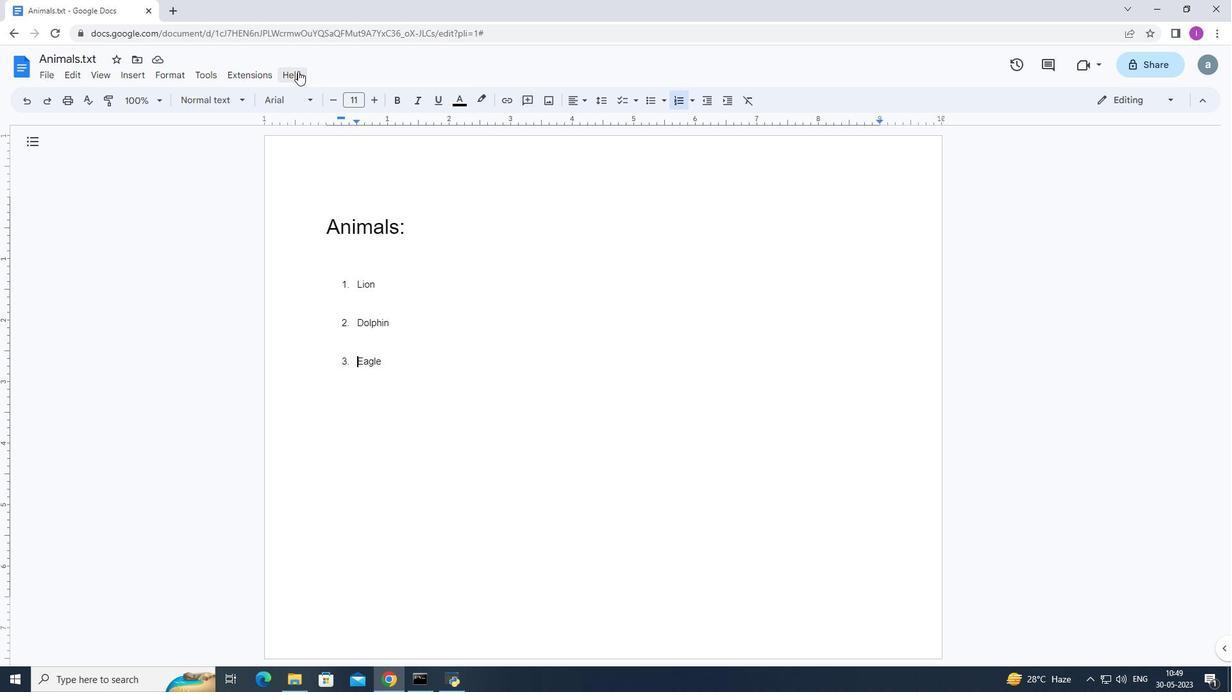 
Action: Mouse pressed left at (296, 71)
Screenshot: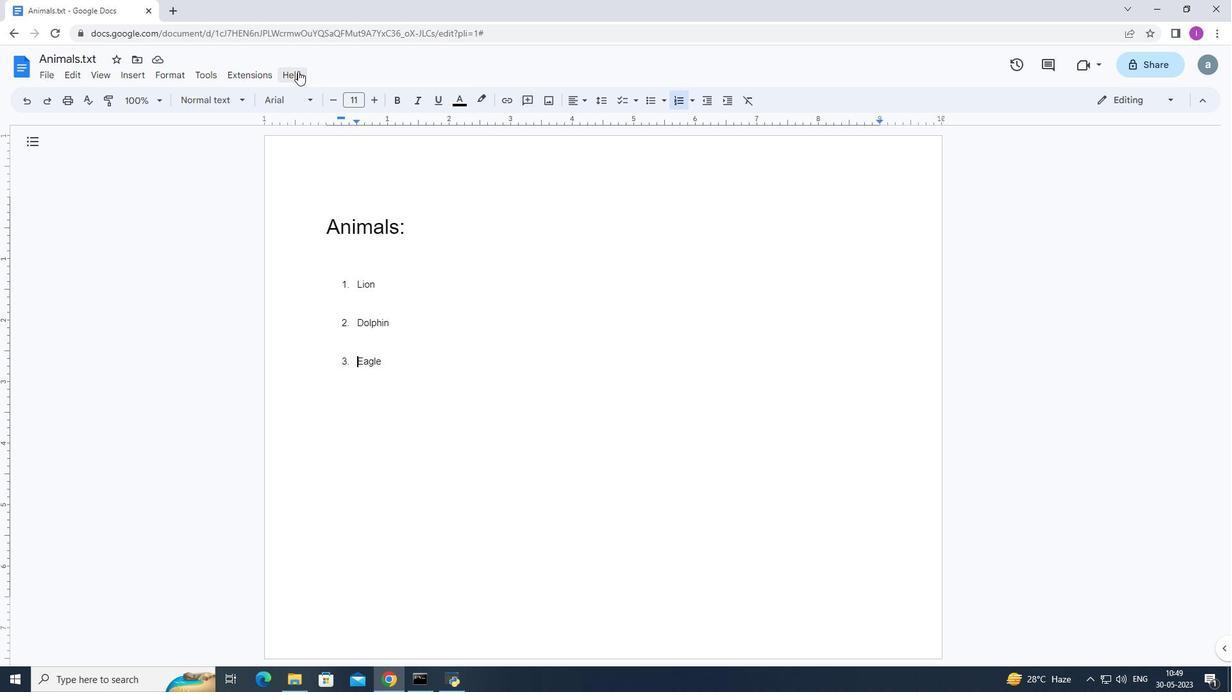 
Action: Mouse moved to (332, 101)
Screenshot: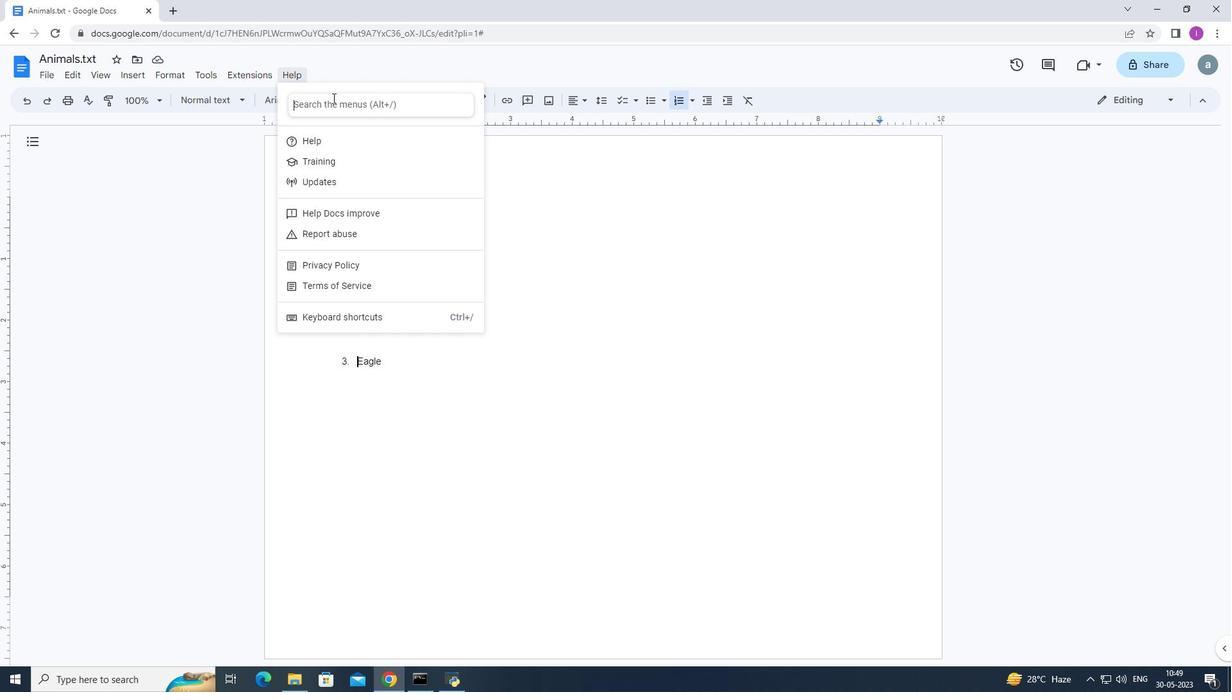 
Action: Key pressed <Key.shift_r>Page
Screenshot: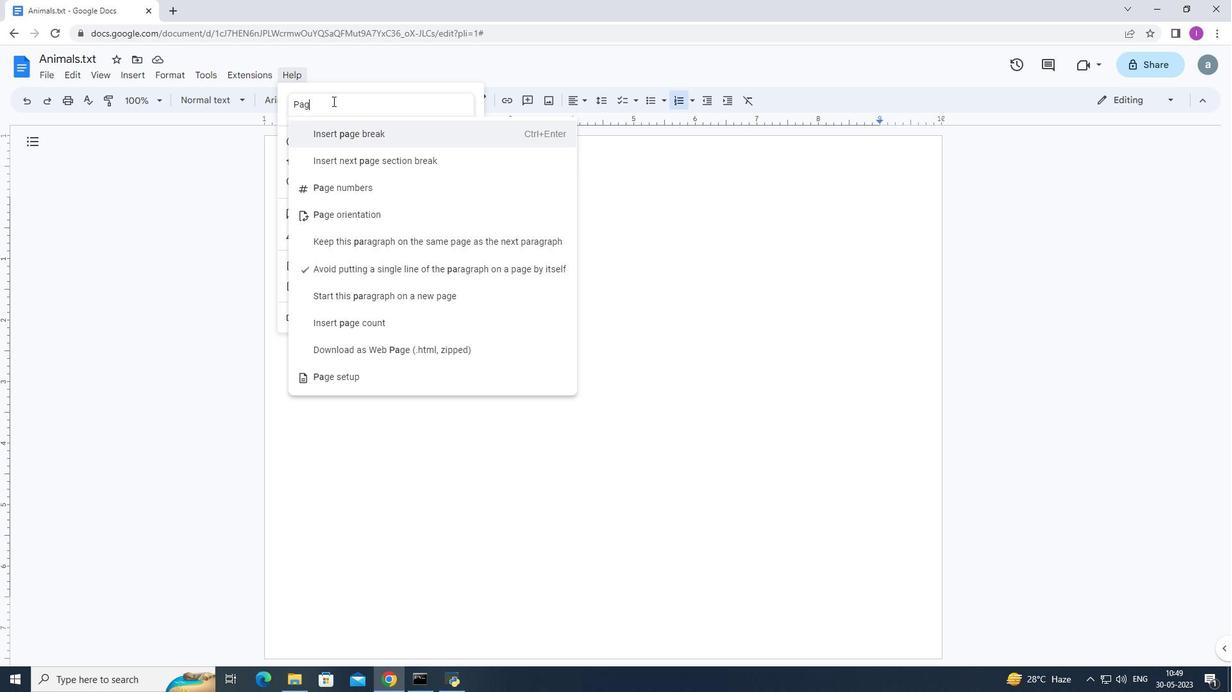 
Action: Mouse moved to (361, 385)
Screenshot: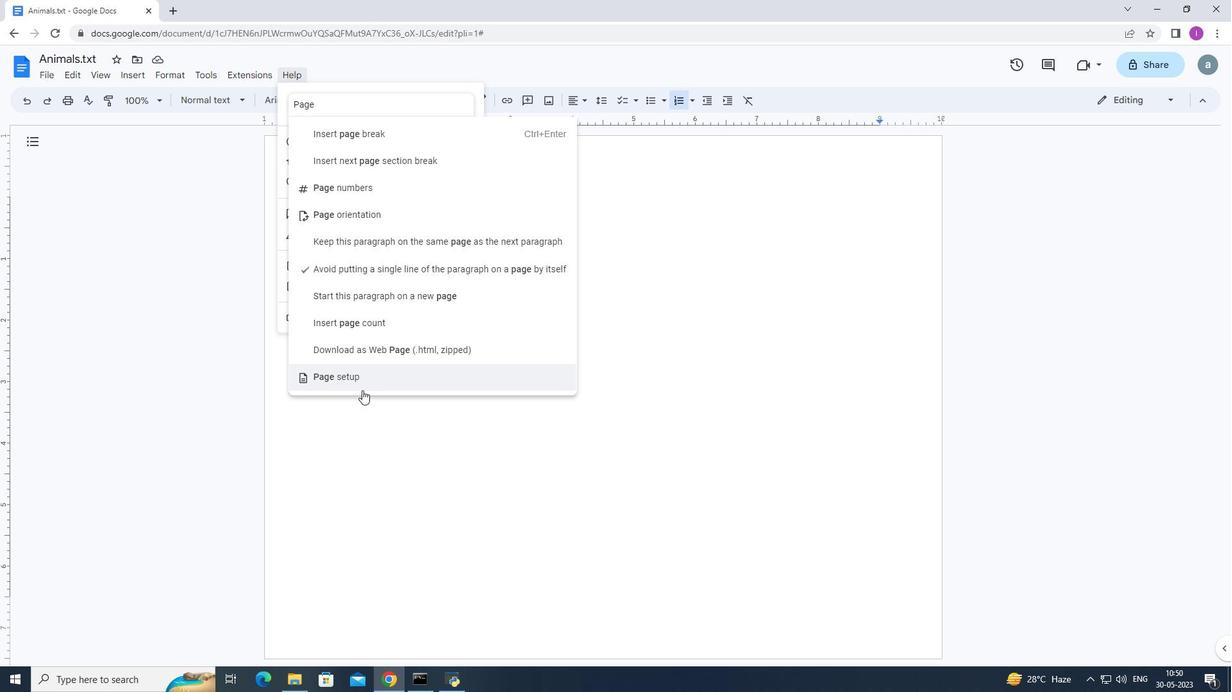 
Action: Mouse pressed left at (361, 385)
Screenshot: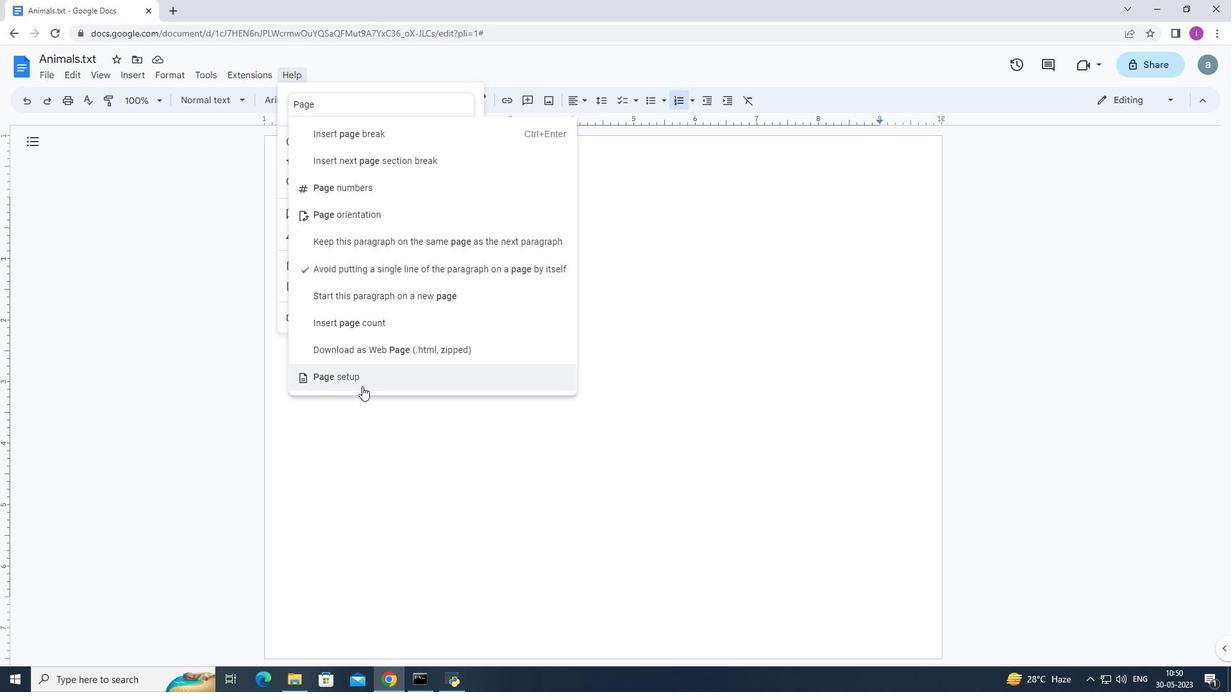
Action: Mouse moved to (522, 439)
Screenshot: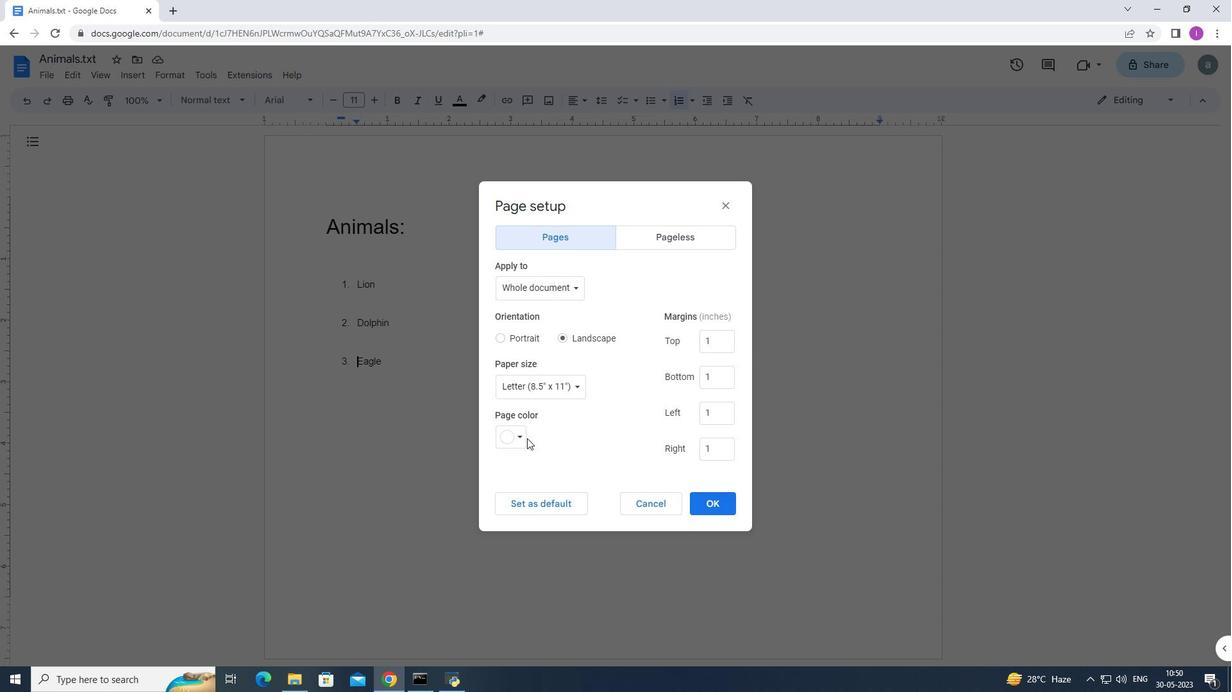 
Action: Mouse pressed left at (522, 439)
Screenshot: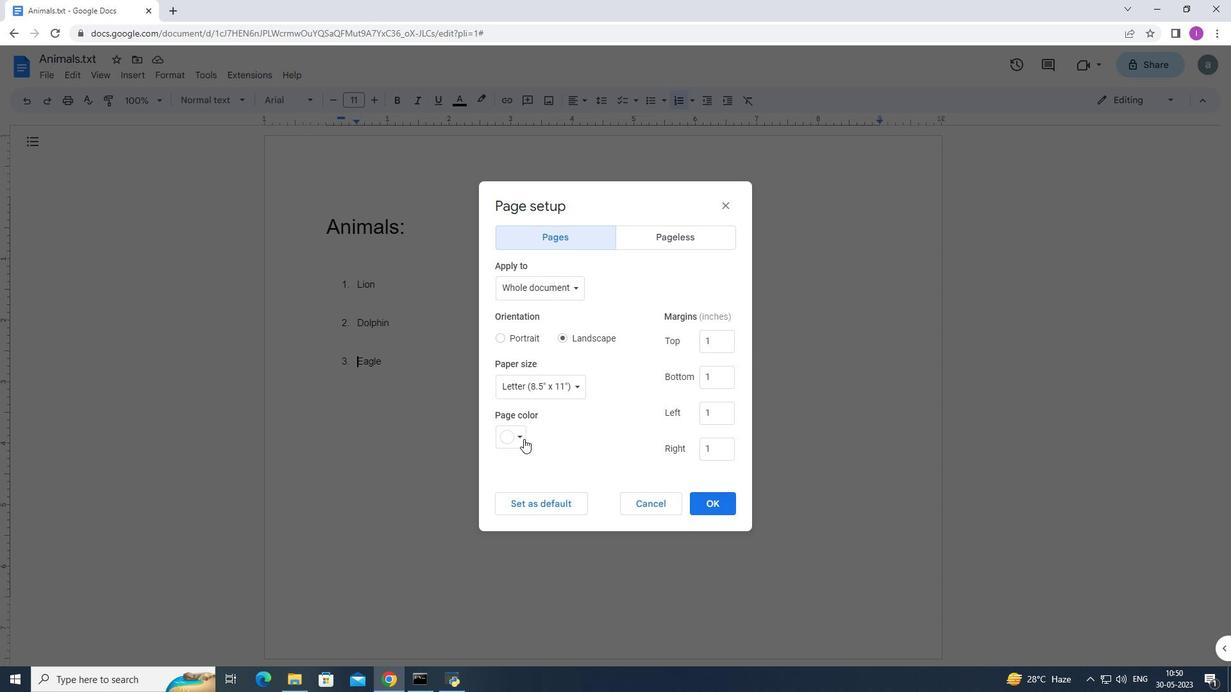 
Action: Mouse moved to (524, 538)
Screenshot: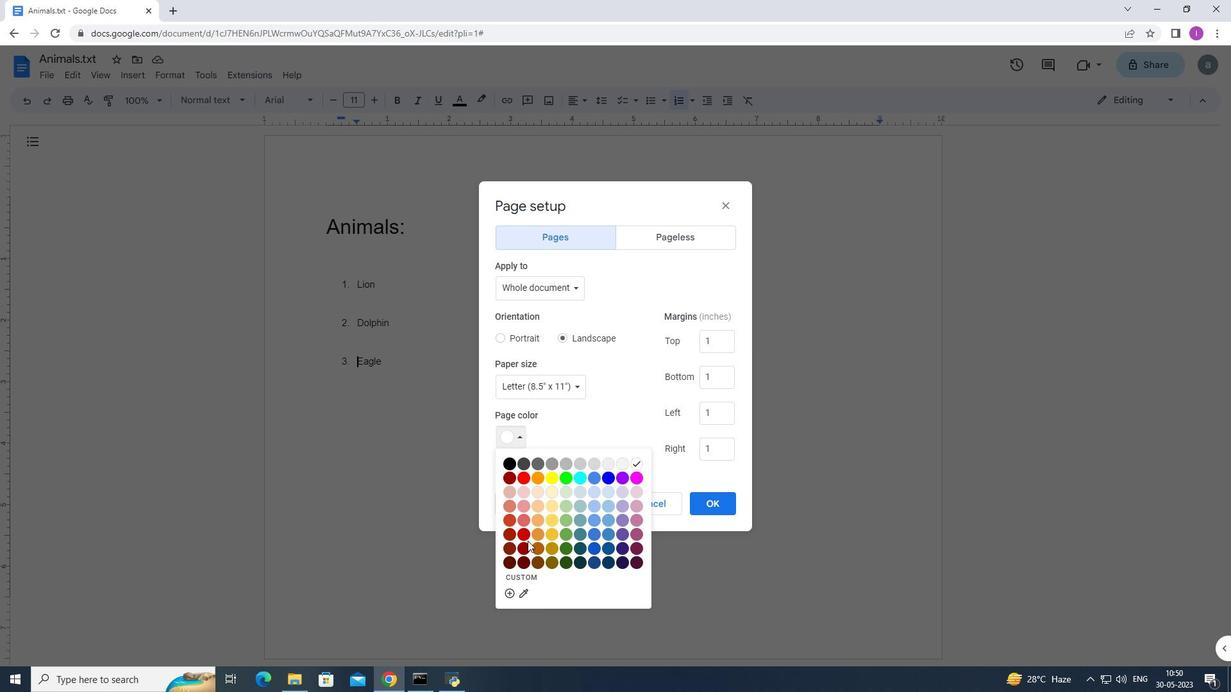 
Action: Mouse pressed left at (524, 538)
Screenshot: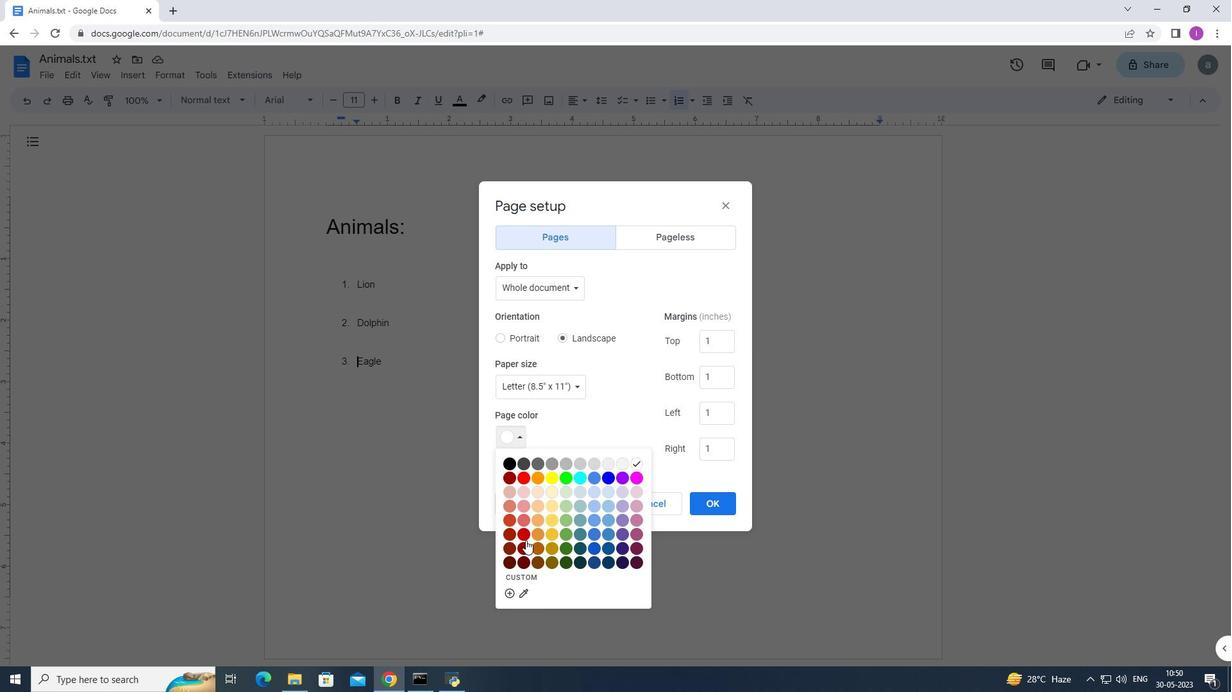 
Action: Mouse moved to (712, 506)
Screenshot: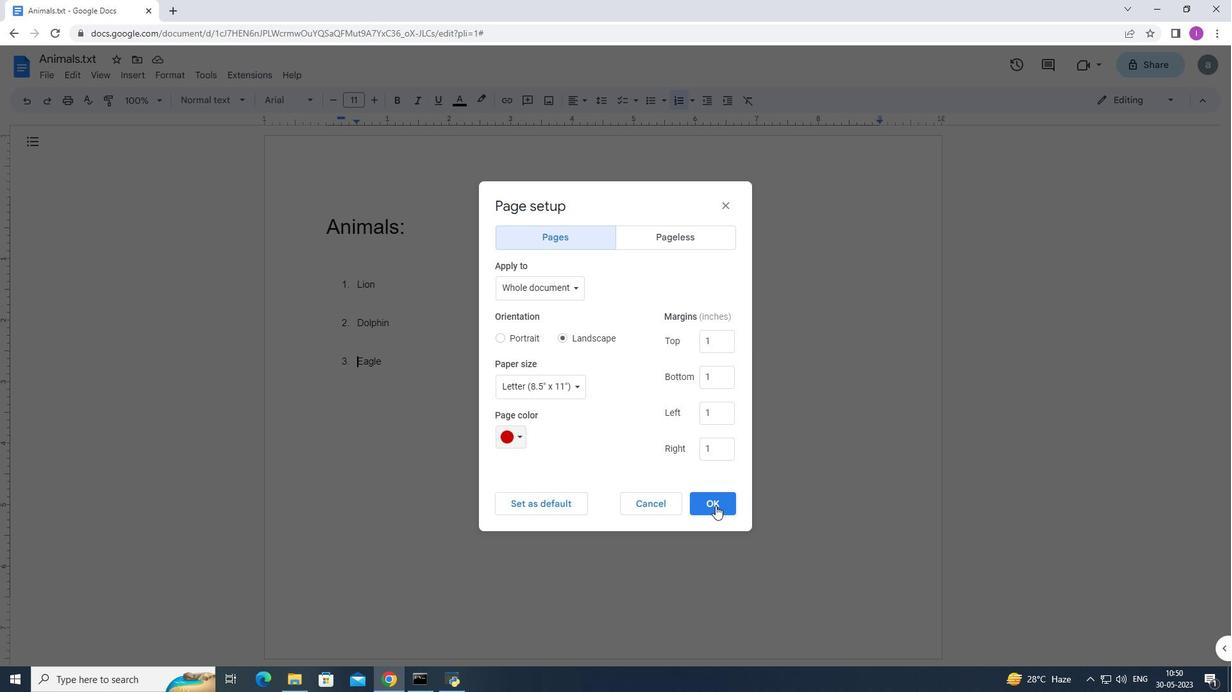 
Action: Mouse pressed left at (712, 506)
Screenshot: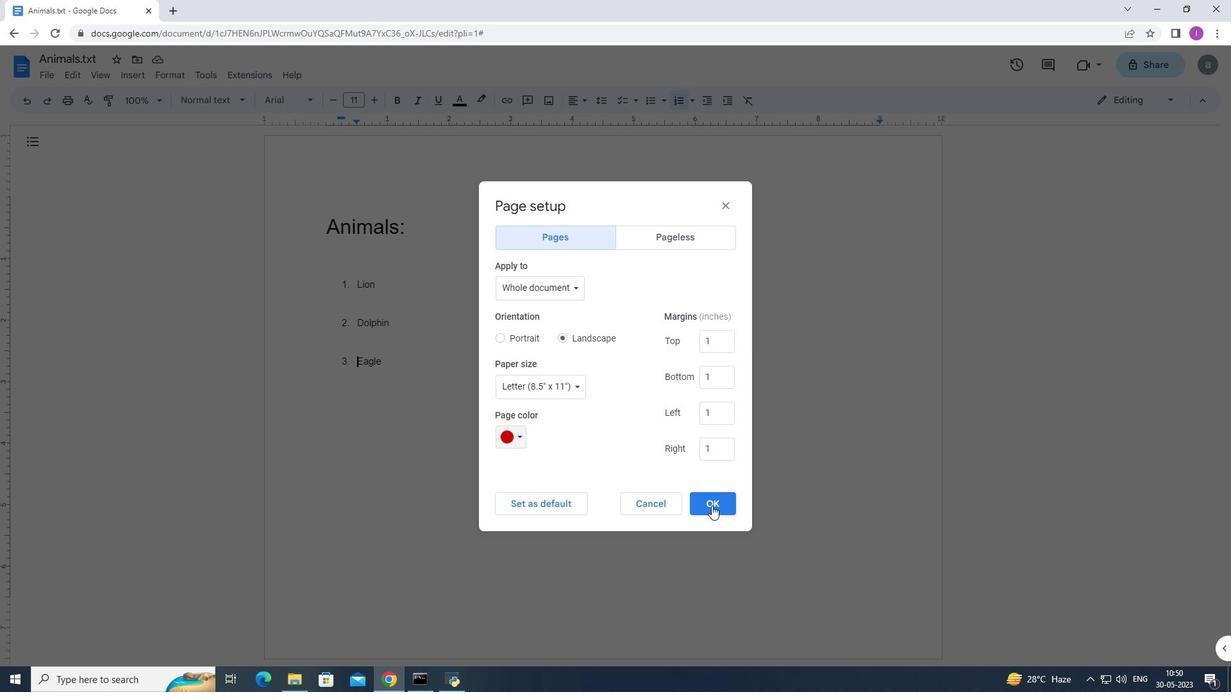 
Action: Mouse moved to (395, 176)
Screenshot: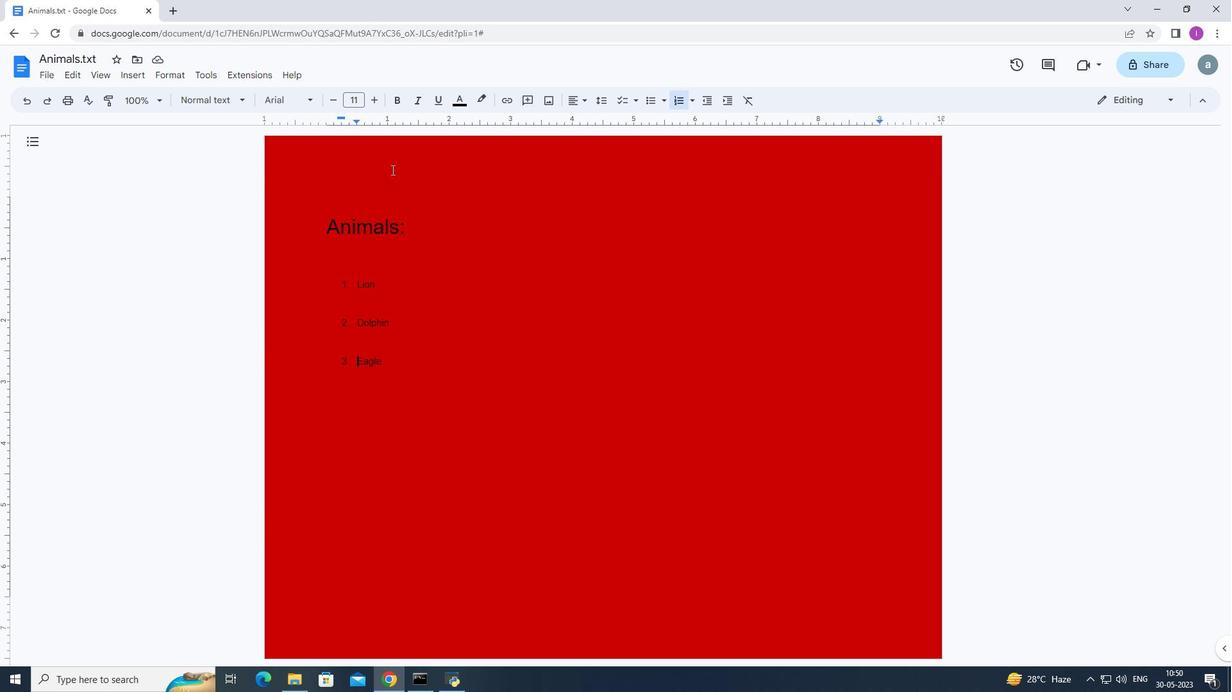 
